 Task: Compose an email with the signature Carlos Perez with the subject Reminder for a training session and the message Can you please let me know the status of the project deliverables? from softage.10@softage.net to softage.8@softage.net, now select the entire message Quote Attach a link with text QUORA and web address as https://www.quora.com Send the email. Finally, move the email from Sent Items to the label Trademarks
Action: Mouse moved to (91, 110)
Screenshot: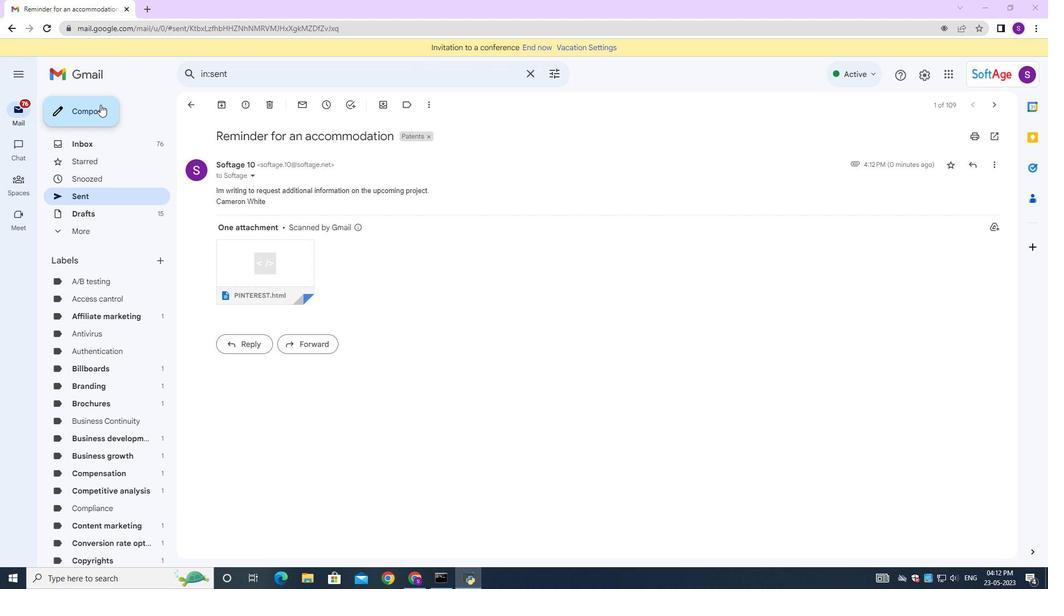 
Action: Mouse pressed left at (91, 110)
Screenshot: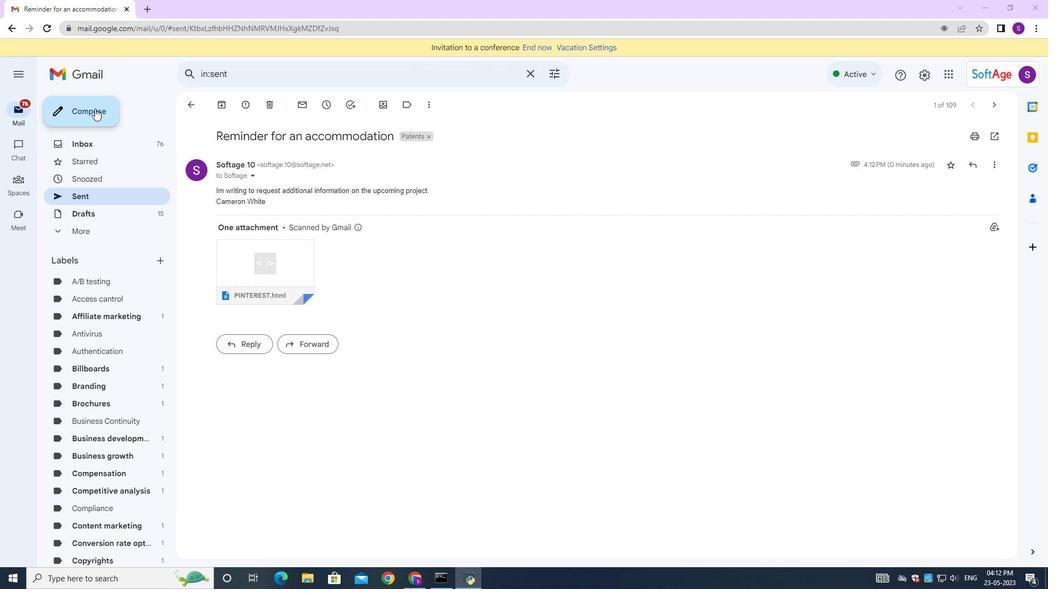 
Action: Mouse moved to (887, 554)
Screenshot: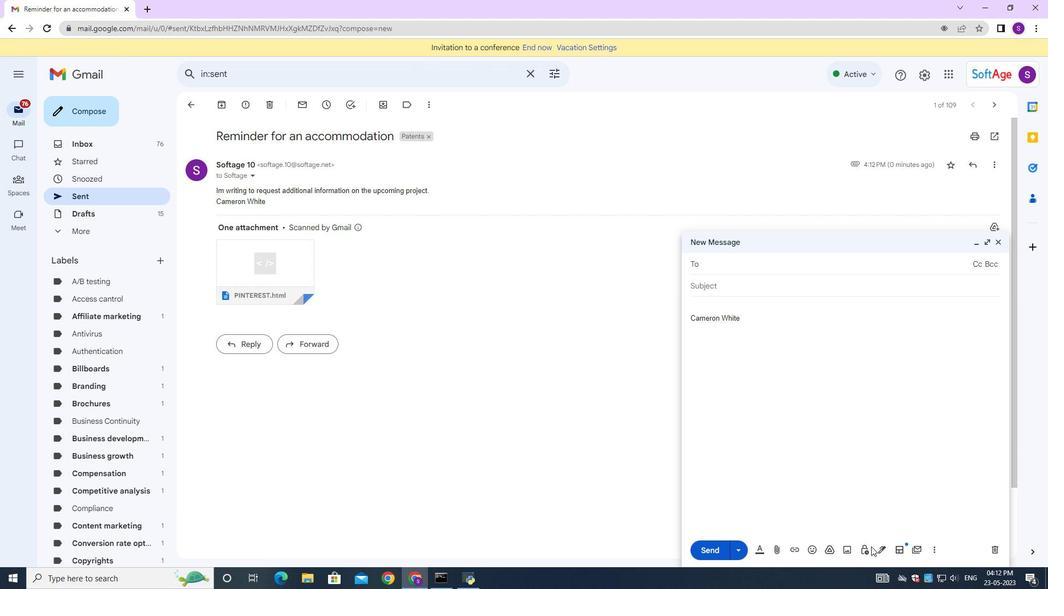
Action: Mouse pressed left at (887, 554)
Screenshot: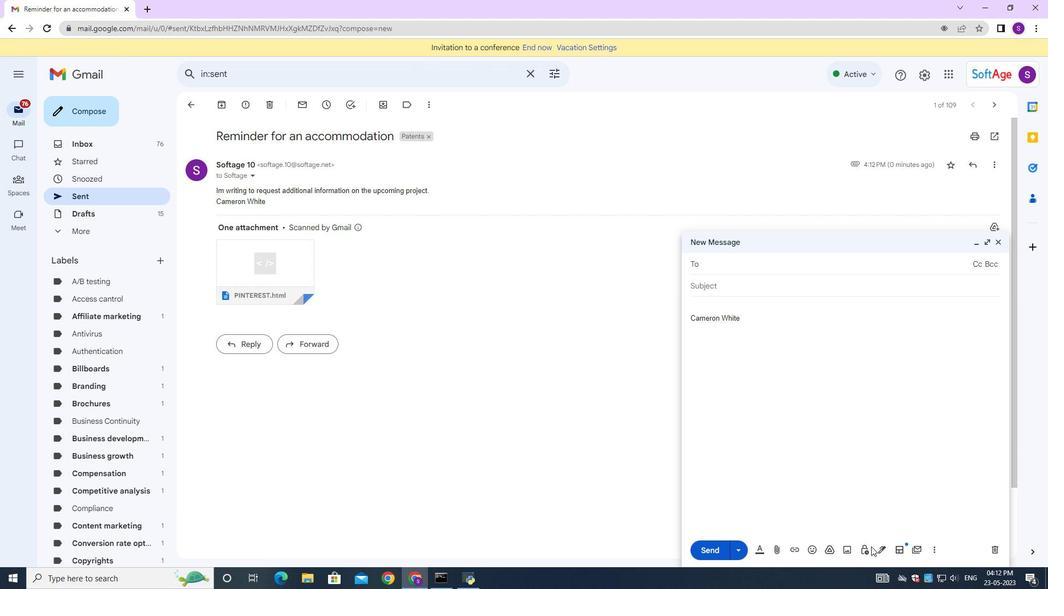 
Action: Mouse moved to (880, 551)
Screenshot: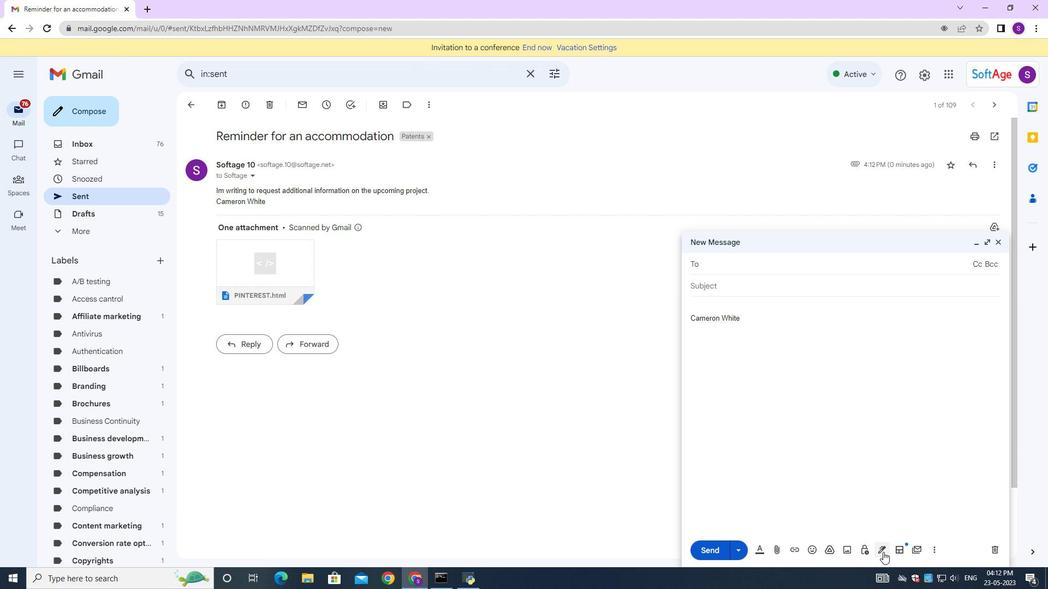 
Action: Mouse pressed left at (880, 551)
Screenshot: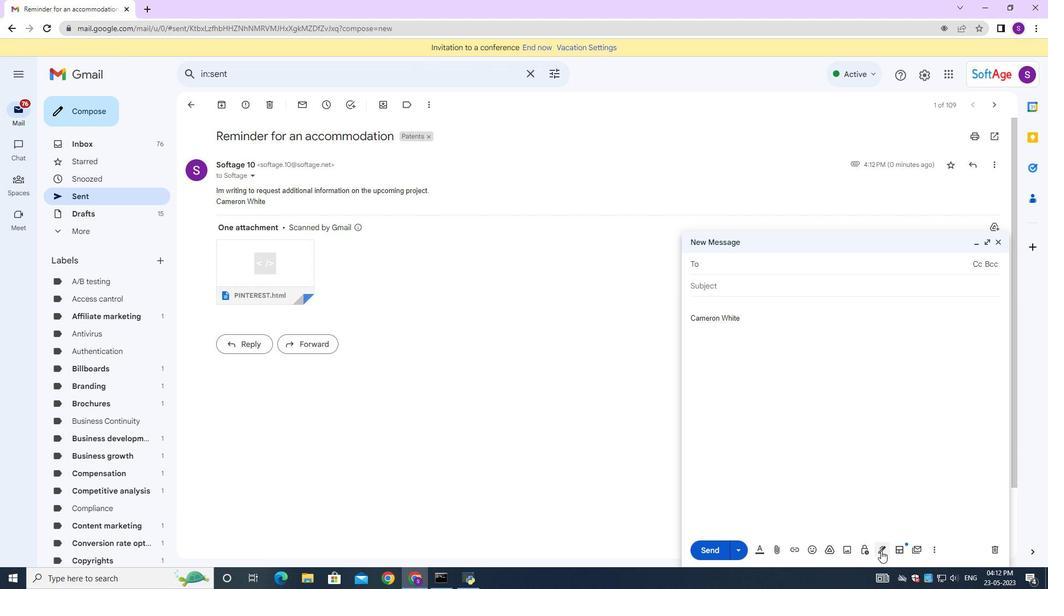 
Action: Mouse moved to (947, 493)
Screenshot: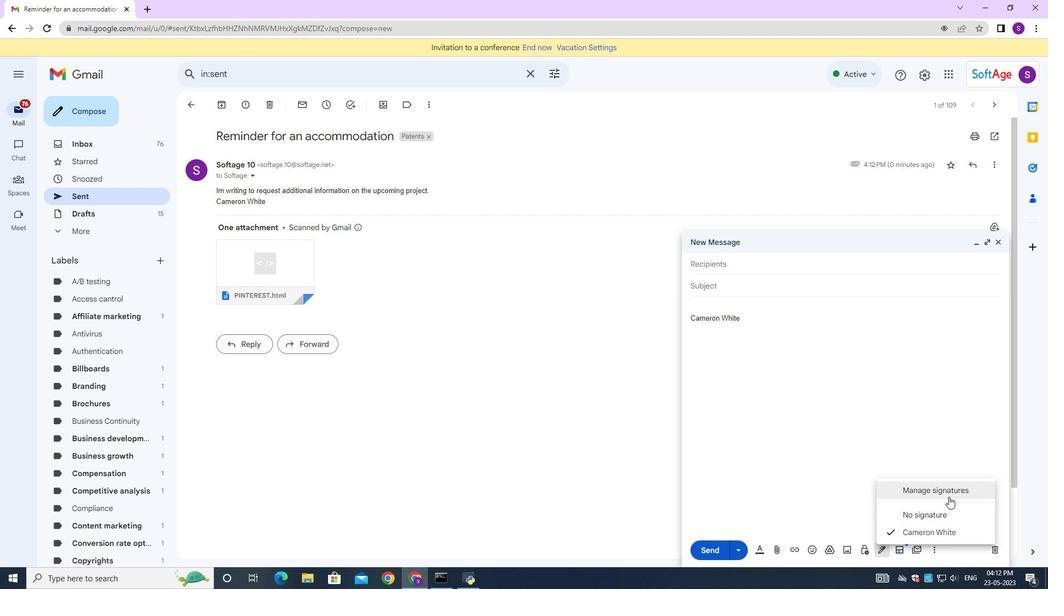 
Action: Mouse pressed left at (947, 493)
Screenshot: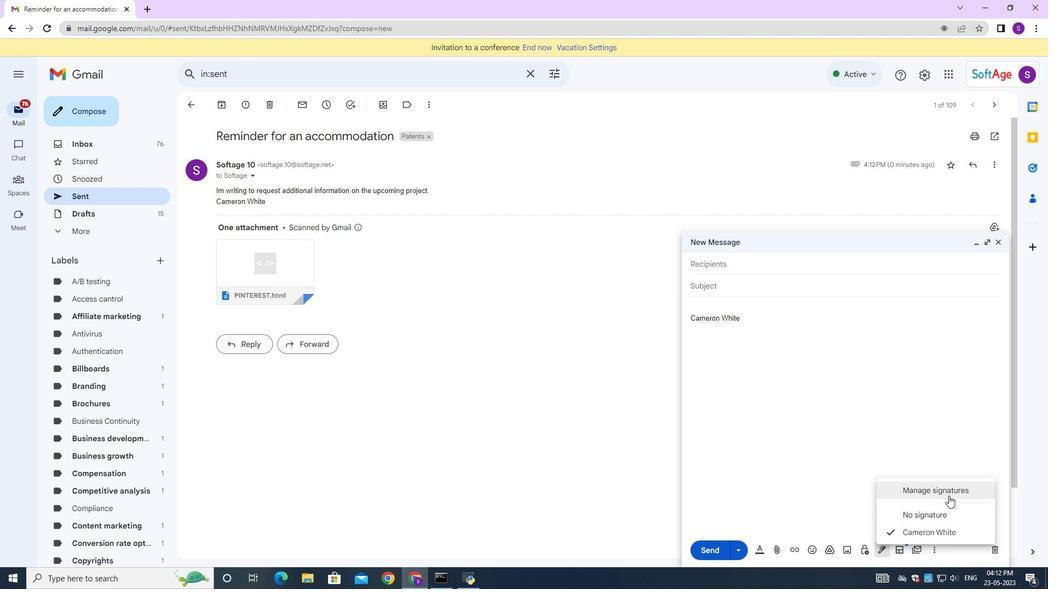 
Action: Mouse moved to (561, 294)
Screenshot: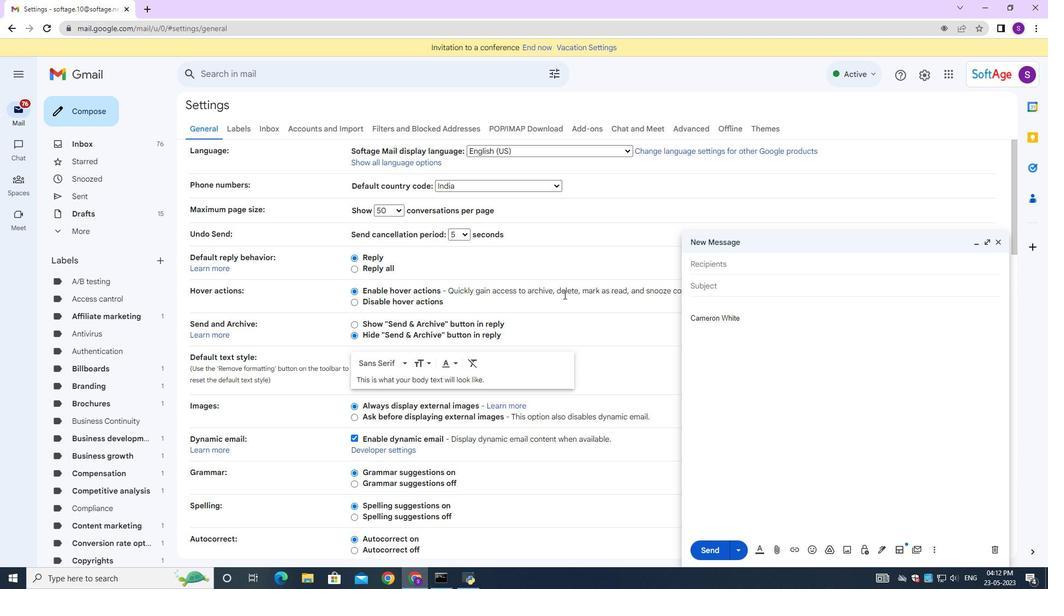 
Action: Mouse scrolled (561, 293) with delta (0, 0)
Screenshot: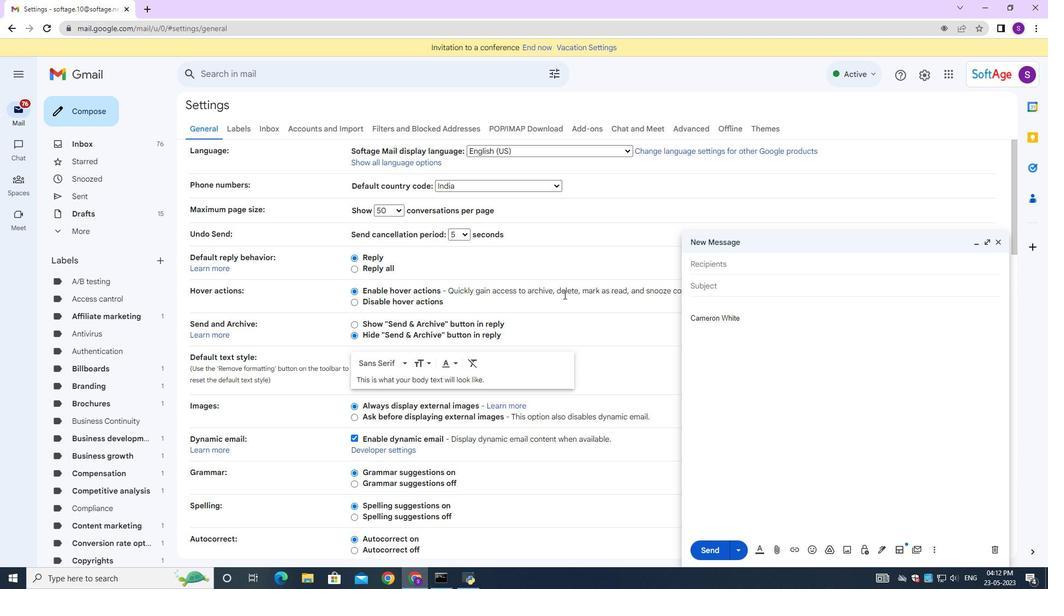 
Action: Mouse moved to (556, 301)
Screenshot: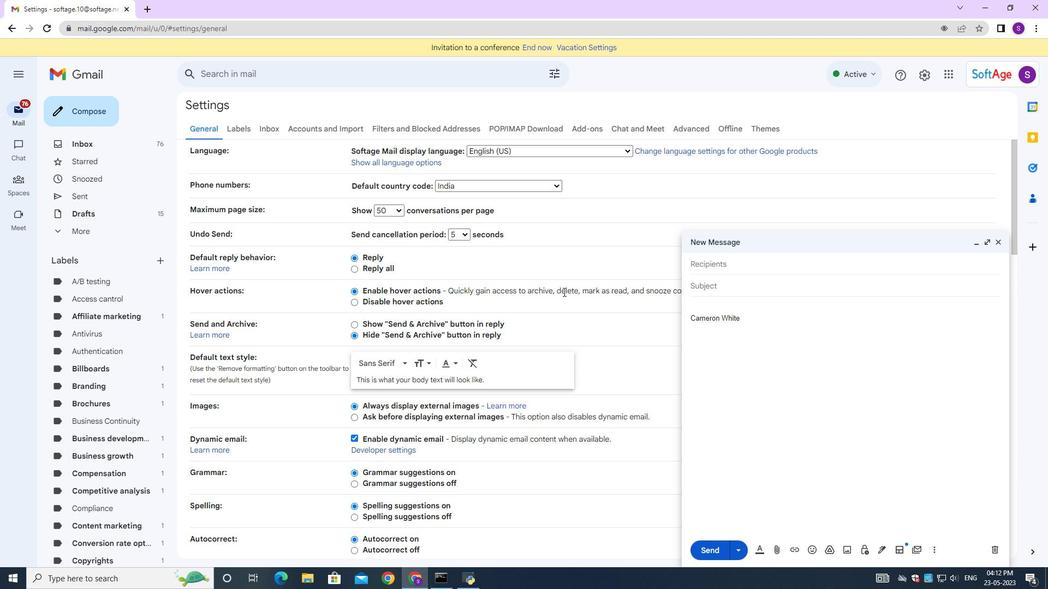 
Action: Mouse scrolled (556, 300) with delta (0, 0)
Screenshot: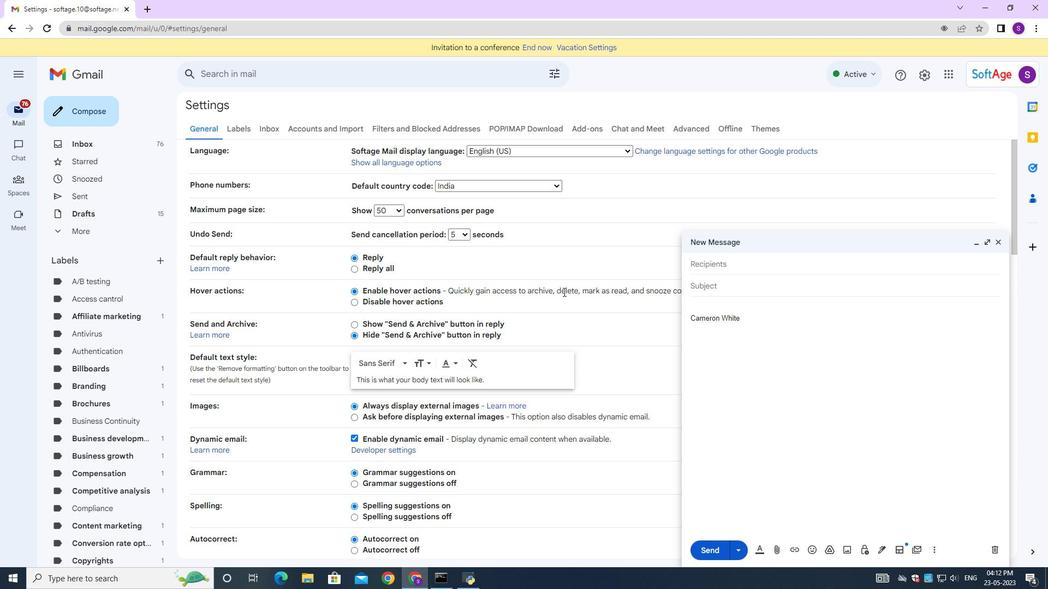 
Action: Mouse moved to (552, 305)
Screenshot: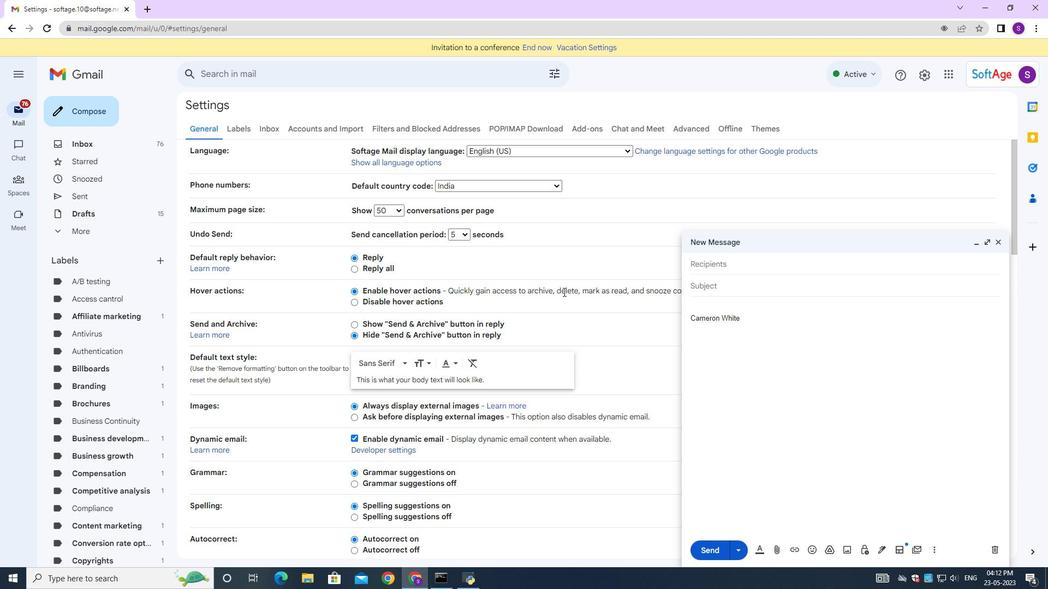 
Action: Mouse scrolled (554, 304) with delta (0, 0)
Screenshot: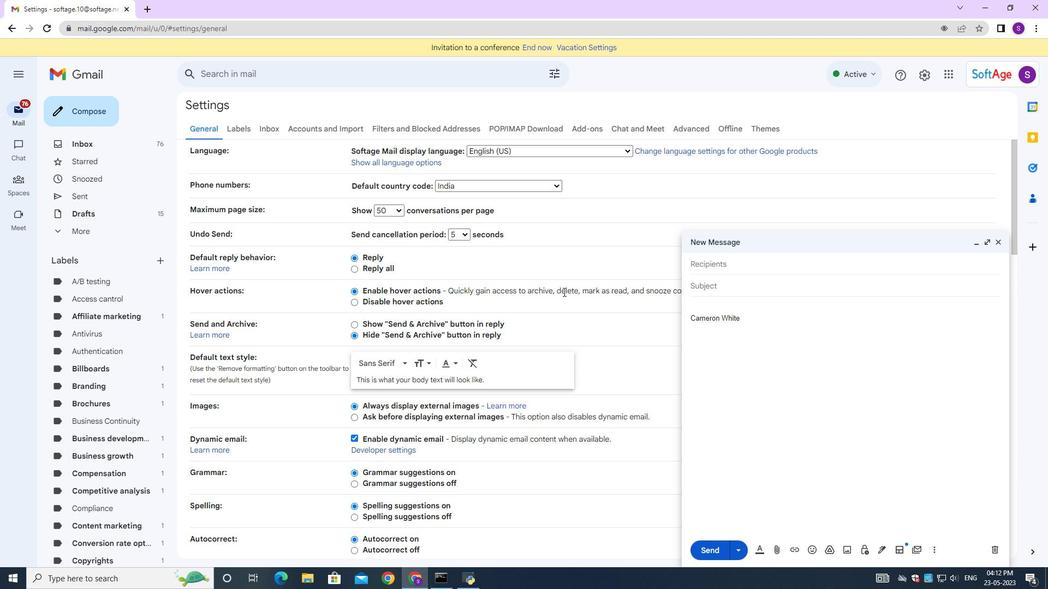 
Action: Mouse moved to (551, 306)
Screenshot: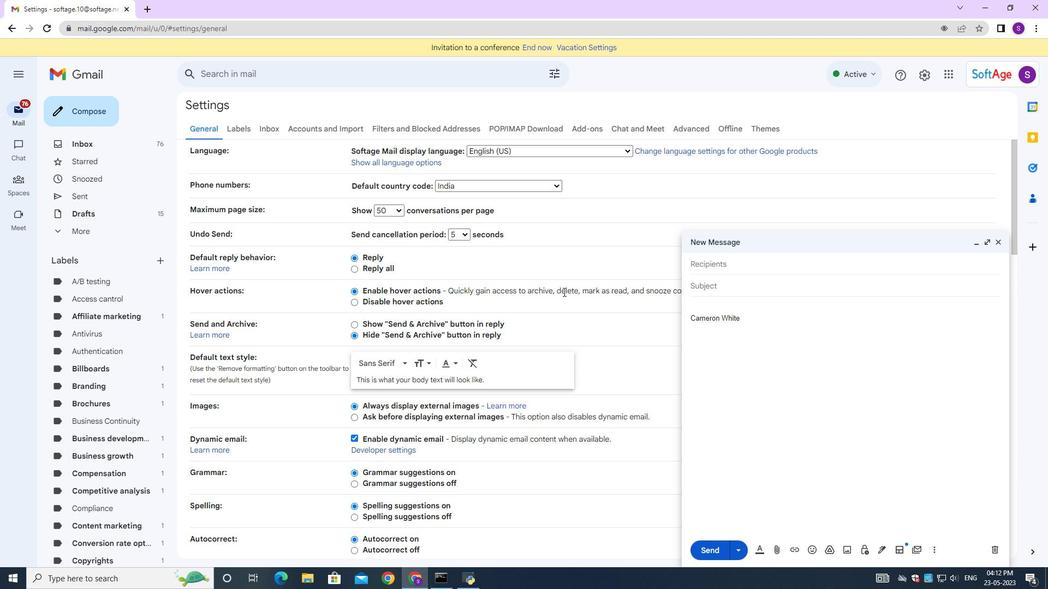 
Action: Mouse scrolled (552, 305) with delta (0, 0)
Screenshot: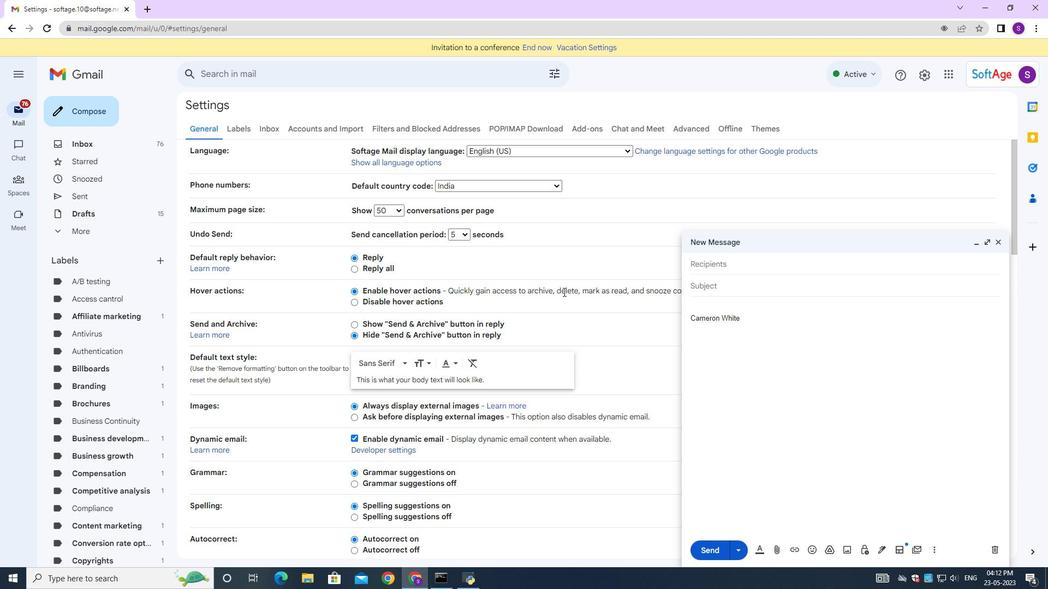 
Action: Mouse scrolled (552, 305) with delta (0, 0)
Screenshot: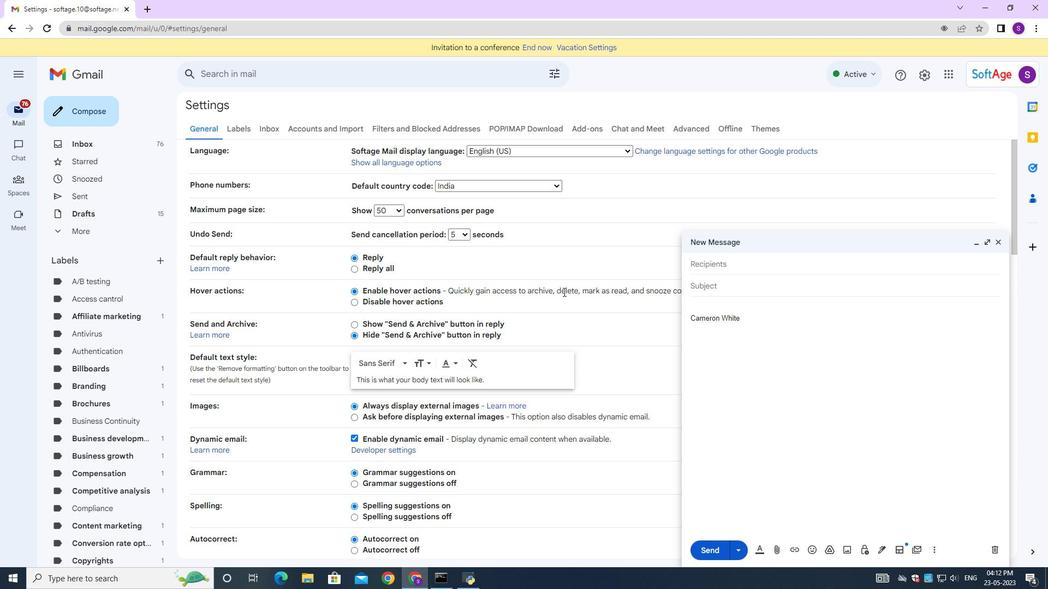 
Action: Mouse moved to (551, 306)
Screenshot: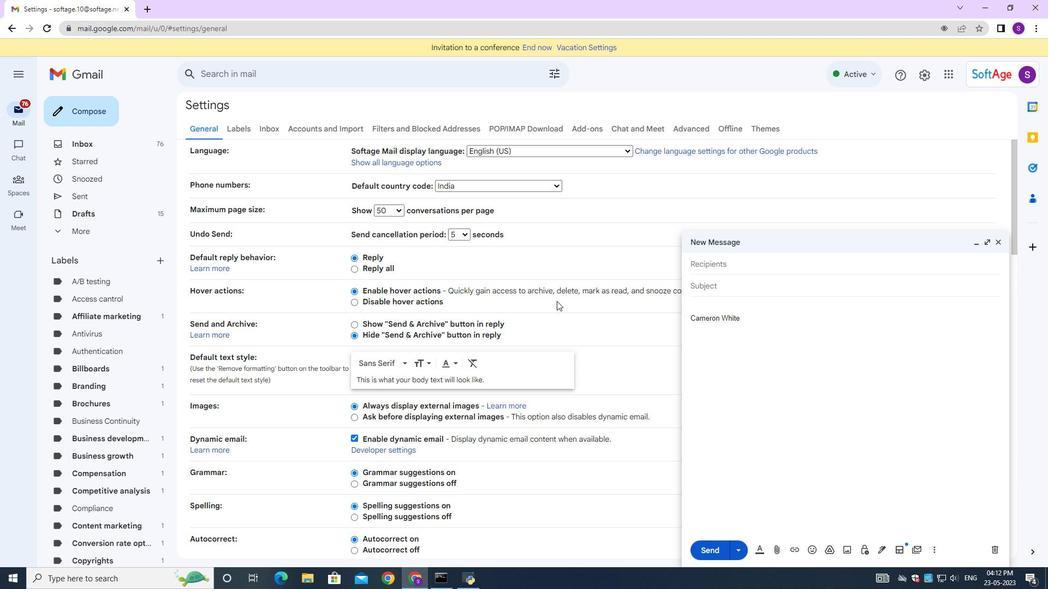 
Action: Mouse scrolled (552, 305) with delta (0, 0)
Screenshot: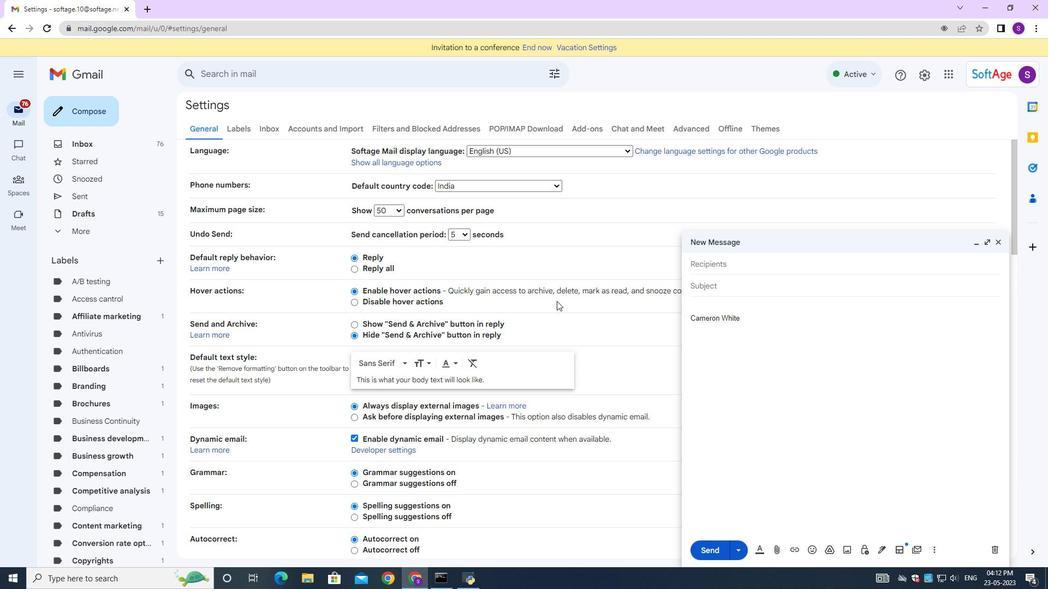 
Action: Mouse scrolled (551, 305) with delta (0, 0)
Screenshot: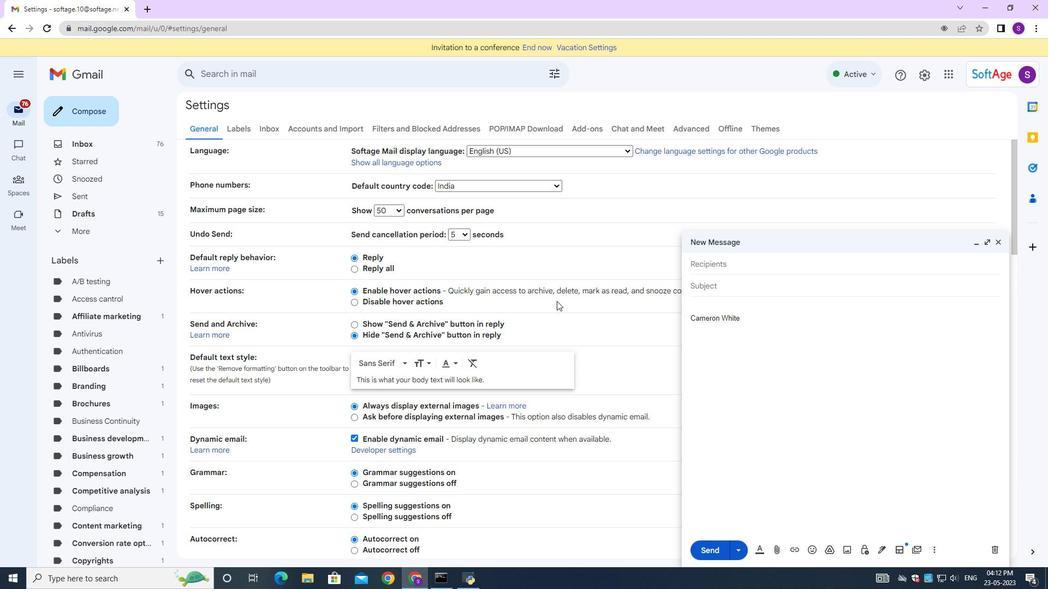 
Action: Mouse moved to (535, 310)
Screenshot: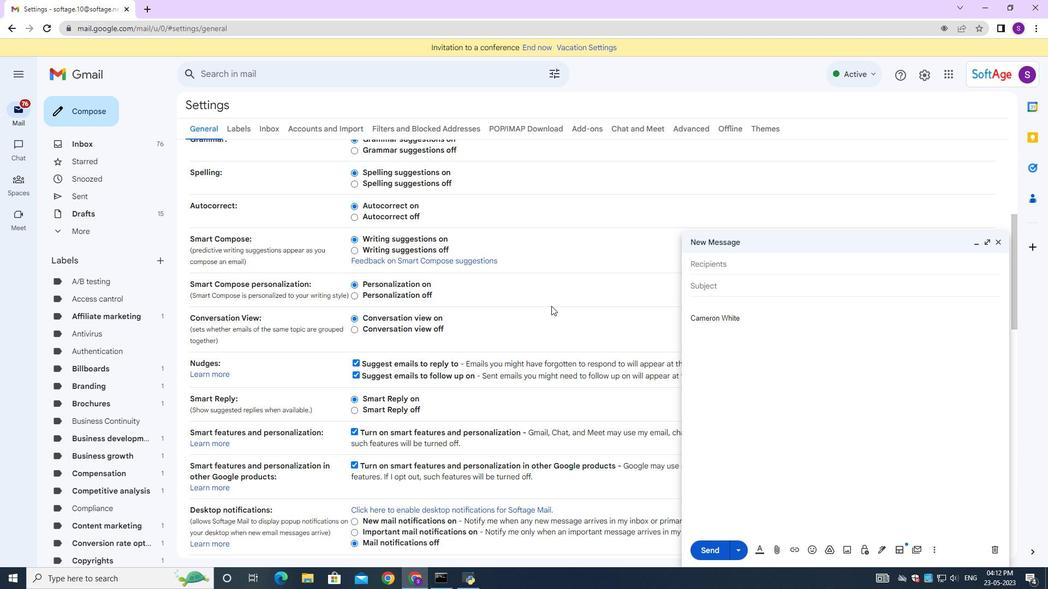 
Action: Mouse scrolled (546, 314) with delta (0, 0)
Screenshot: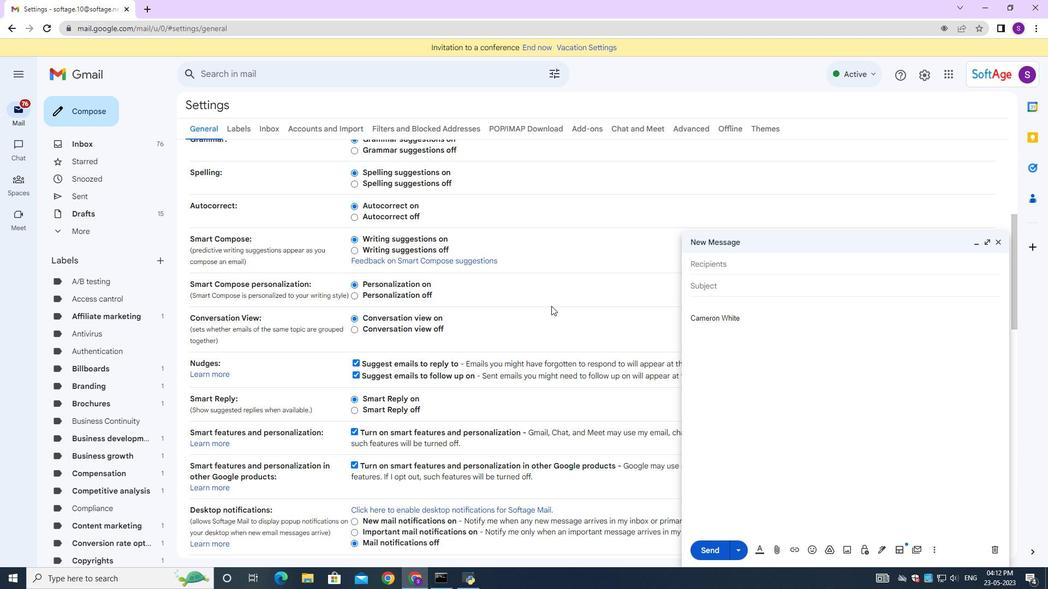
Action: Mouse moved to (534, 311)
Screenshot: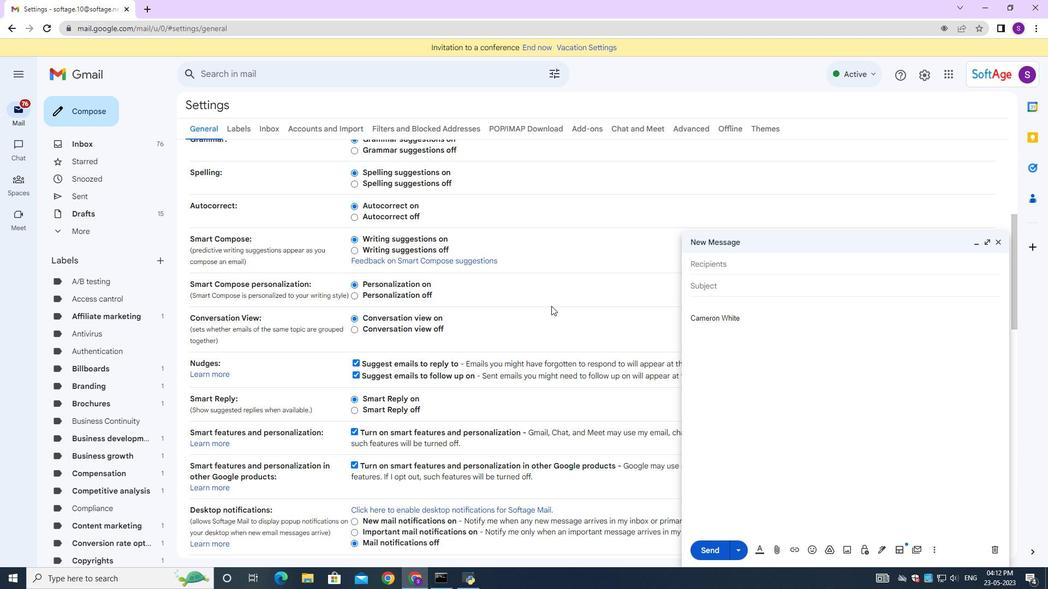 
Action: Mouse scrolled (546, 314) with delta (0, 0)
Screenshot: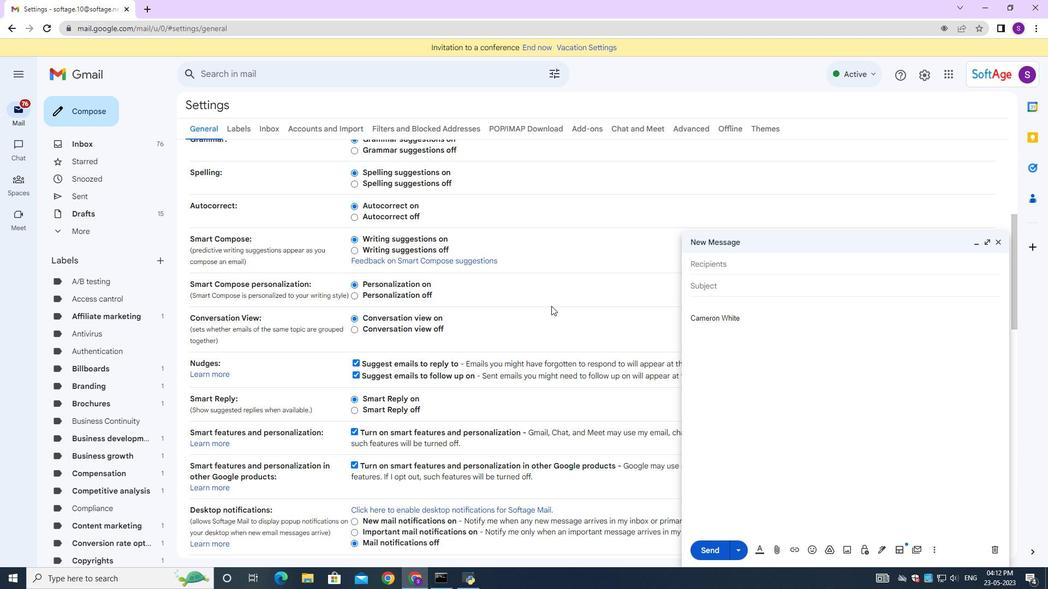 
Action: Mouse moved to (534, 311)
Screenshot: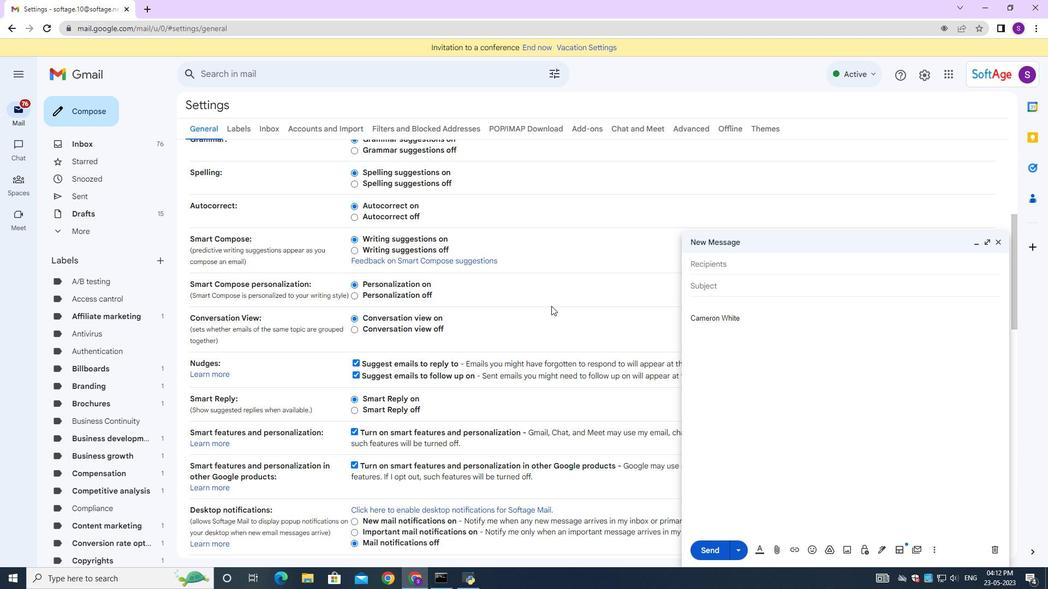 
Action: Mouse scrolled (546, 314) with delta (0, 0)
Screenshot: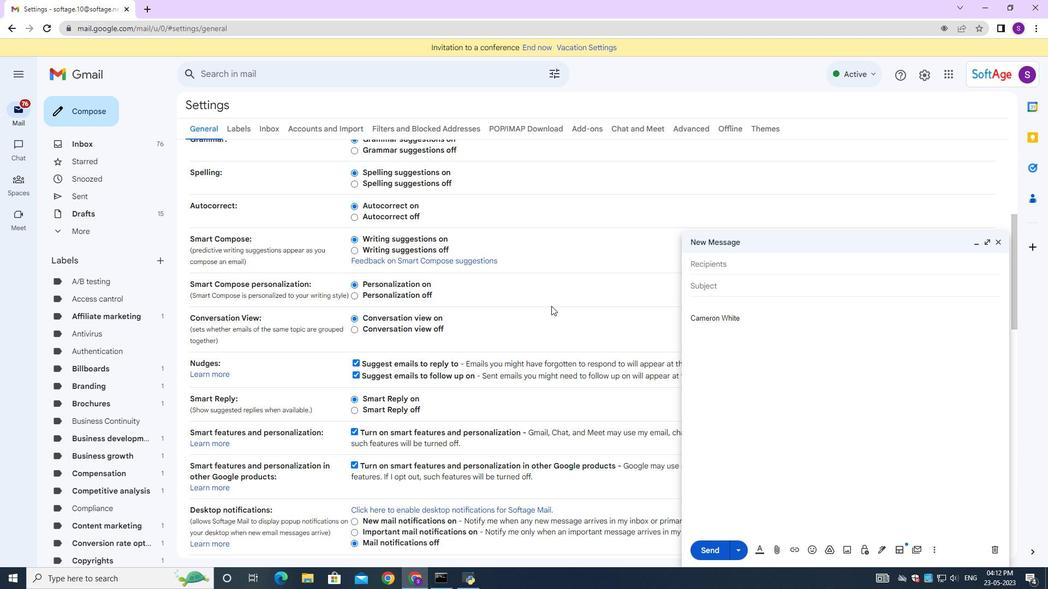 
Action: Mouse moved to (534, 311)
Screenshot: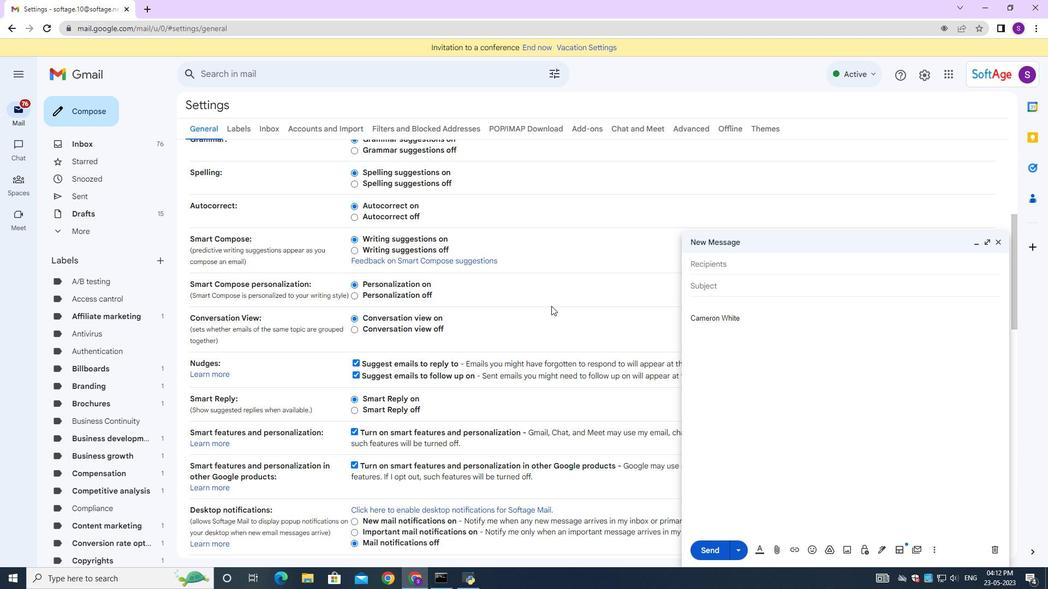 
Action: Mouse scrolled (546, 314) with delta (0, 0)
Screenshot: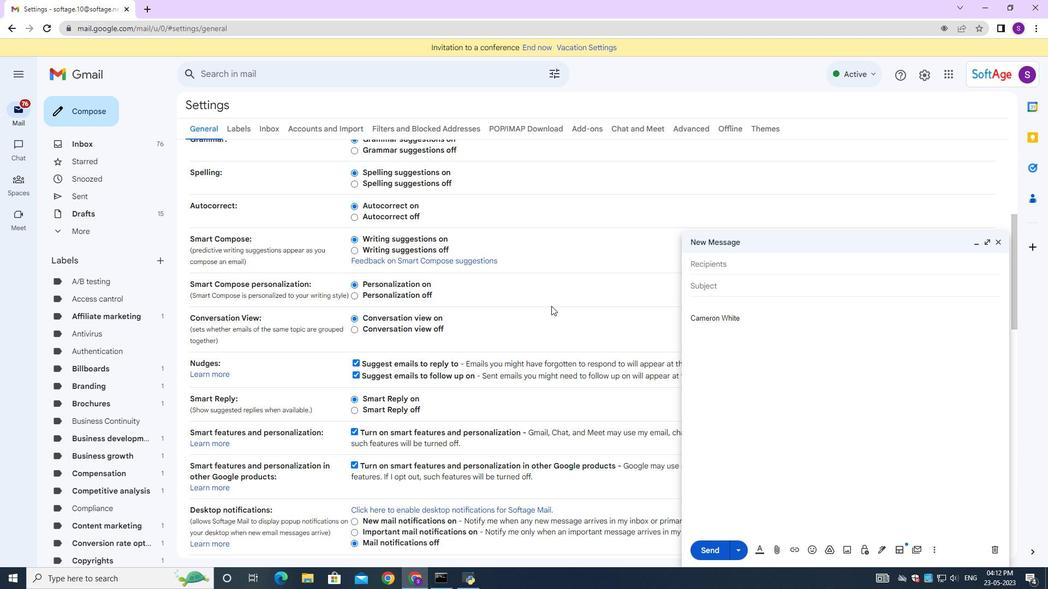 
Action: Mouse moved to (533, 312)
Screenshot: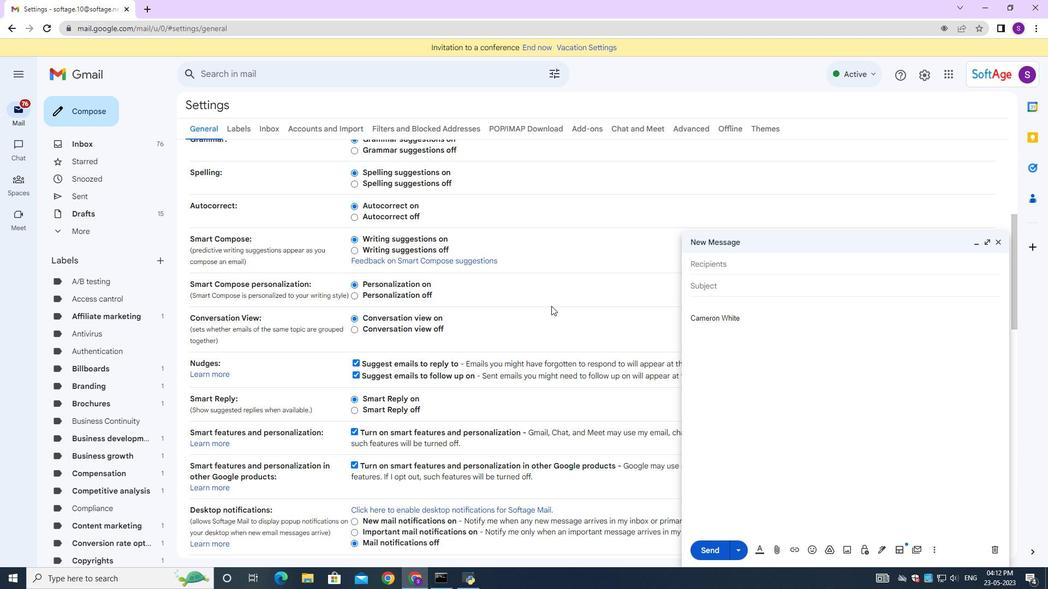 
Action: Mouse scrolled (541, 313) with delta (0, 0)
Screenshot: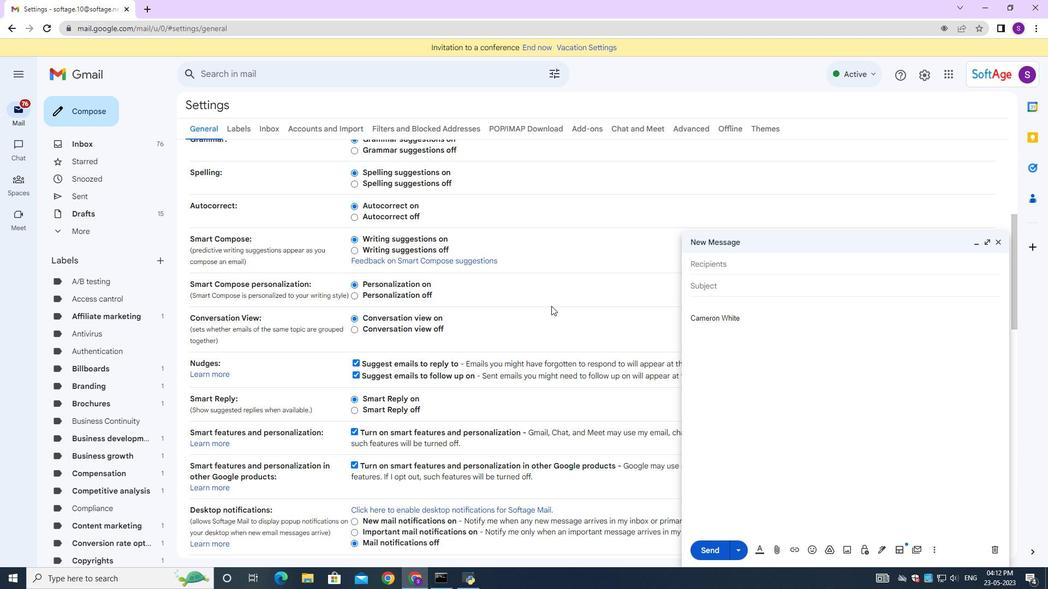 
Action: Mouse moved to (533, 314)
Screenshot: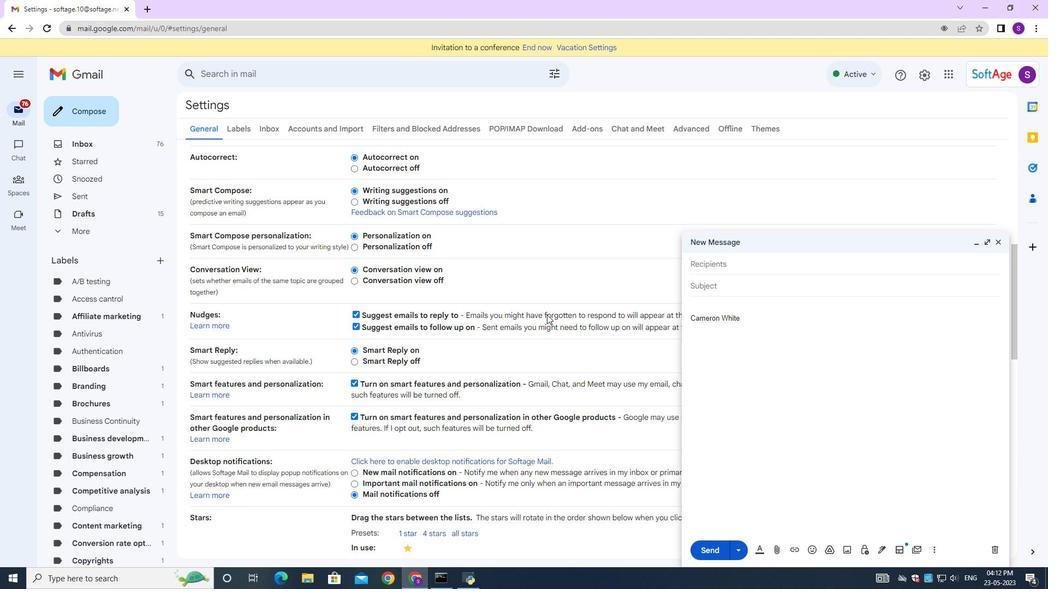 
Action: Mouse scrolled (533, 313) with delta (0, 0)
Screenshot: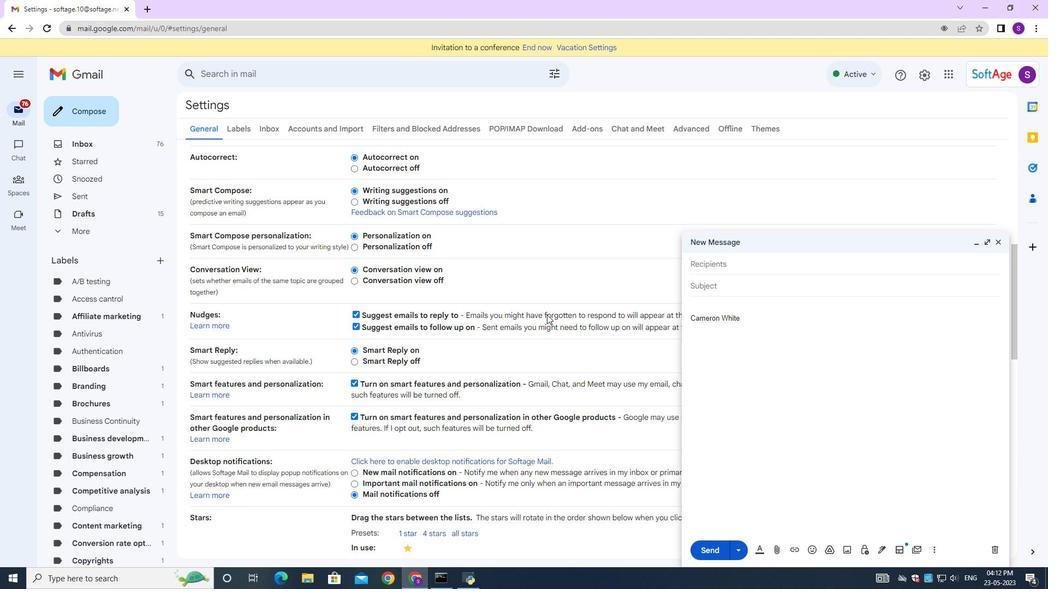 
Action: Mouse moved to (531, 317)
Screenshot: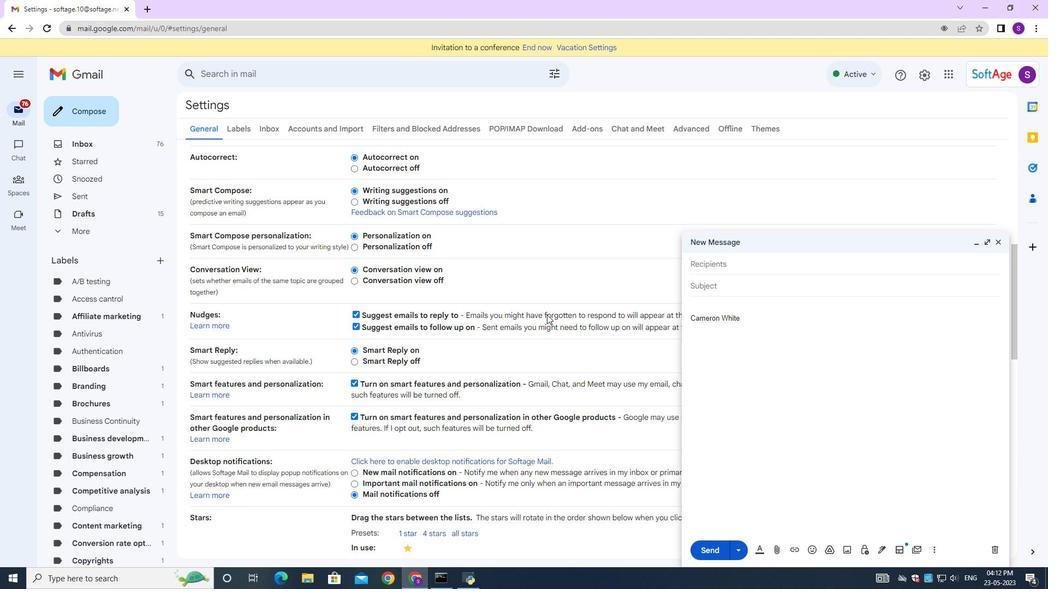 
Action: Mouse scrolled (532, 315) with delta (0, 0)
Screenshot: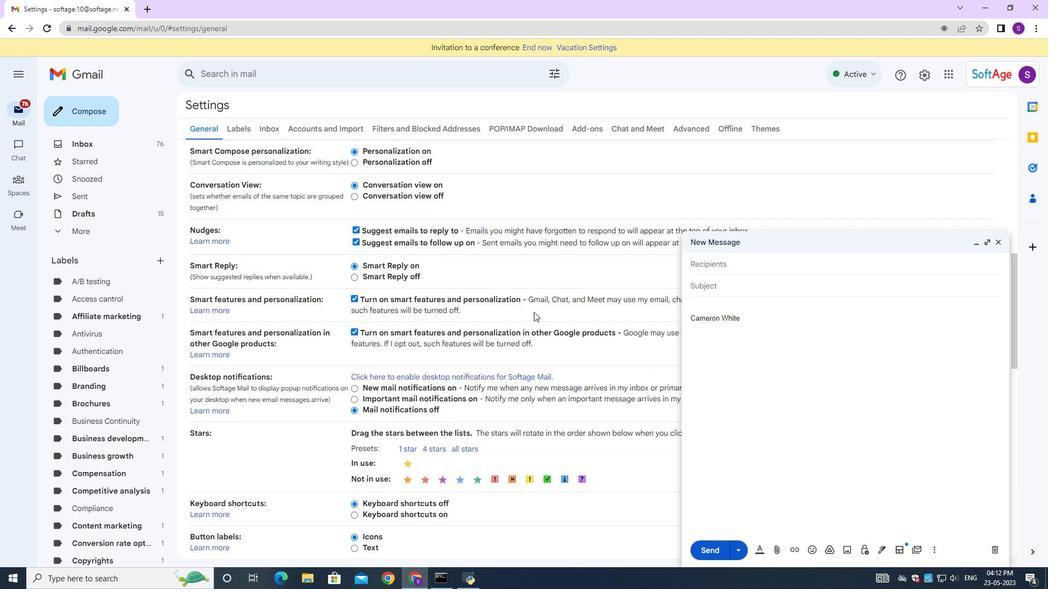 
Action: Mouse moved to (530, 317)
Screenshot: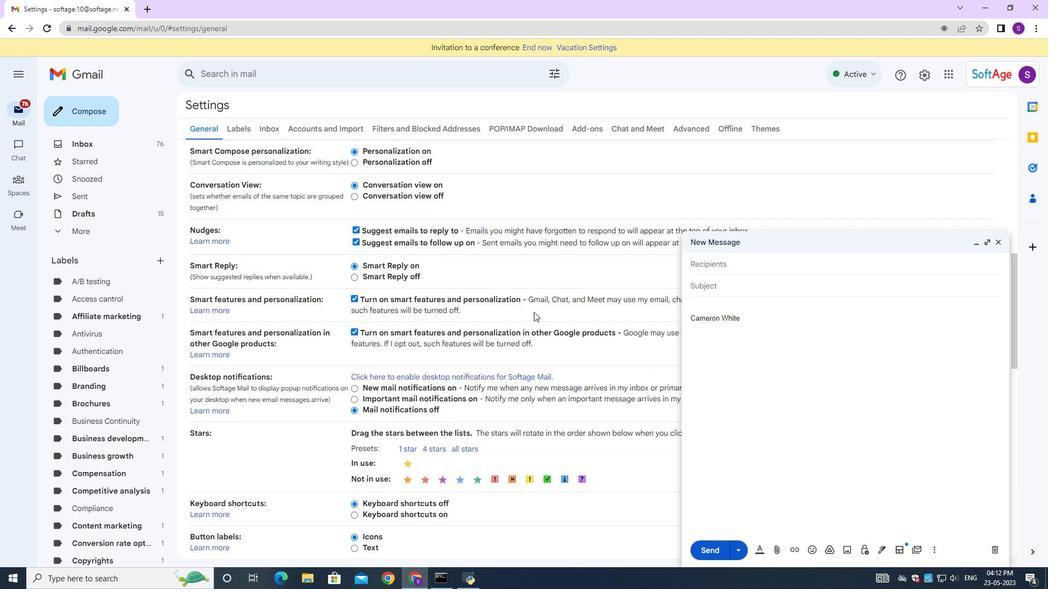 
Action: Mouse scrolled (531, 316) with delta (0, 0)
Screenshot: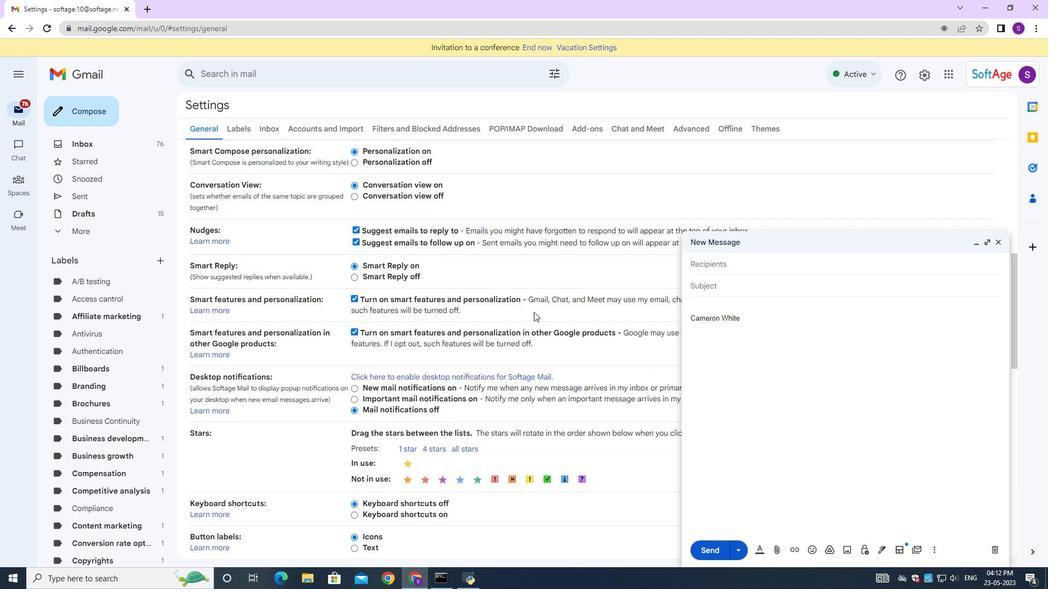
Action: Mouse moved to (530, 317)
Screenshot: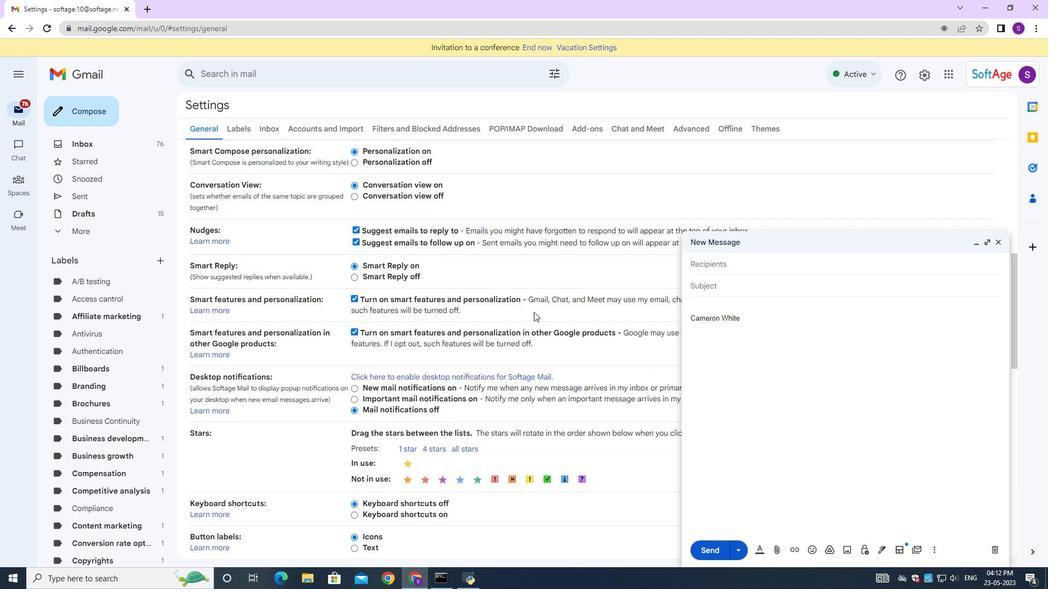 
Action: Mouse scrolled (530, 316) with delta (0, 0)
Screenshot: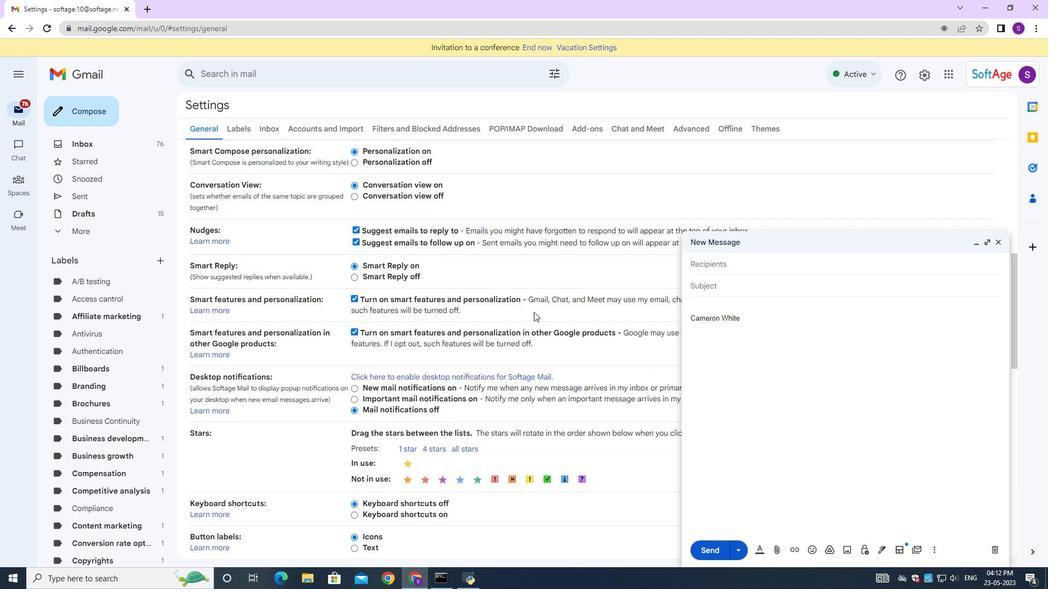 
Action: Mouse moved to (530, 317)
Screenshot: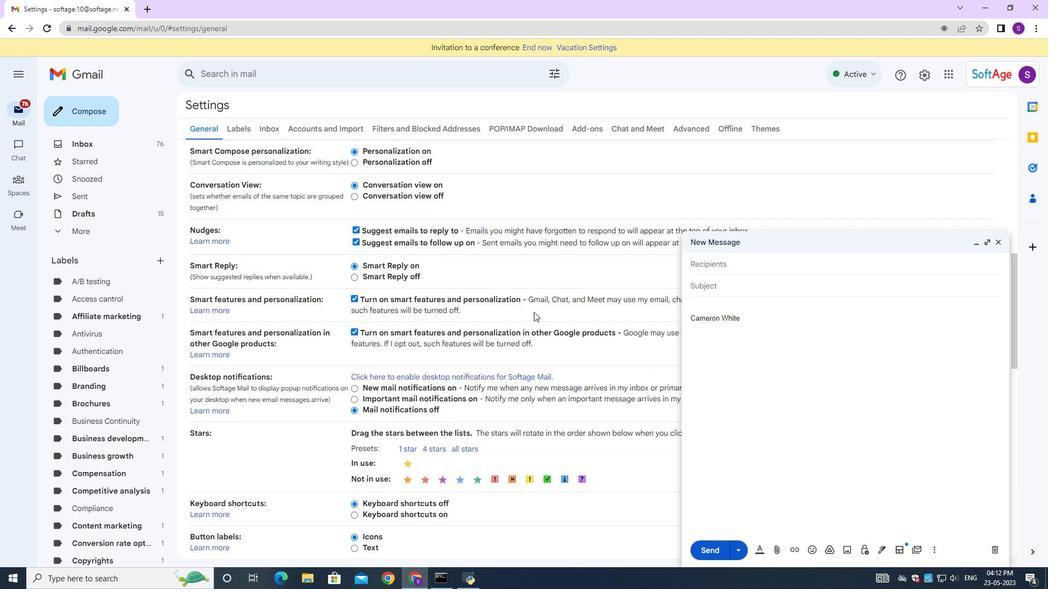 
Action: Mouse scrolled (530, 316) with delta (0, 0)
Screenshot: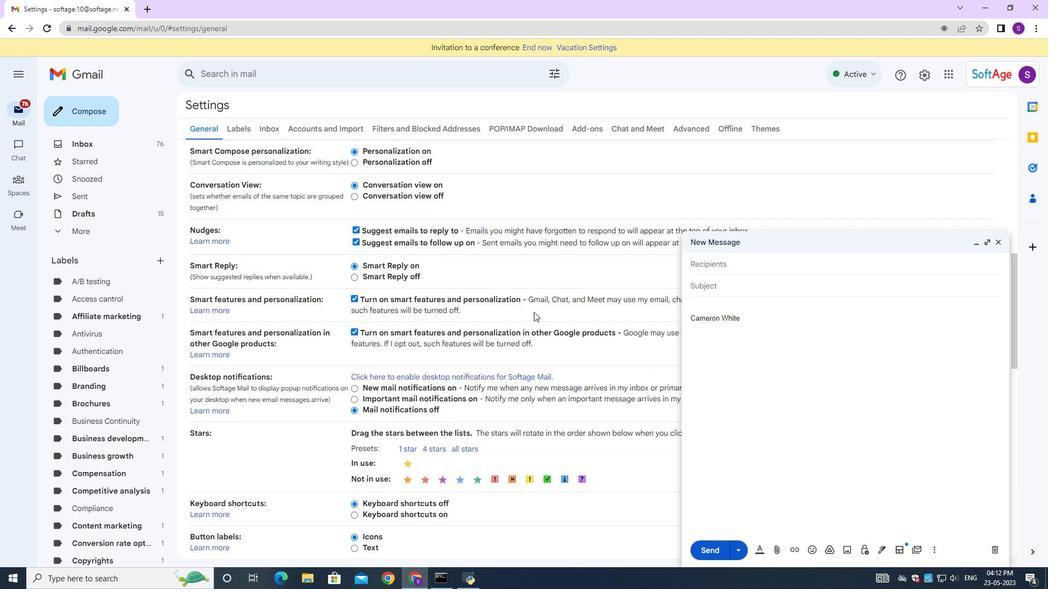 
Action: Mouse moved to (529, 317)
Screenshot: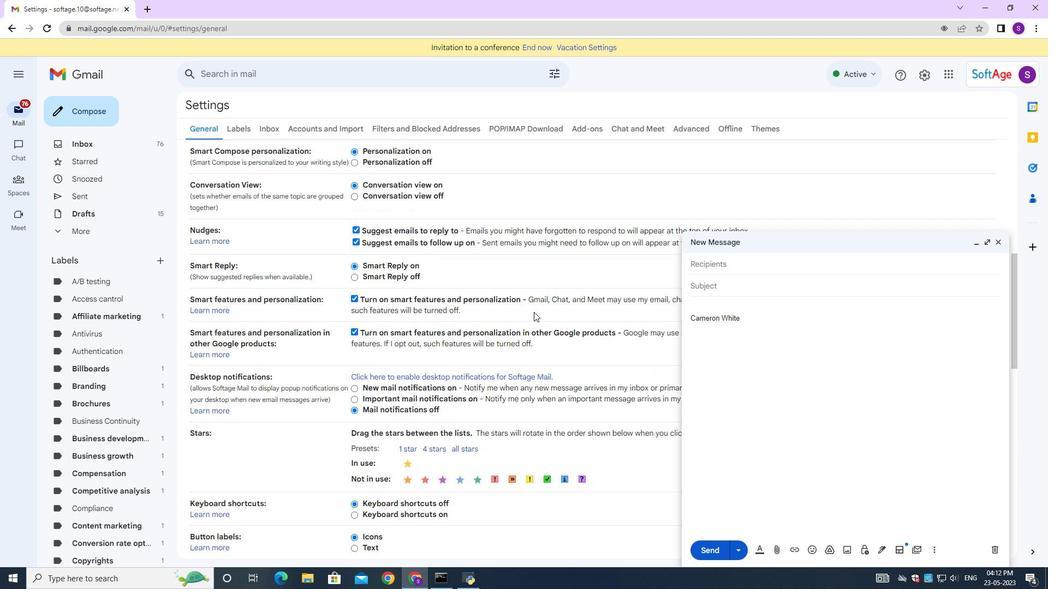 
Action: Mouse scrolled (529, 316) with delta (0, 0)
Screenshot: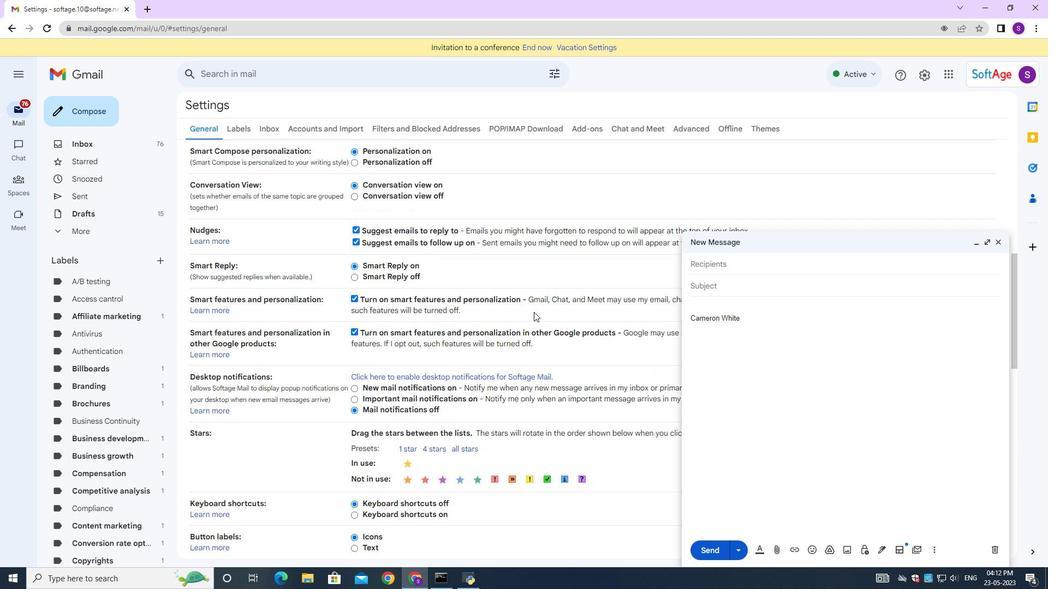
Action: Mouse moved to (442, 146)
Screenshot: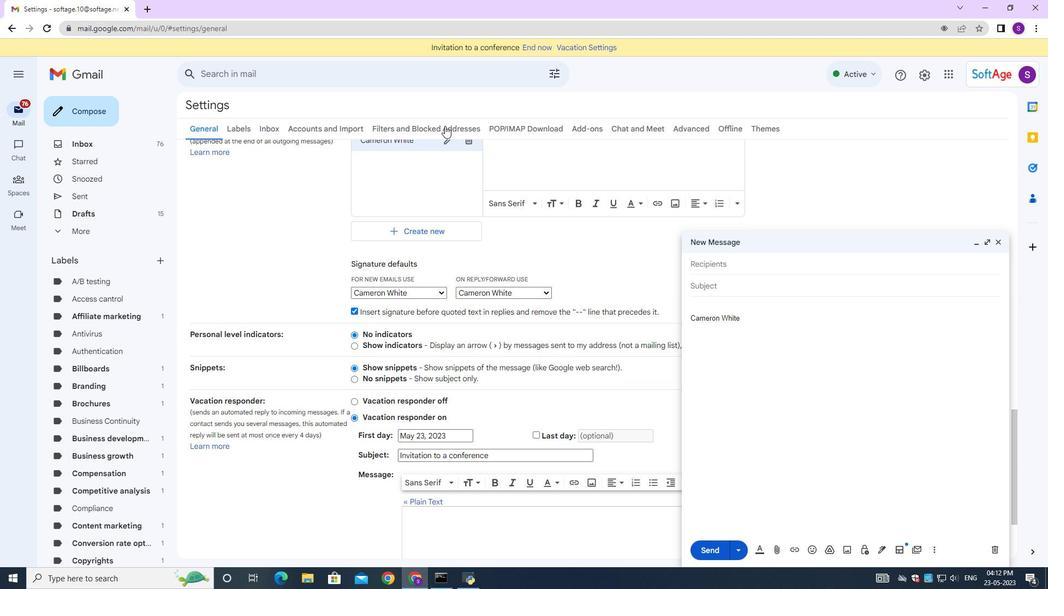 
Action: Mouse pressed left at (442, 146)
Screenshot: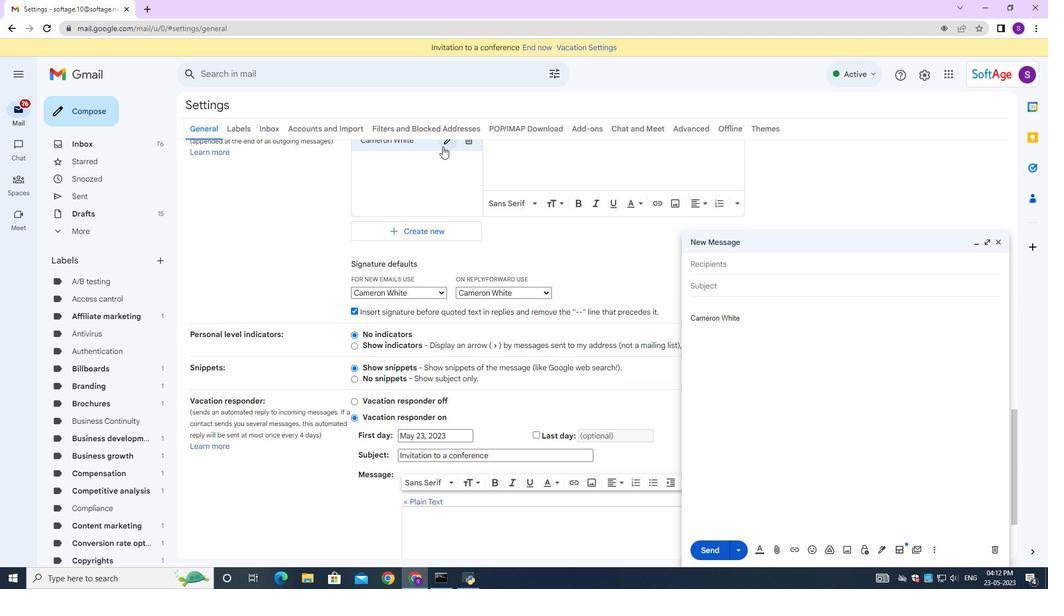 
Action: Mouse moved to (444, 148)
Screenshot: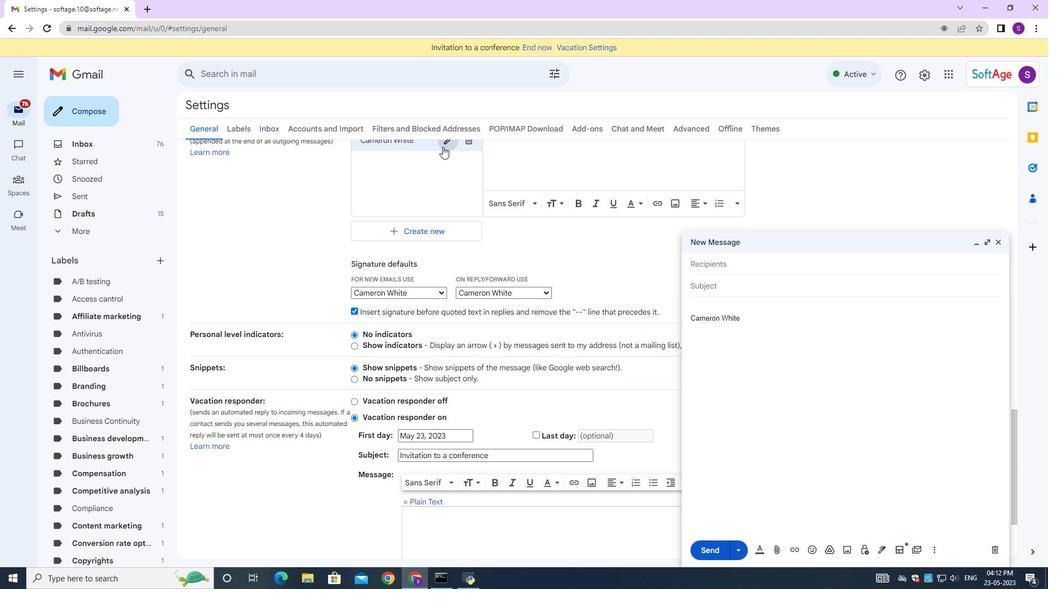 
Action: Key pressed ctrl+A<Key.backspace><Key.shift><Key.shift><Key.shift><Key.shift><Key.shift><Key.shift><Key.shift><Key.shift><Key.shift><Key.shift><Key.shift><Key.shift><Key.shift><Key.shift><Key.shift><Key.shift><Key.shift><Key.shift><Key.shift><Key.shift><Key.shift><Key.shift><Key.shift><Key.shift><Key.shift><Key.shift><Key.shift><Key.shift><Key.shift><Key.shift><Key.shift><Key.shift><Key.shift><Key.shift><Key.shift><Key.shift><Key.shift><Key.shift><Key.shift><Key.shift><Key.shift><Key.shift><Key.shift><Key.shift><Key.shift><Key.shift><Key.shift><Key.shift><Key.shift><Key.shift><Key.shift><Key.shift><Key.shift><Key.shift><Key.shift><Key.shift><Key.shift><Key.shift><Key.shift><Key.shift><Key.shift><Key.shift><Key.shift><Key.shift><Key.shift><Key.shift><Key.shift><Key.shift><Key.shift><Key.shift><Key.shift><Key.shift><Key.shift><Key.shift><Key.shift><Key.shift><Key.shift><Key.shift><Key.shift><Key.shift><Key.shift><Key.shift><Key.shift><Key.shift><Key.shift><Key.shift><Key.shift><Key.shift><Key.shift><Key.shift><Key.shift><Key.shift><Key.shift><Key.shift><Key.shift><Key.shift><Key.shift><Key.shift><Key.shift><Key.shift><Key.shift><Key.shift><Key.shift><Key.shift><Key.shift><Key.shift><Key.shift><Key.shift>Carlos<Key.space><Key.shift>Perez
Screenshot: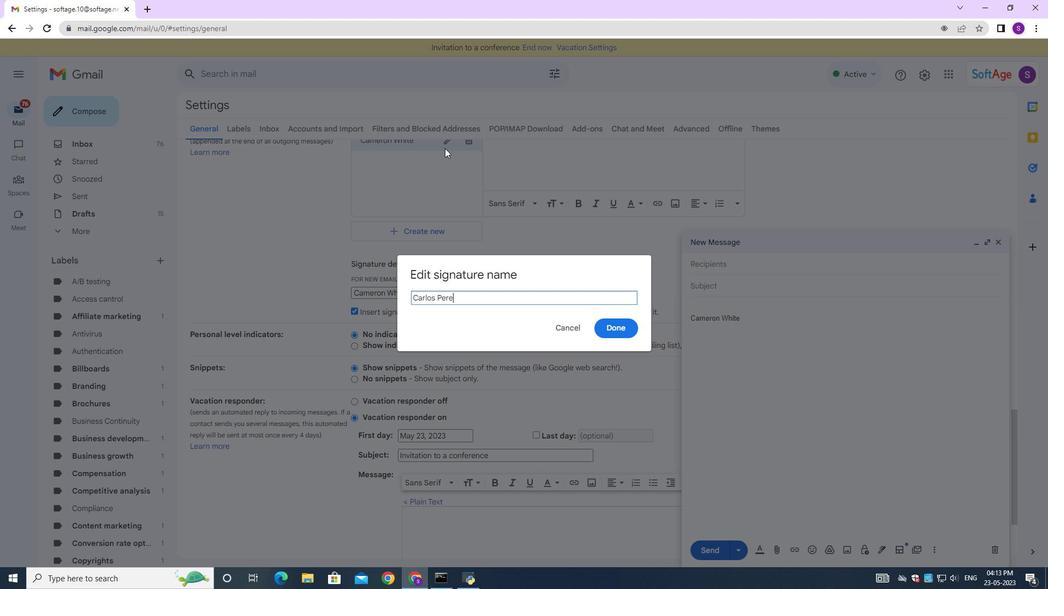 
Action: Mouse moved to (618, 328)
Screenshot: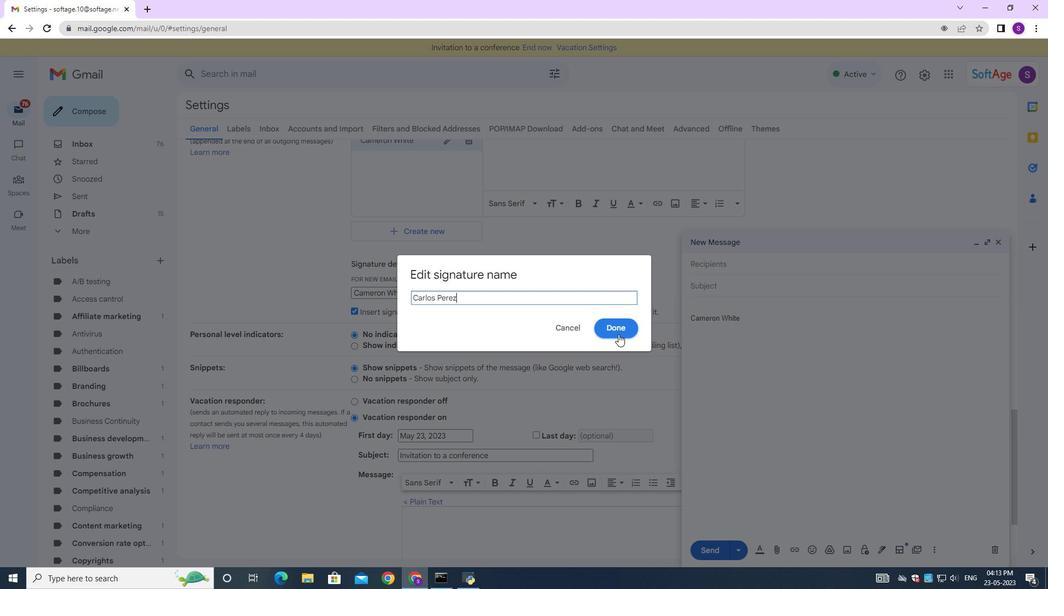 
Action: Mouse pressed left at (618, 328)
Screenshot: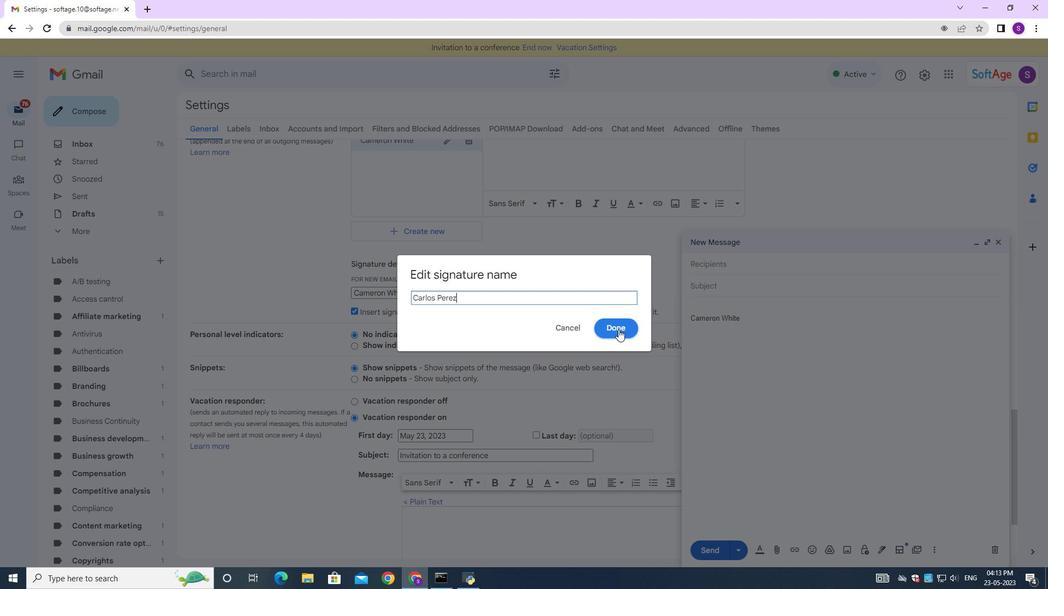 
Action: Mouse moved to (537, 364)
Screenshot: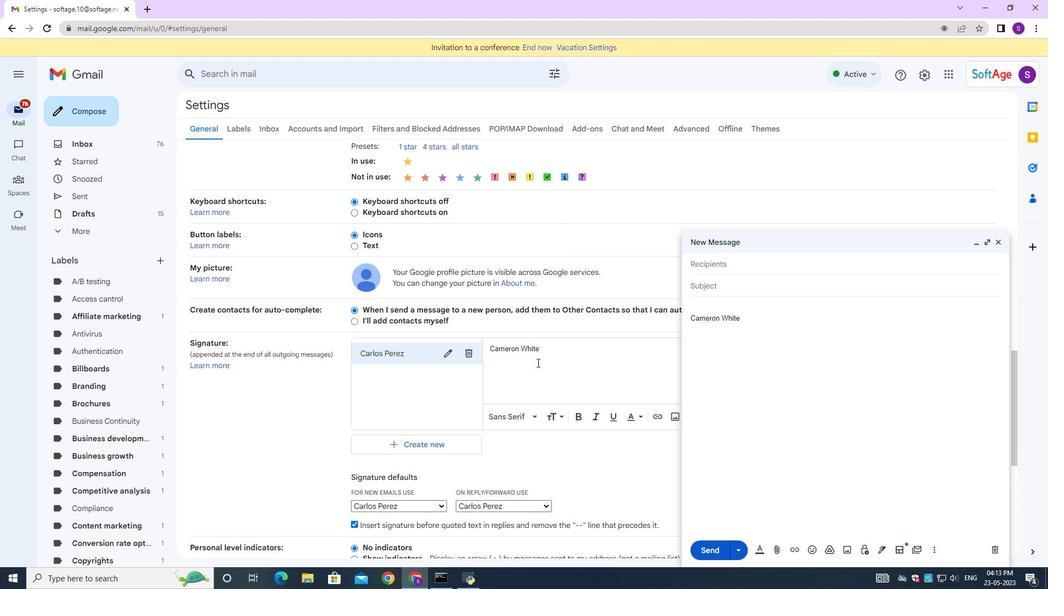 
Action: Mouse pressed left at (537, 364)
Screenshot: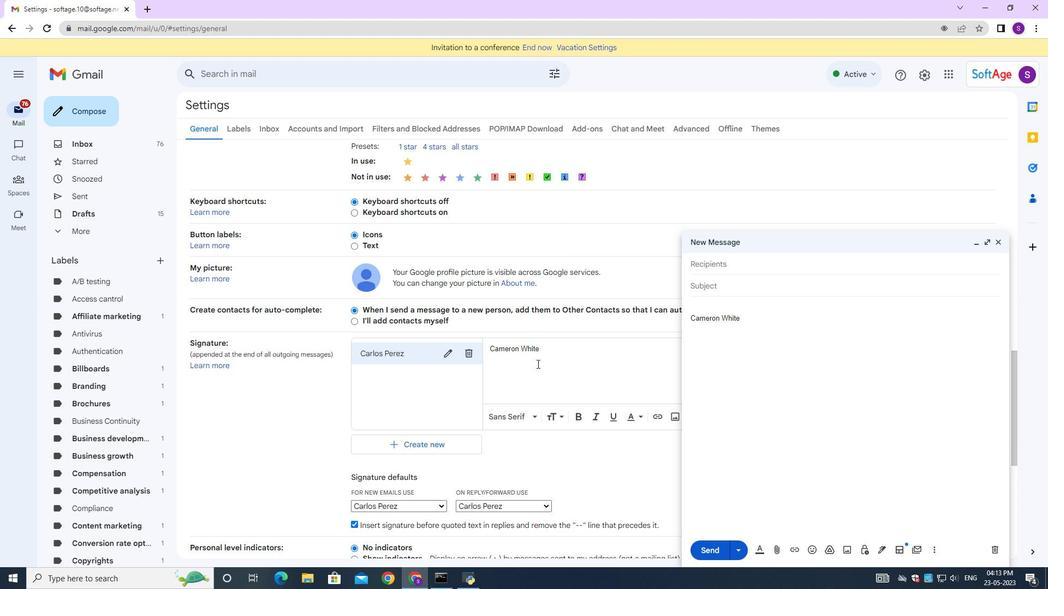 
Action: Key pressed ctrl+A<Key.backspace><Key.shift><Key.shift><Key.shift><Key.shift><Key.shift><Key.shift><Key.shift><Key.shift><Key.shift><Key.shift><Key.shift>Carlos<Key.space><Key.shift>Perez
Screenshot: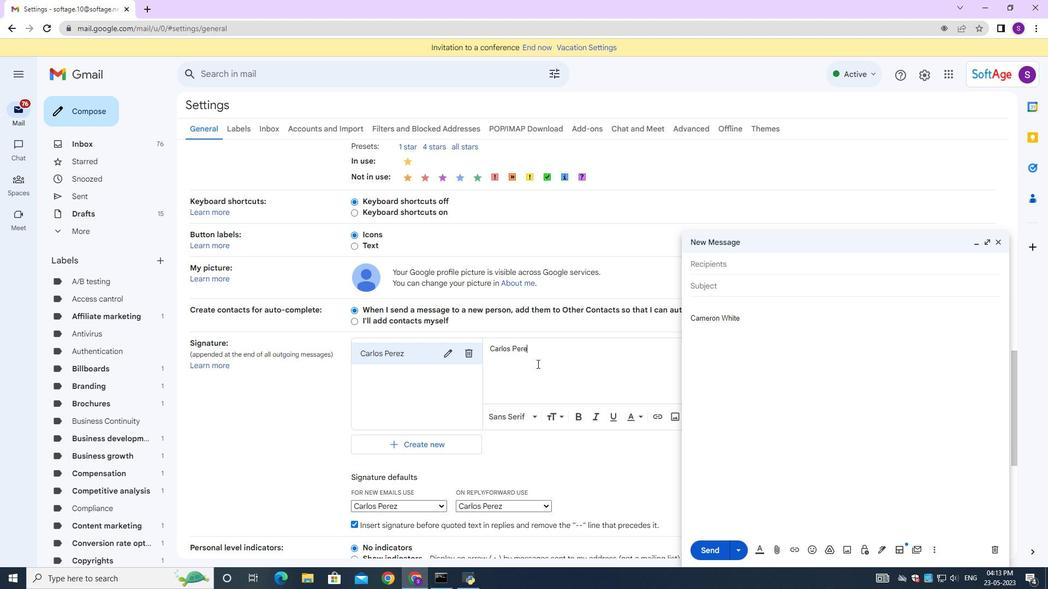 
Action: Mouse moved to (538, 364)
Screenshot: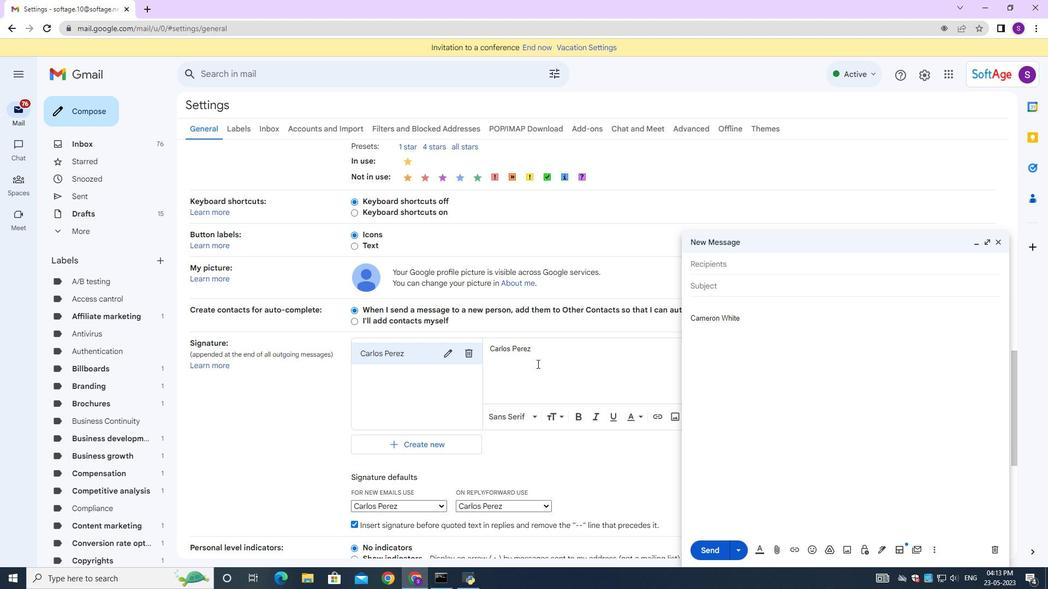 
Action: Mouse scrolled (538, 363) with delta (0, 0)
Screenshot: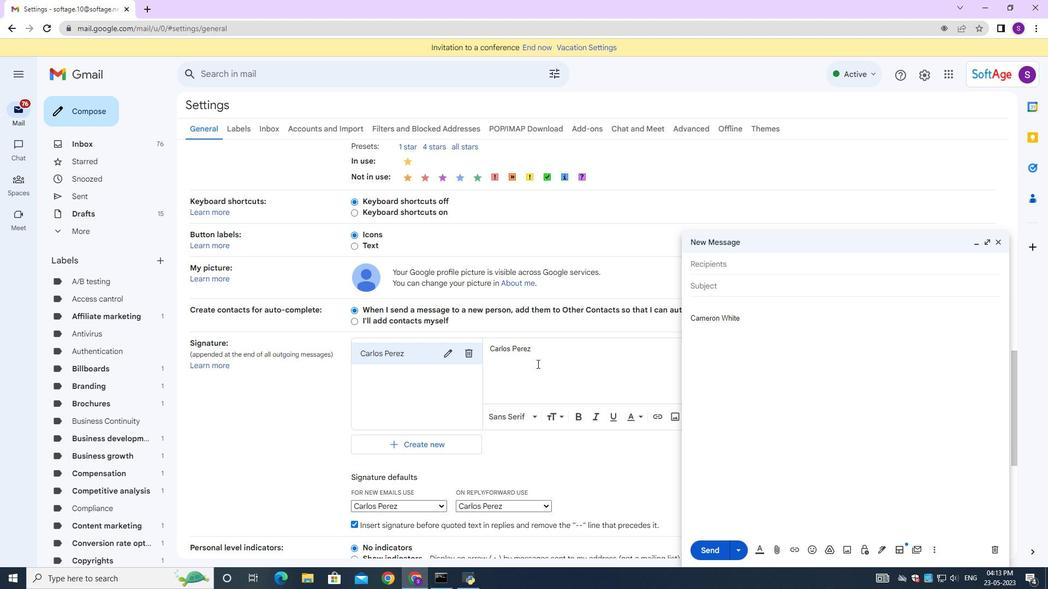 
Action: Mouse moved to (538, 364)
Screenshot: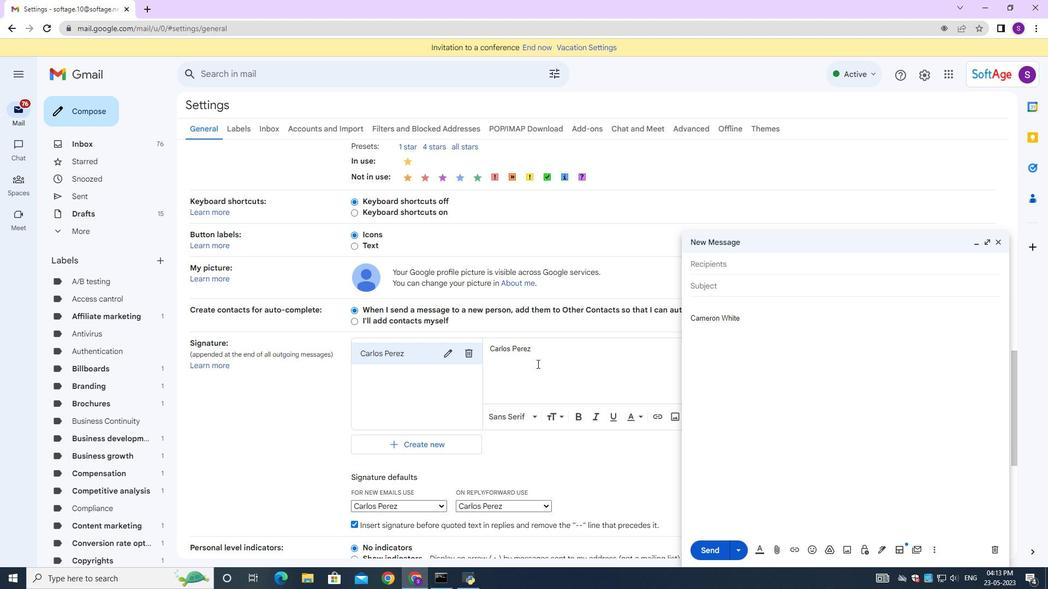 
Action: Mouse scrolled (538, 363) with delta (0, 0)
Screenshot: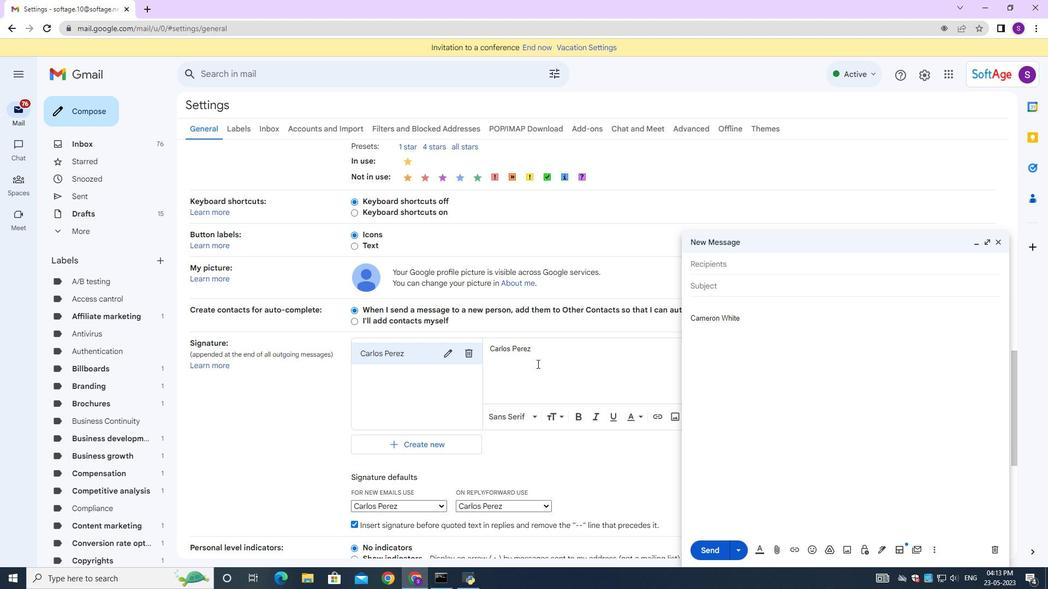 
Action: Mouse moved to (538, 365)
Screenshot: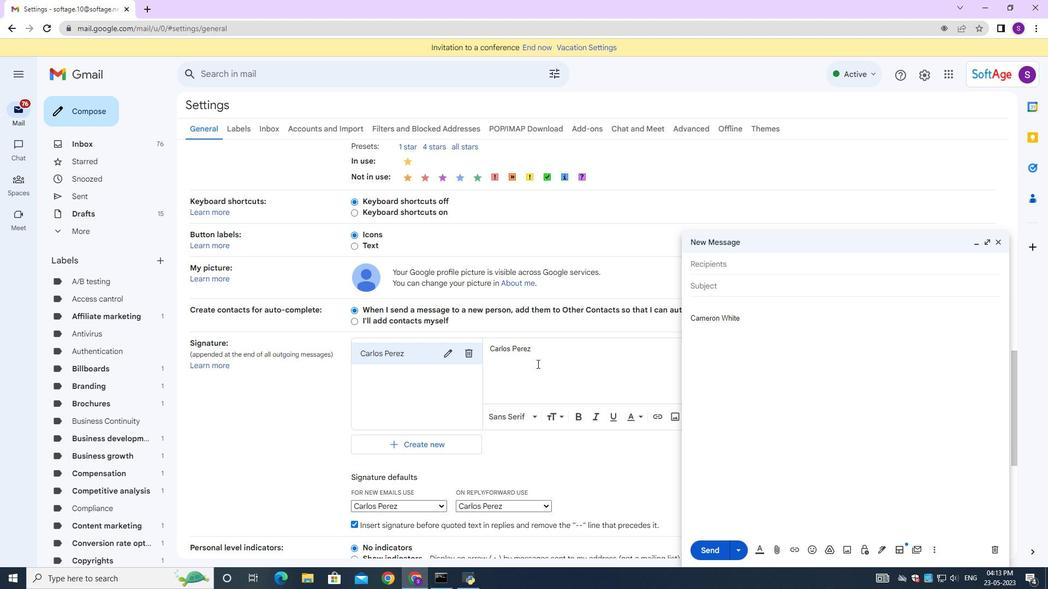 
Action: Mouse scrolled (538, 364) with delta (0, 0)
Screenshot: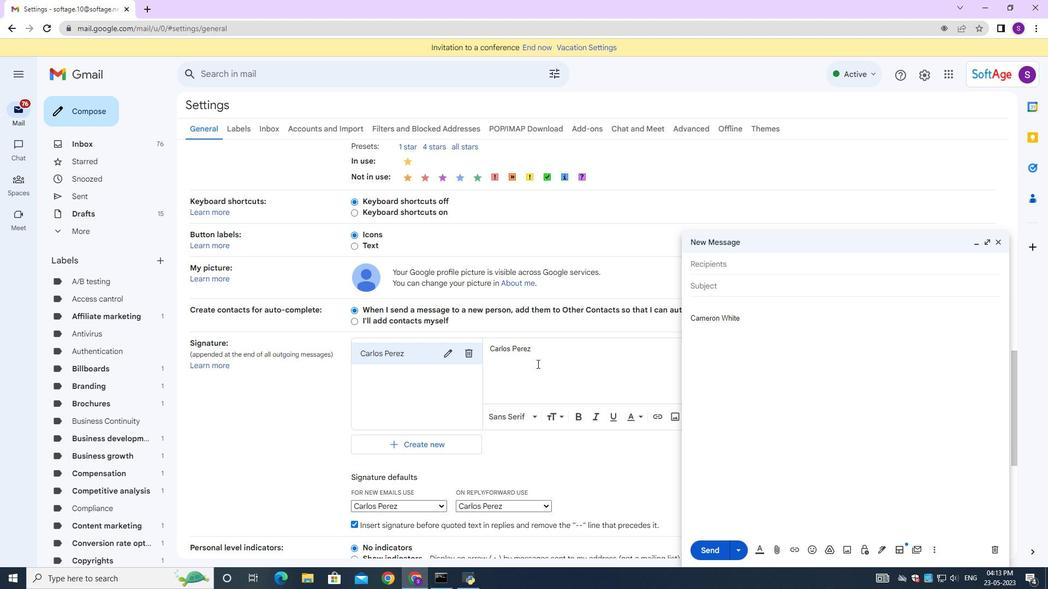 
Action: Mouse moved to (542, 366)
Screenshot: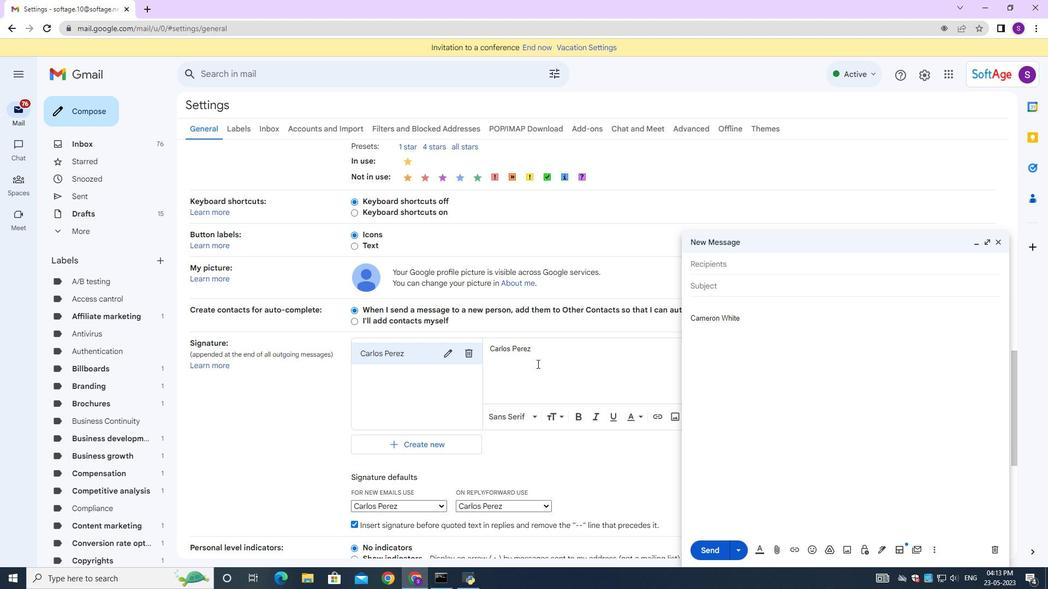 
Action: Mouse scrolled (540, 365) with delta (0, 0)
Screenshot: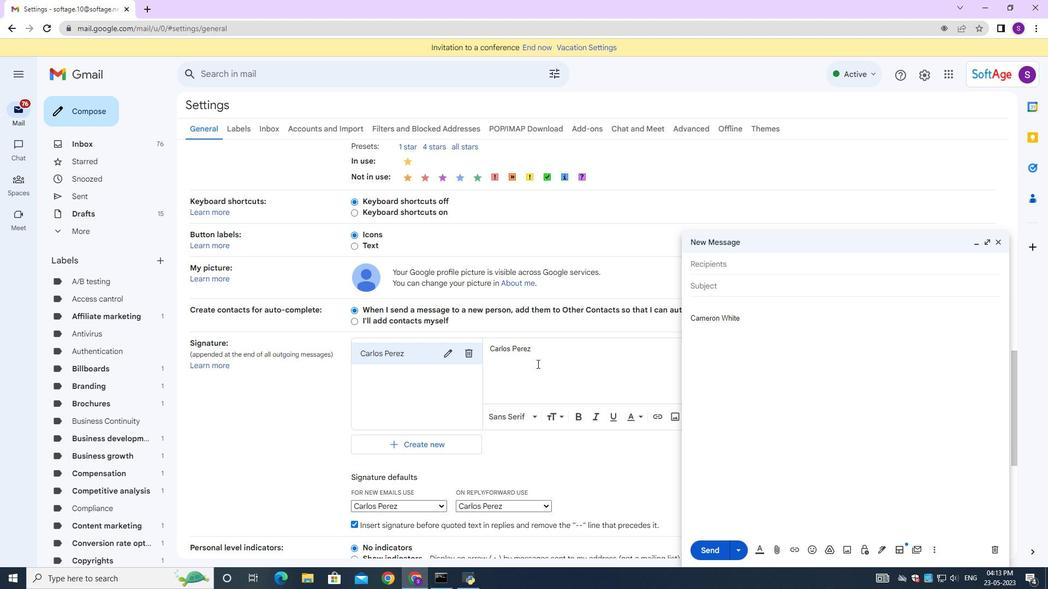 
Action: Mouse moved to (542, 367)
Screenshot: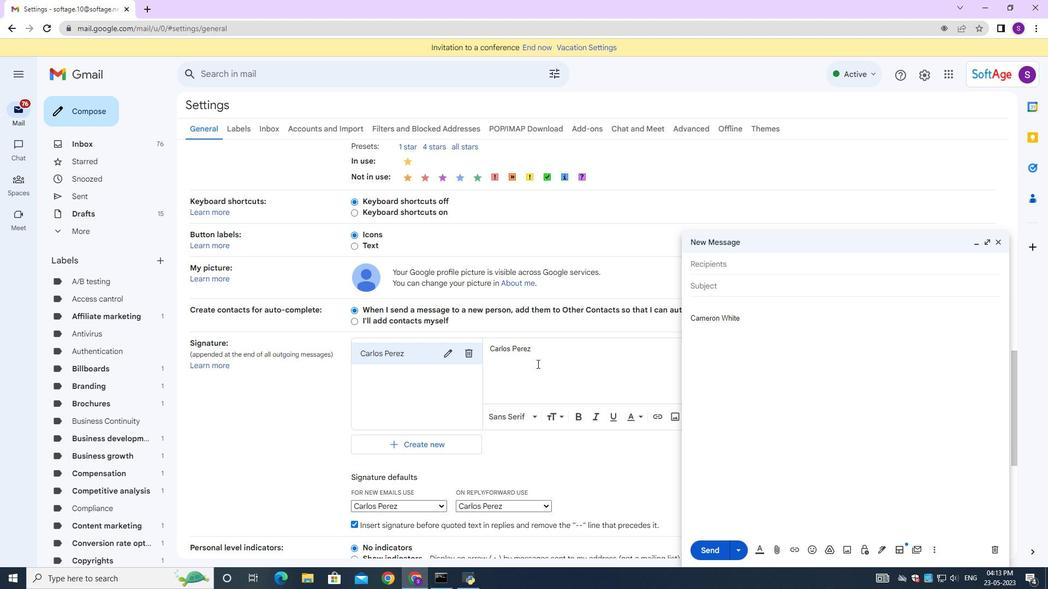 
Action: Mouse scrolled (542, 366) with delta (0, 0)
Screenshot: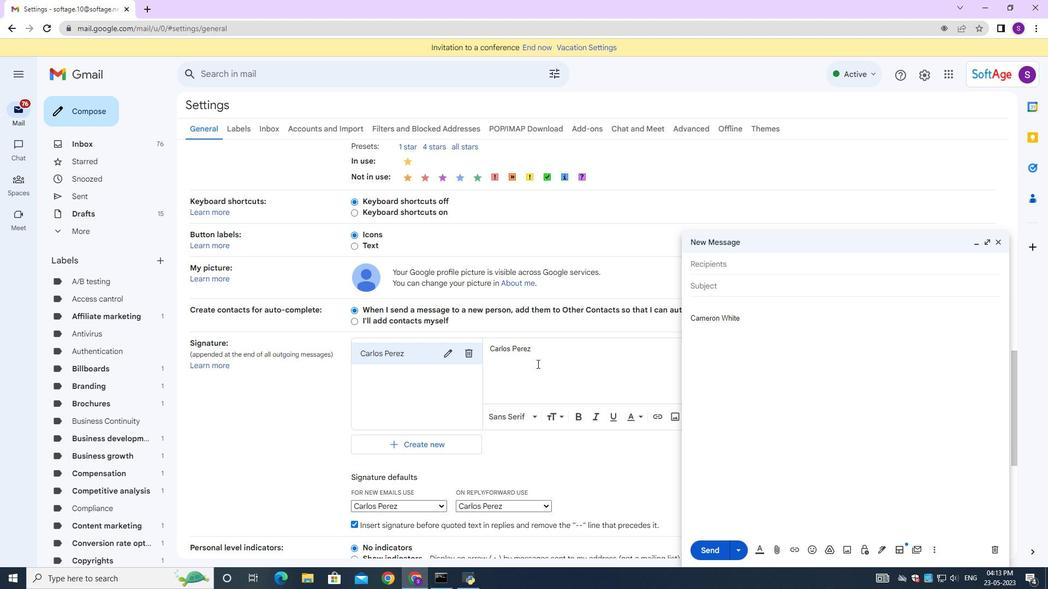 
Action: Mouse scrolled (542, 366) with delta (0, 0)
Screenshot: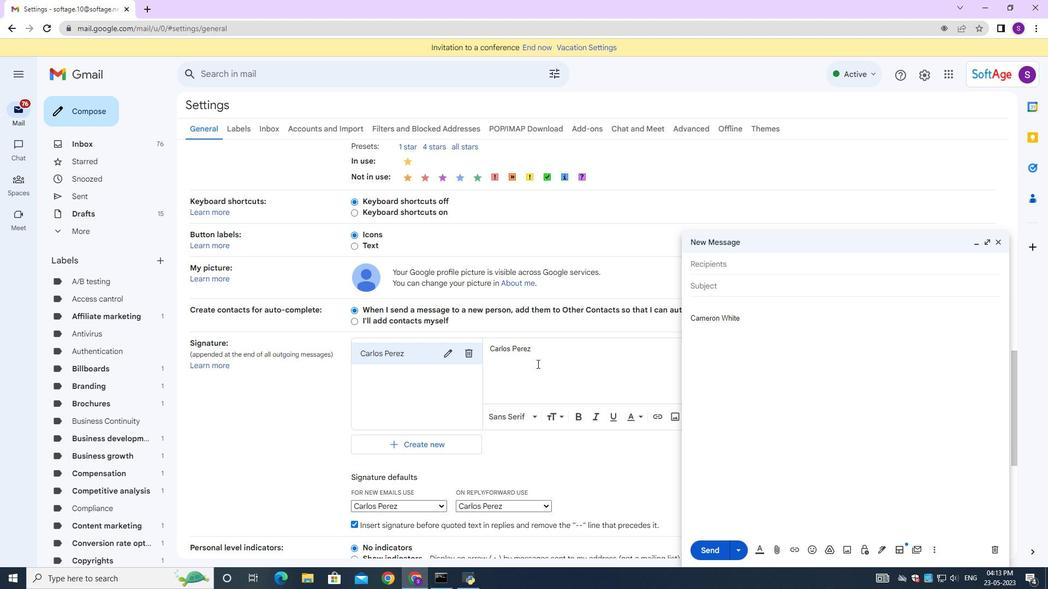 
Action: Mouse moved to (542, 367)
Screenshot: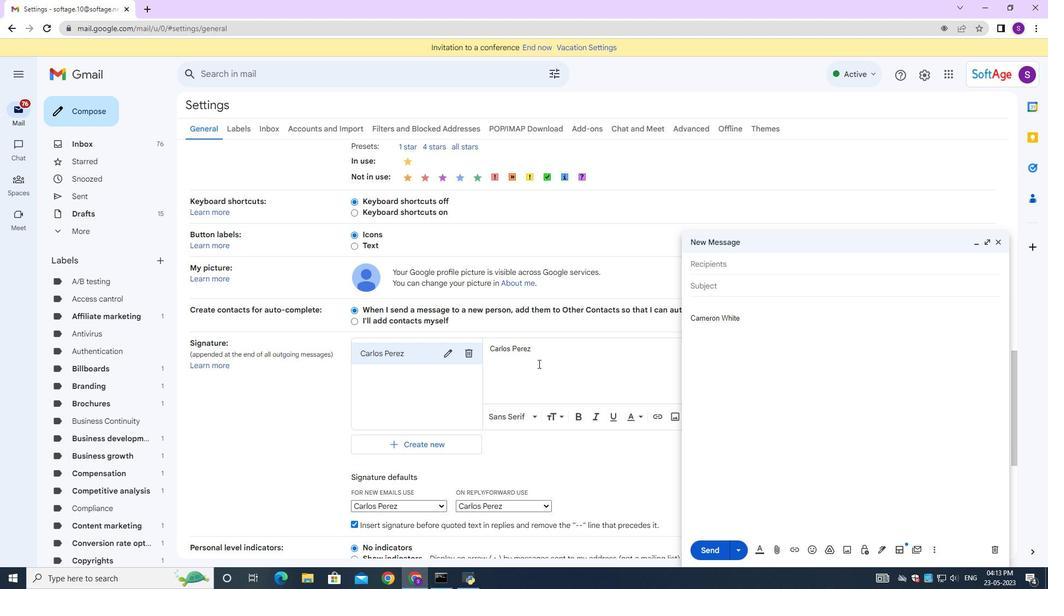 
Action: Mouse scrolled (542, 366) with delta (0, 0)
Screenshot: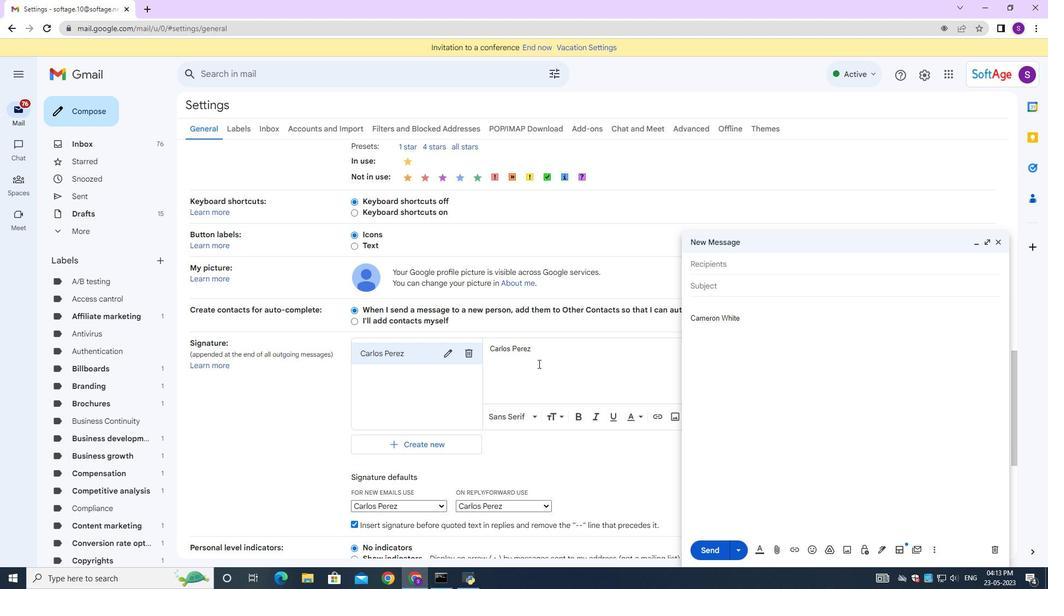 
Action: Mouse moved to (587, 508)
Screenshot: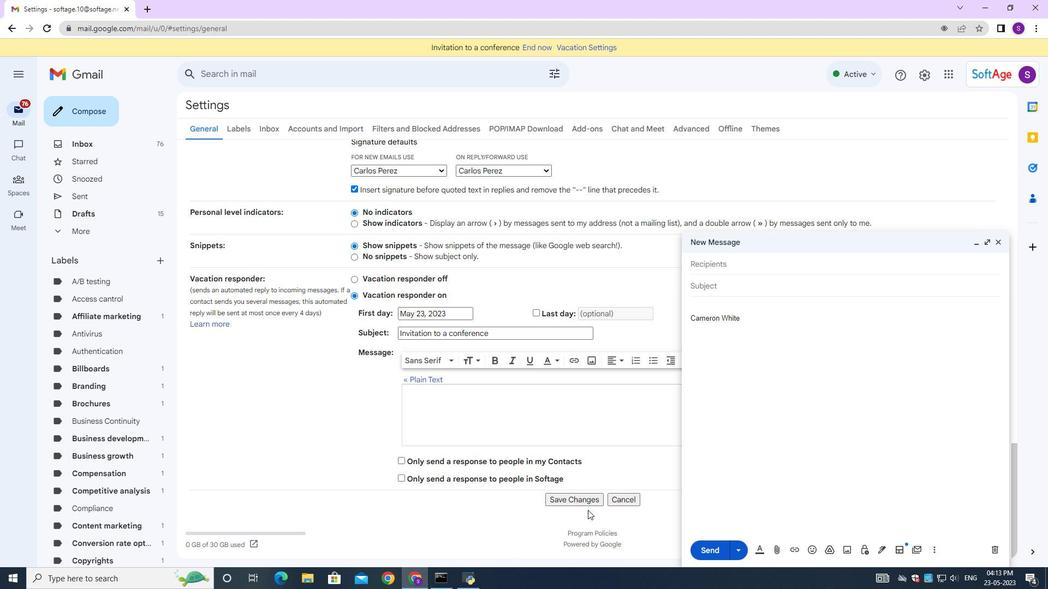 
Action: Mouse pressed left at (587, 508)
Screenshot: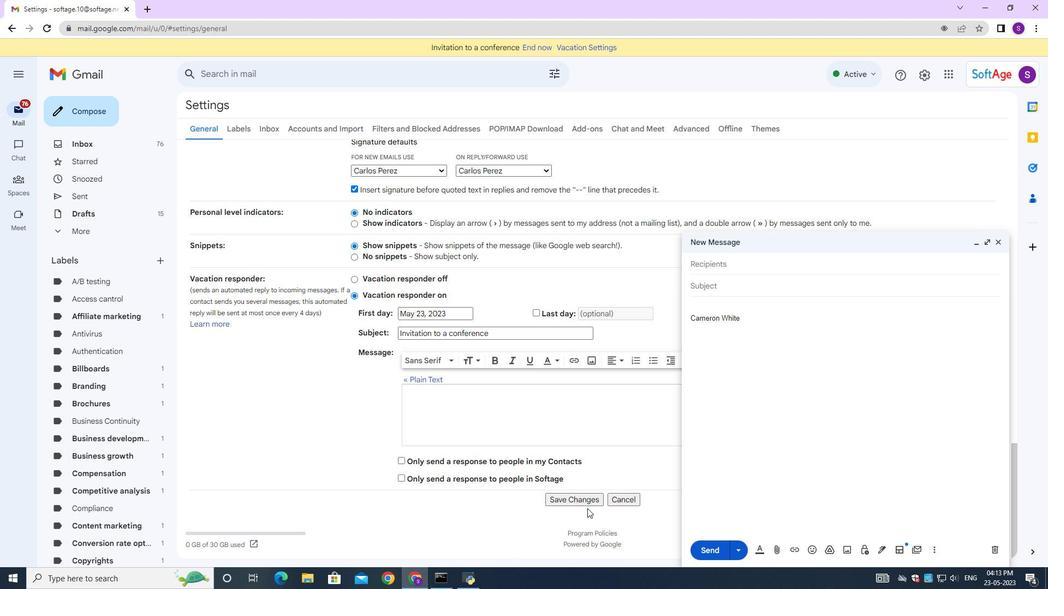 
Action: Mouse moved to (596, 508)
Screenshot: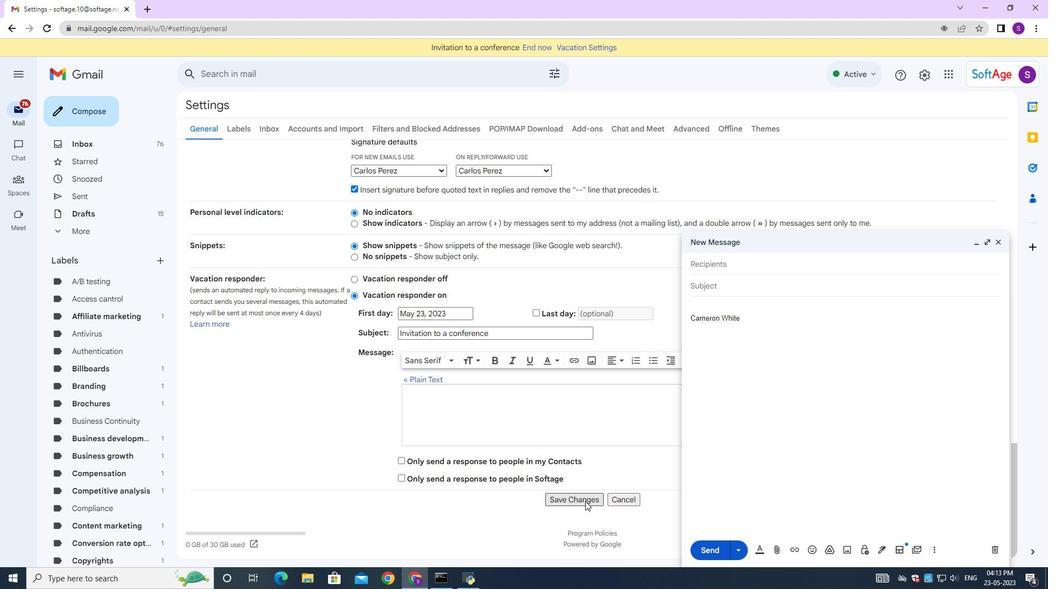 
Action: Mouse pressed left at (585, 501)
Screenshot: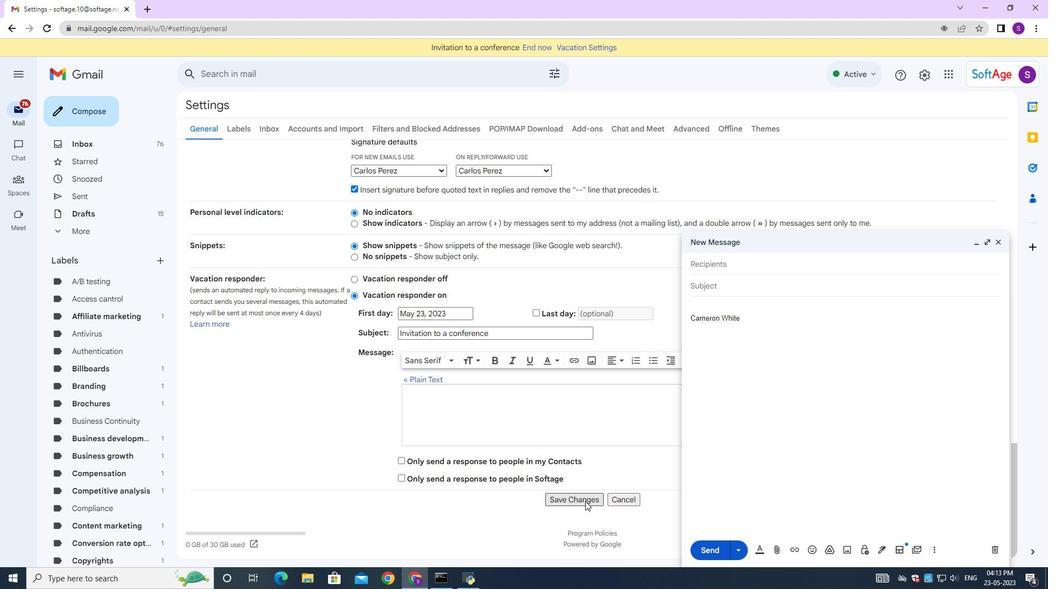 
Action: Mouse moved to (1000, 241)
Screenshot: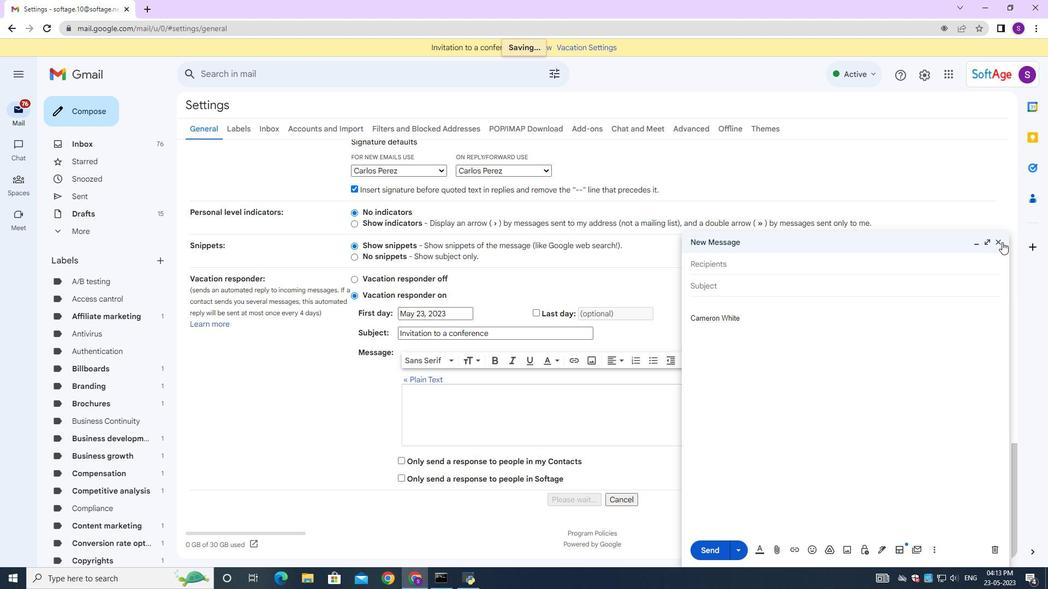 
Action: Mouse pressed left at (1000, 241)
Screenshot: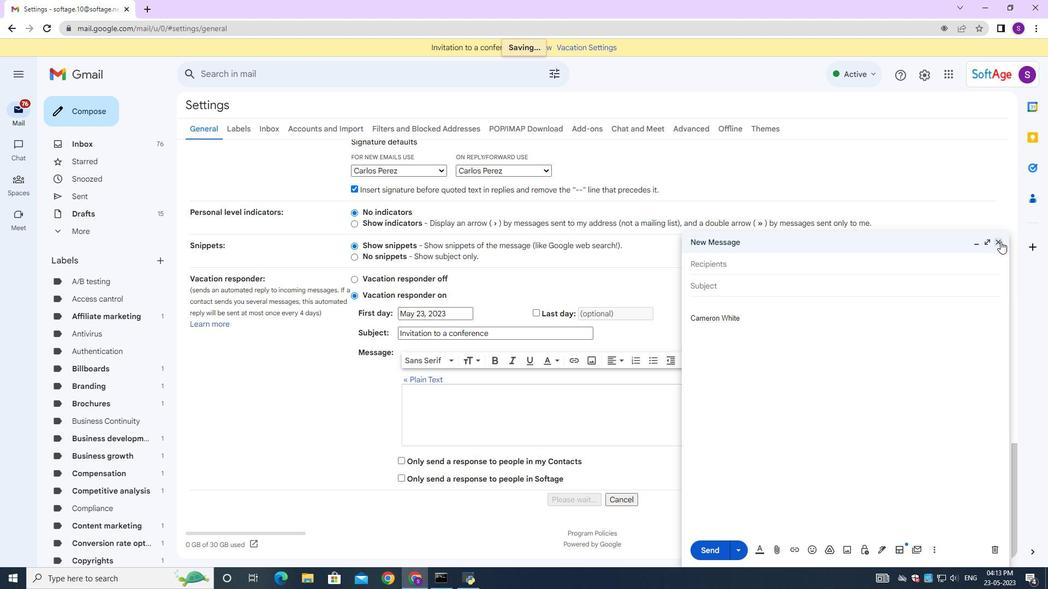 
Action: Mouse moved to (87, 112)
Screenshot: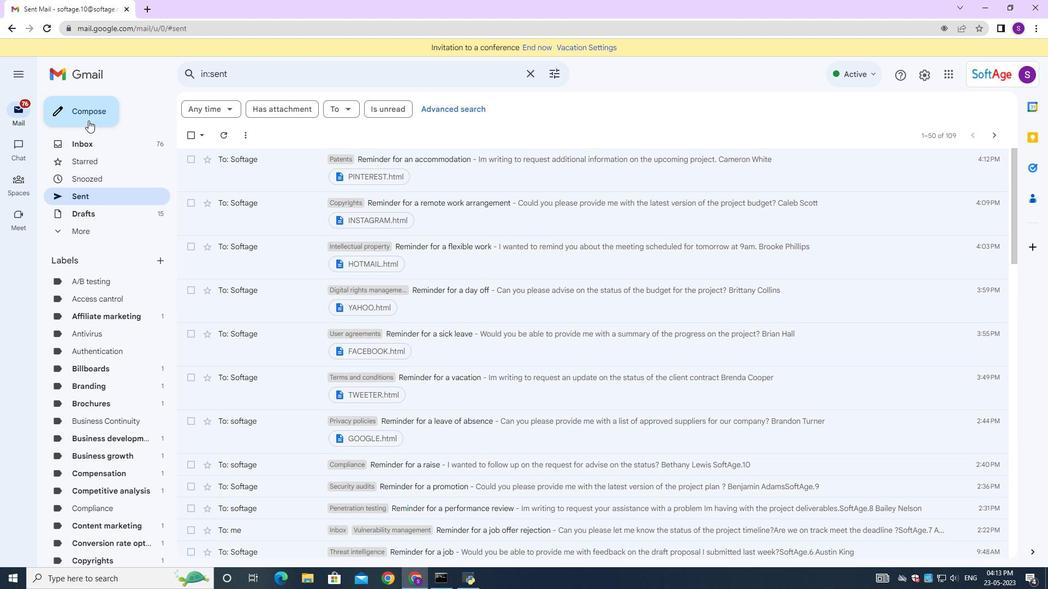 
Action: Mouse pressed left at (87, 112)
Screenshot: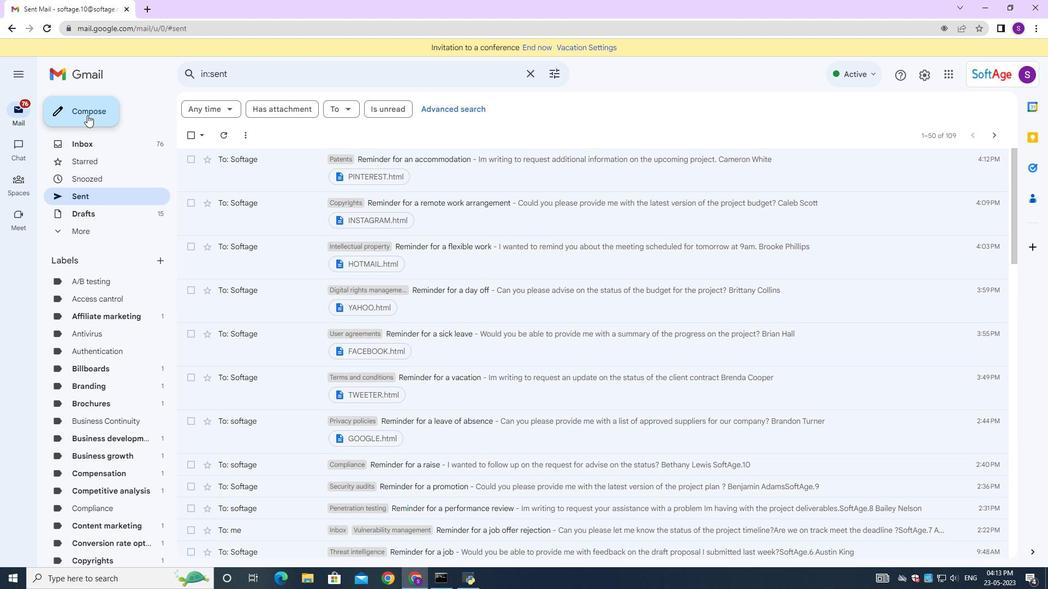 
Action: Mouse moved to (726, 272)
Screenshot: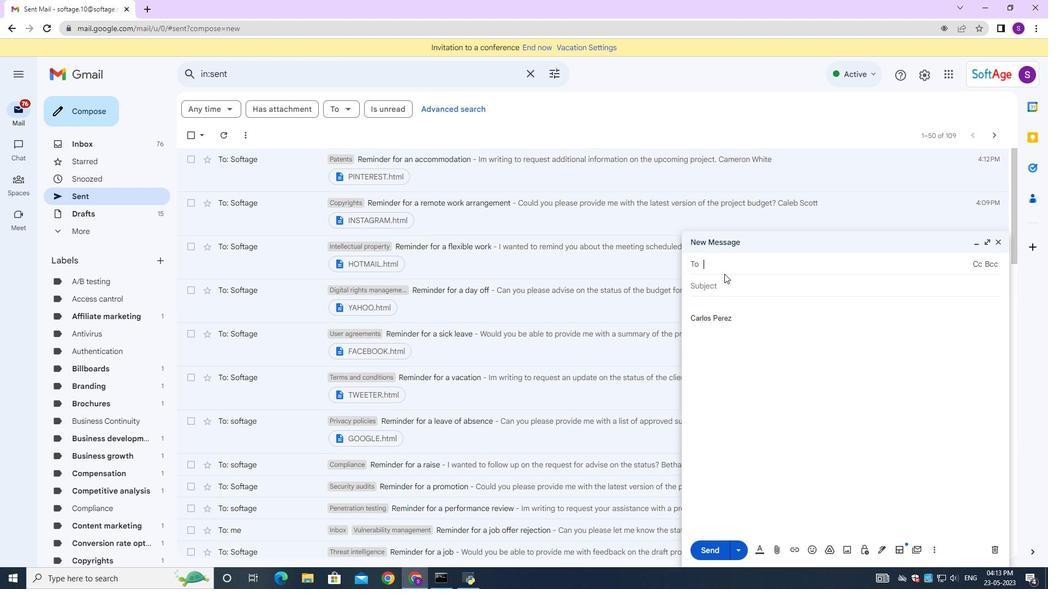 
Action: Key pressed <Key.shift>Softage.8<Key.shift>@softage.ne
Screenshot: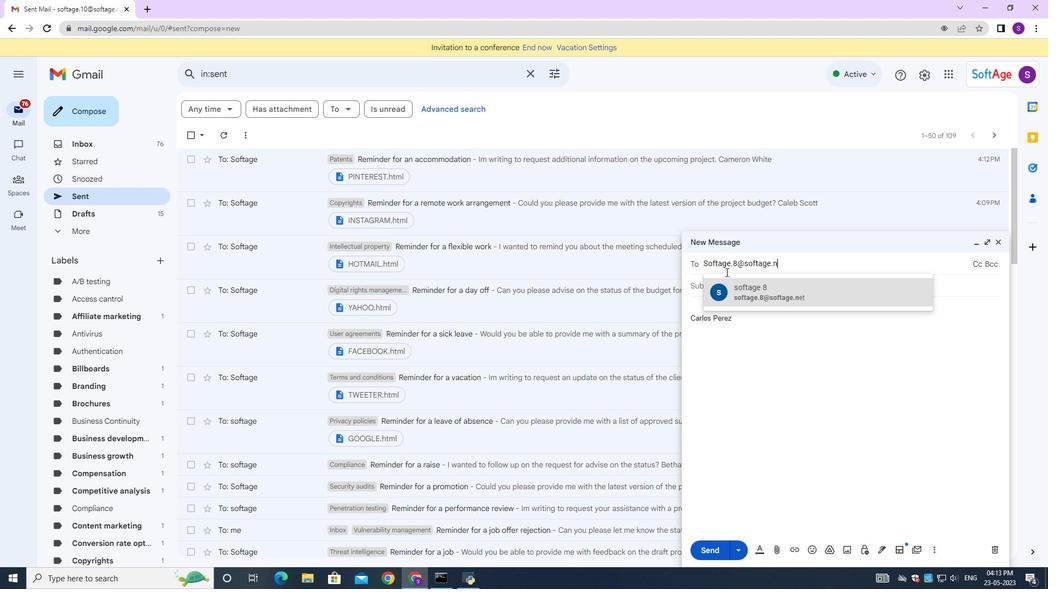 
Action: Mouse moved to (751, 286)
Screenshot: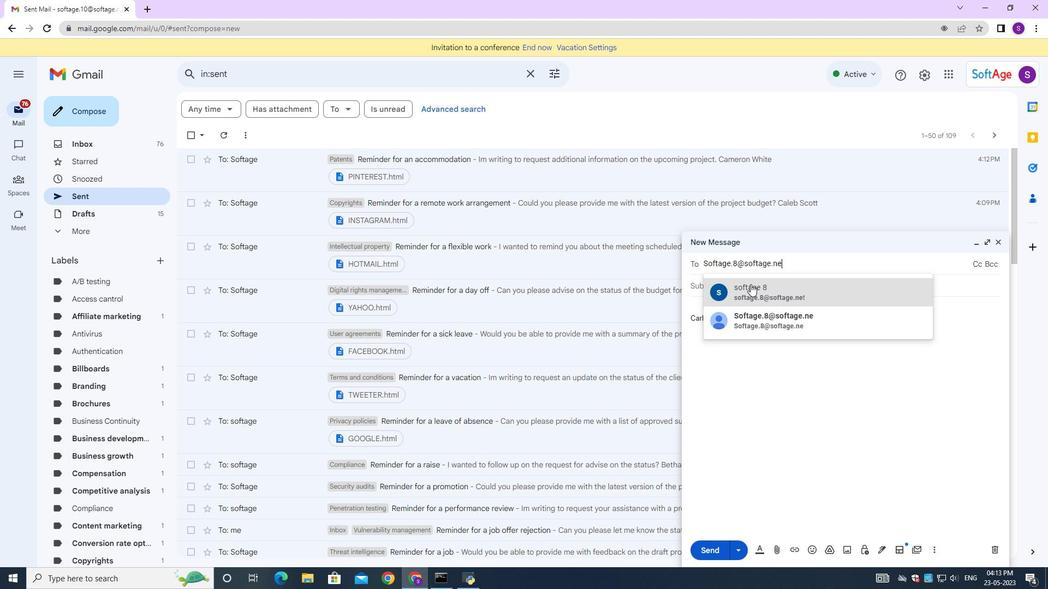 
Action: Key pressed t
Screenshot: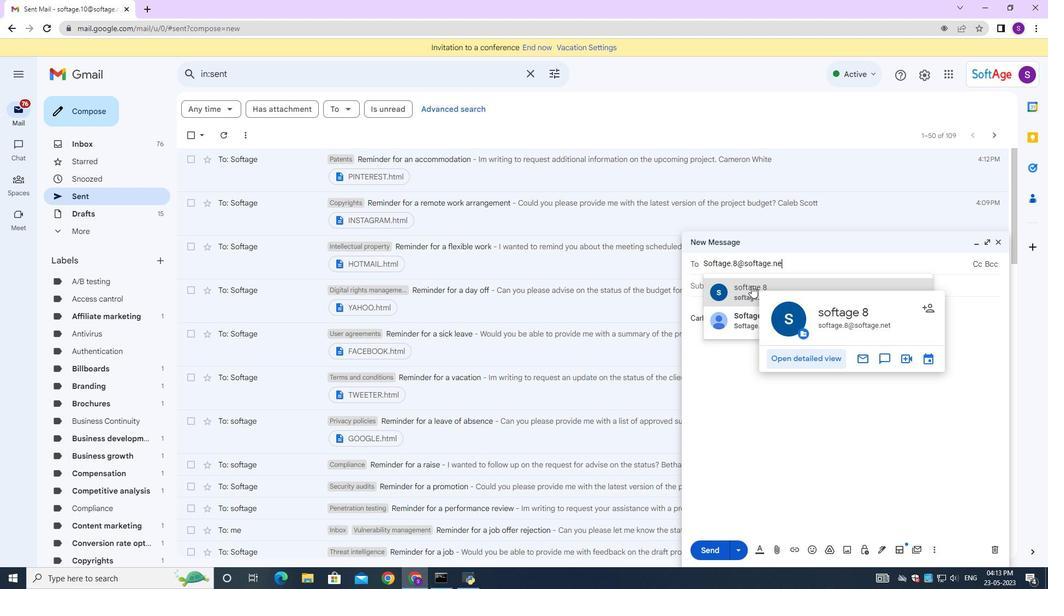 
Action: Mouse pressed left at (751, 286)
Screenshot: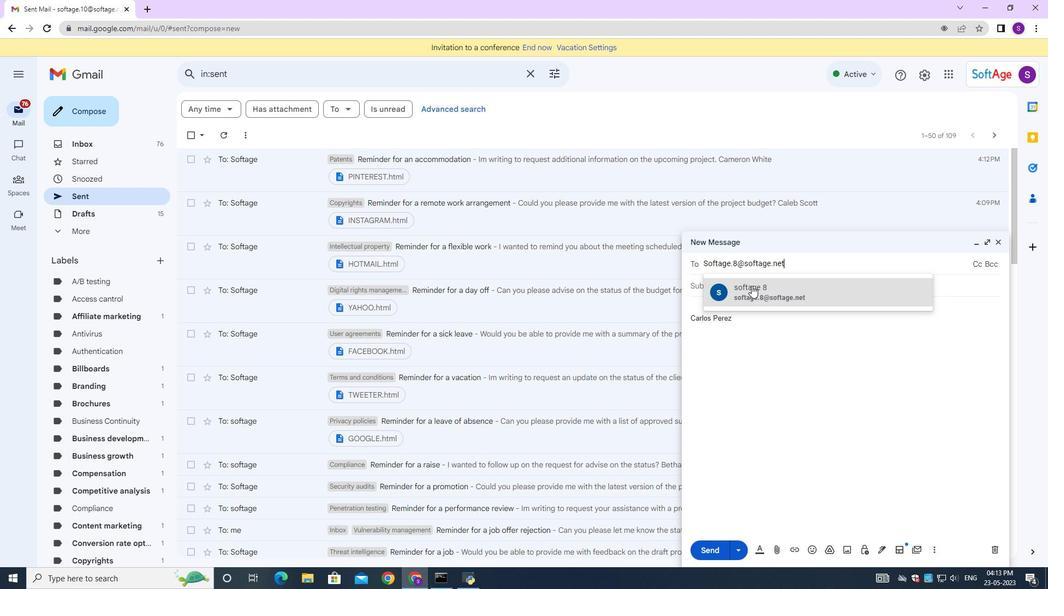
Action: Mouse moved to (745, 296)
Screenshot: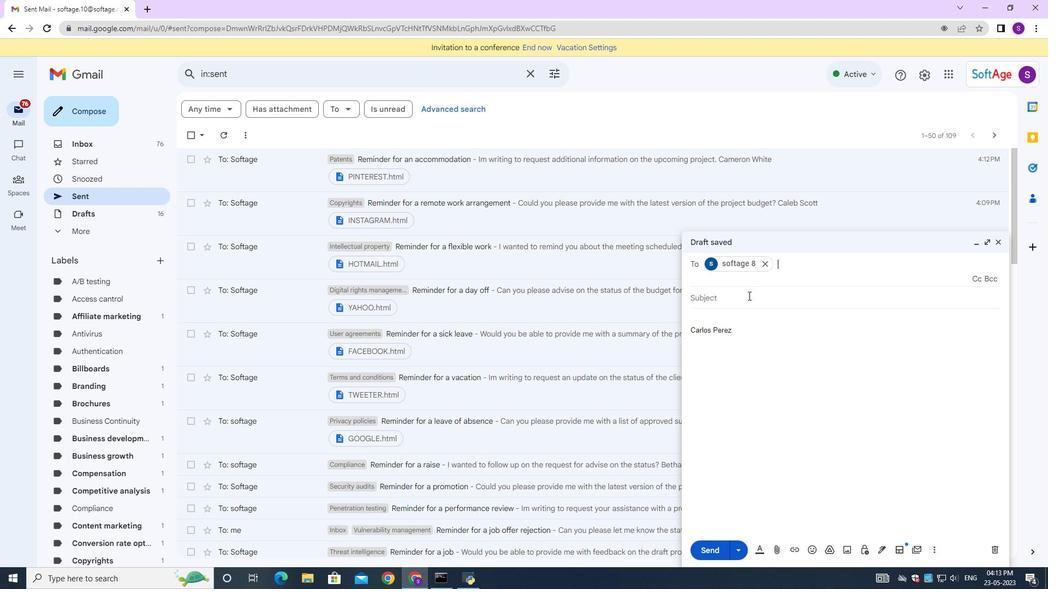 
Action: Mouse pressed left at (745, 296)
Screenshot: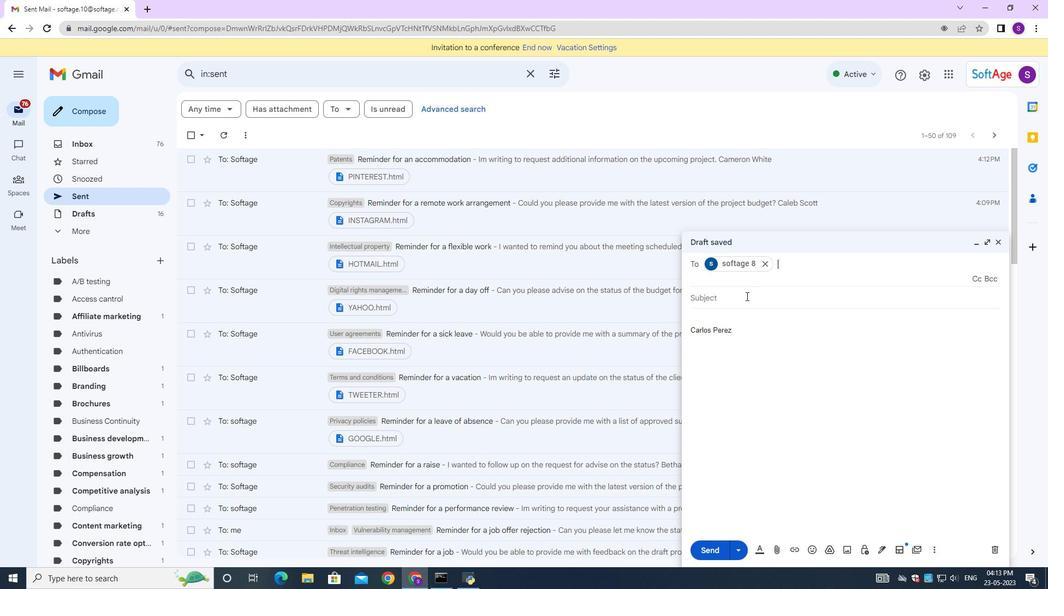 
Action: Mouse moved to (745, 301)
Screenshot: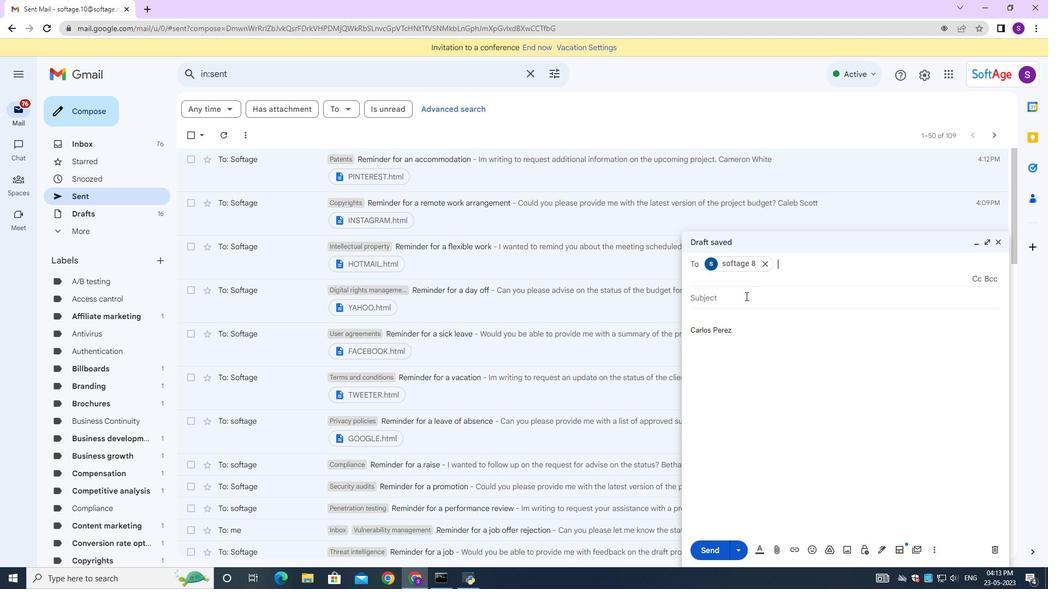 
Action: Key pressed <Key.shift>reminder<Key.space>for<Key.space>a<Key.space>r<Key.backspace>training<Key.space>session<Key.space>
Screenshot: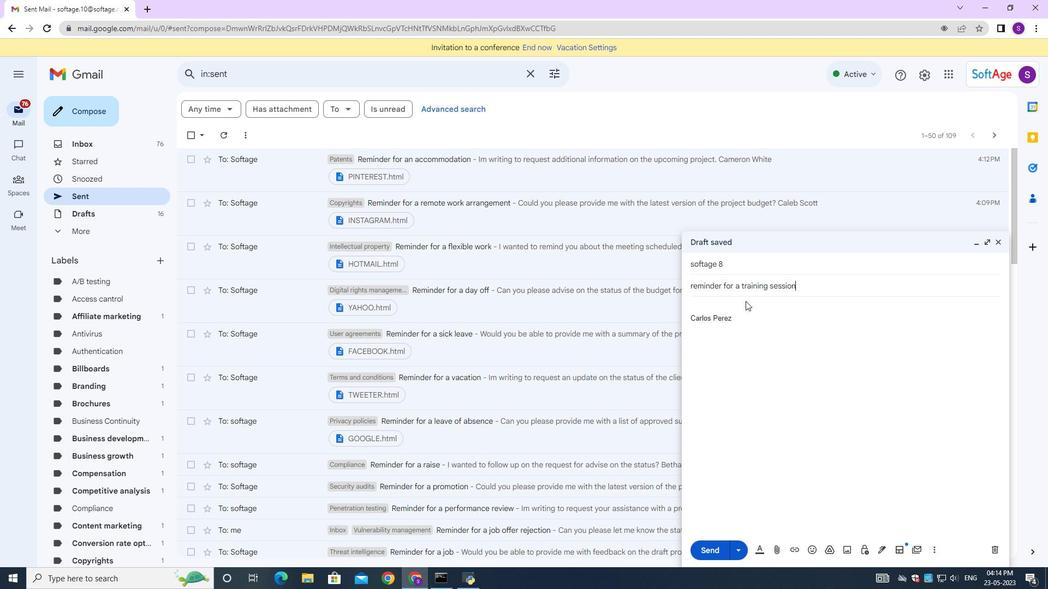 
Action: Mouse pressed left at (745, 301)
Screenshot: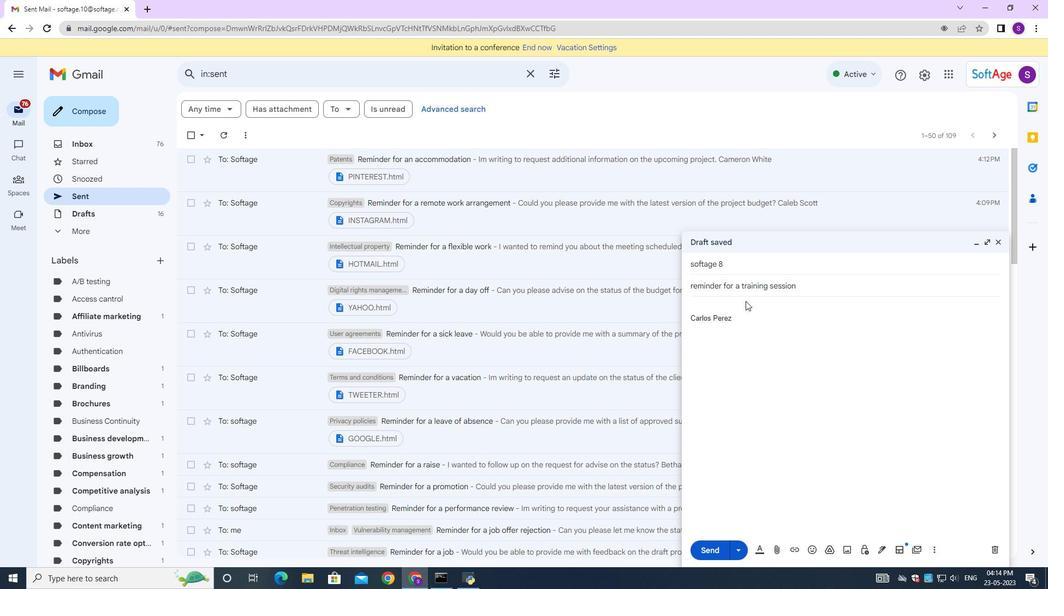 
Action: Key pressed <Key.shift><Key.shift><Key.shift><Key.shift><Key.shift>Can<Key.space>you<Key.space>please<Key.space>let<Key.space>me<Key.space>know<Key.space>the<Key.space>status<Key.space>of<Key.space>the<Key.space>projecta<Key.backspace>s<Key.backspace>delivwe<Key.backspace>e<Key.backspace><Key.backspace><Key.backspace><Key.backspace><Key.backspace><Key.backspace><Key.backspace><Key.space>deliverables<Key.shift_r>?
Screenshot: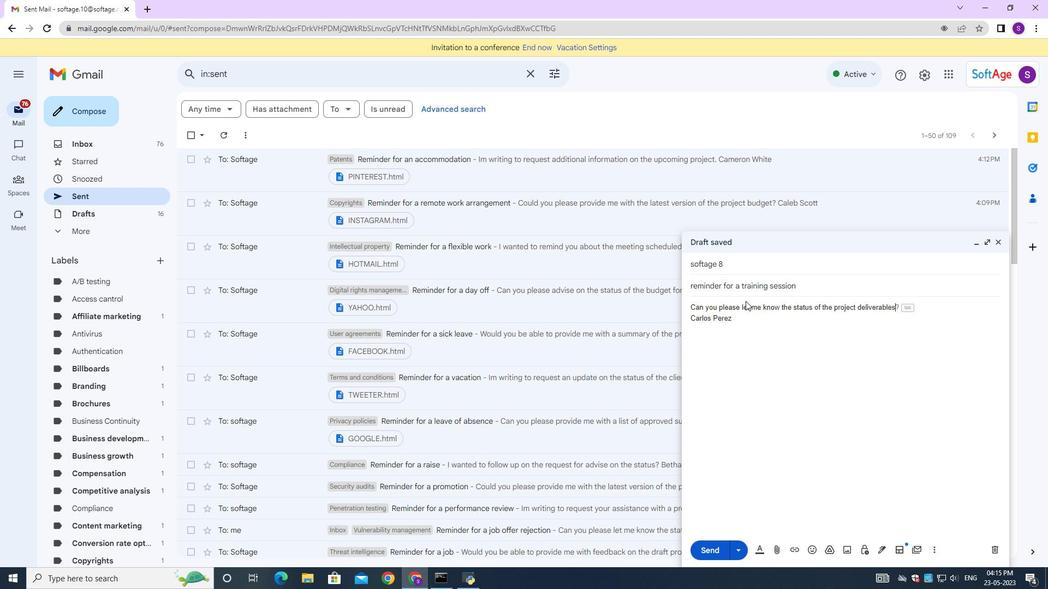 
Action: Mouse moved to (774, 345)
Screenshot: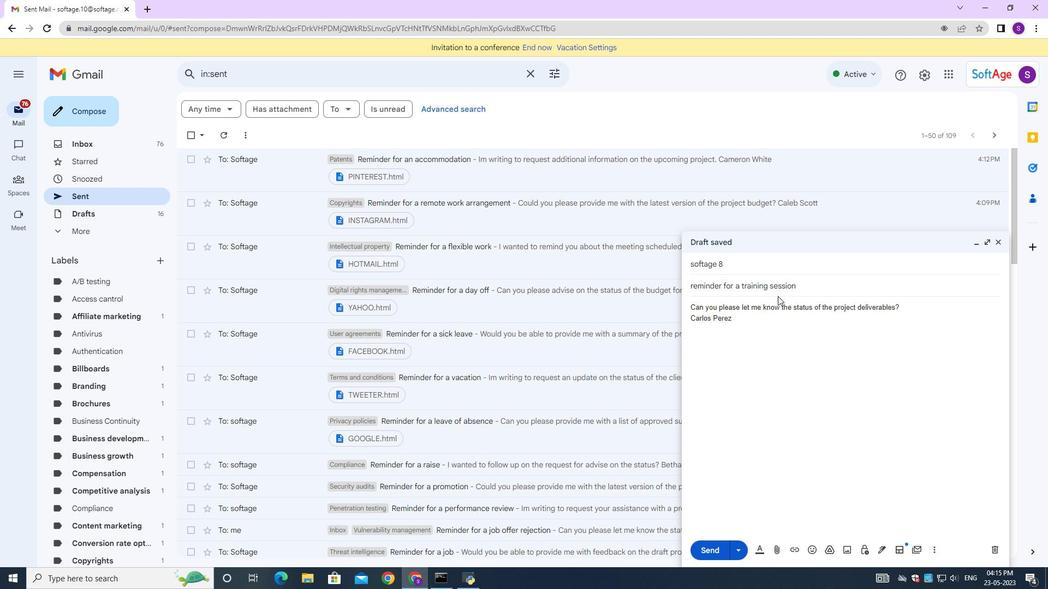 
Action: Mouse scrolled (774, 345) with delta (0, 0)
Screenshot: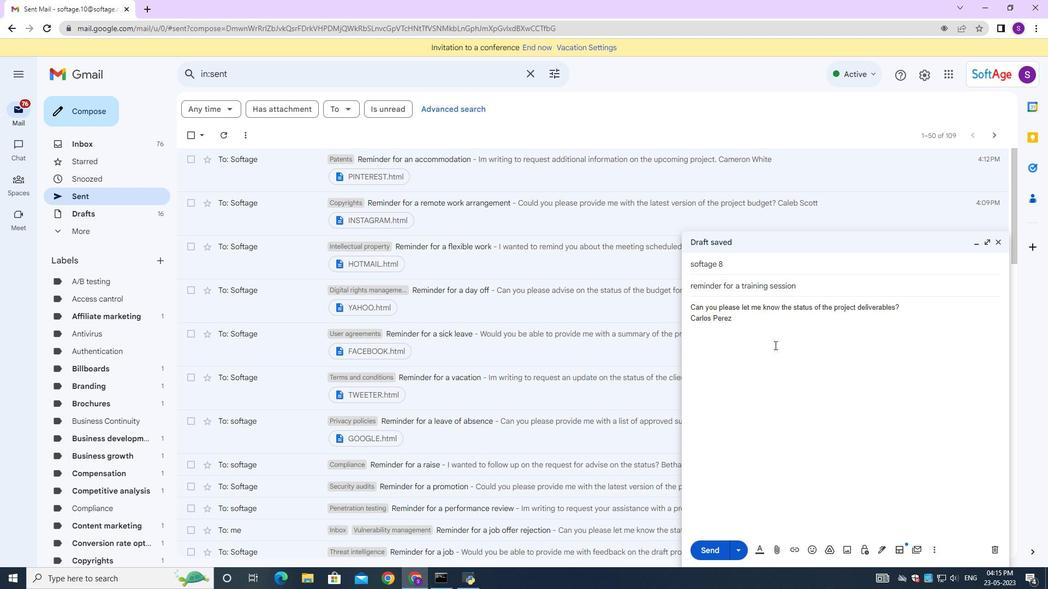 
Action: Mouse moved to (774, 550)
Screenshot: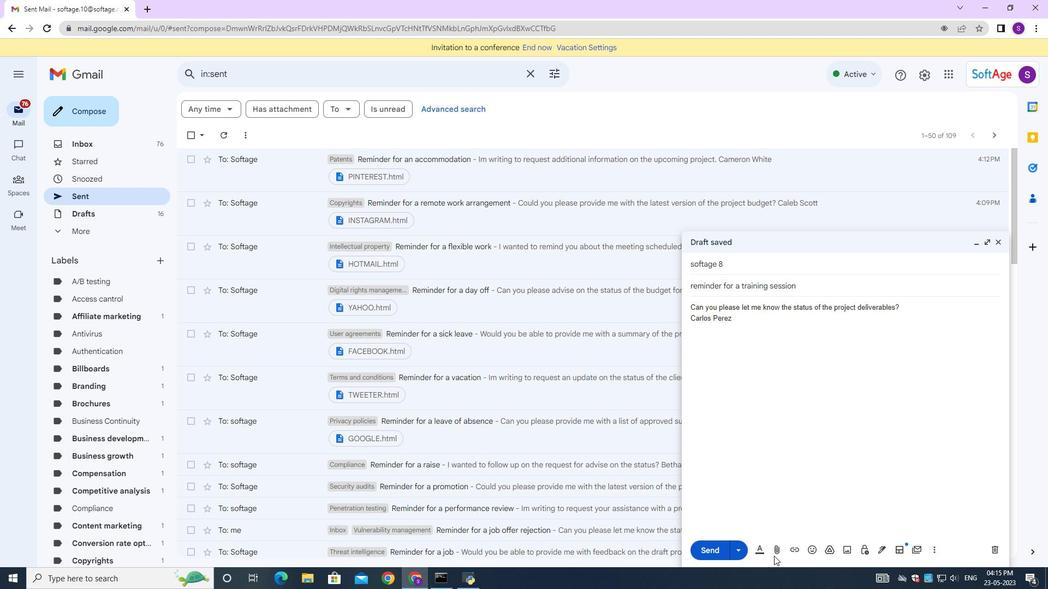 
Action: Mouse pressed left at (774, 550)
Screenshot: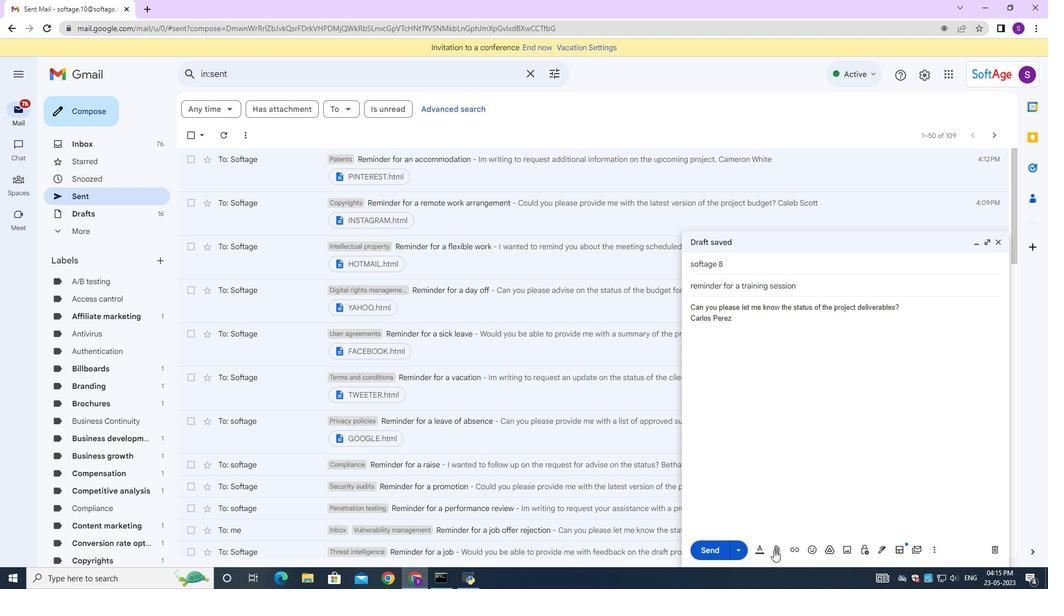 
Action: Mouse moved to (138, 161)
Screenshot: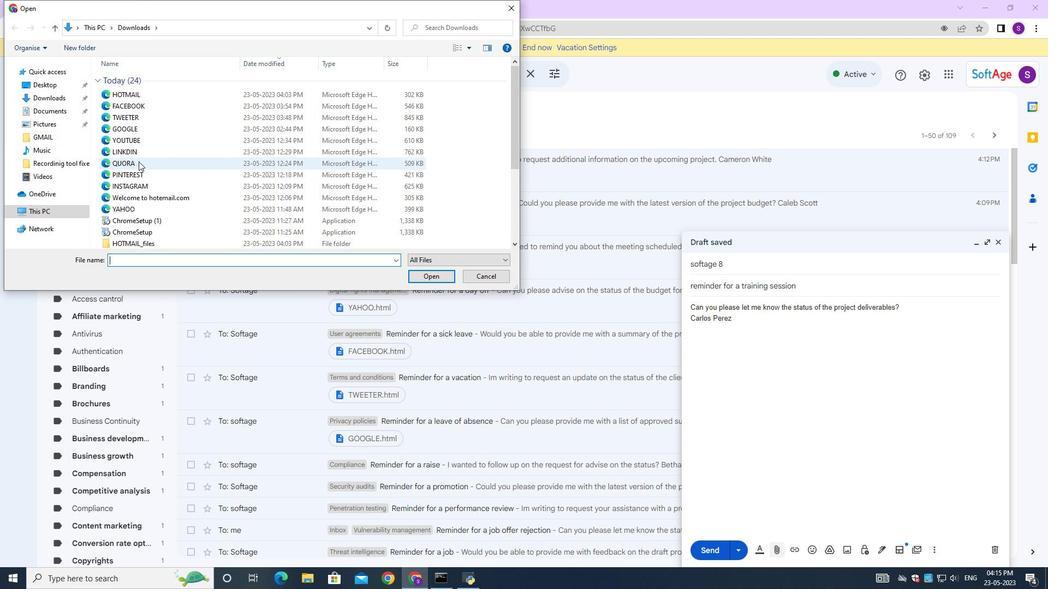 
Action: Mouse pressed left at (138, 161)
Screenshot: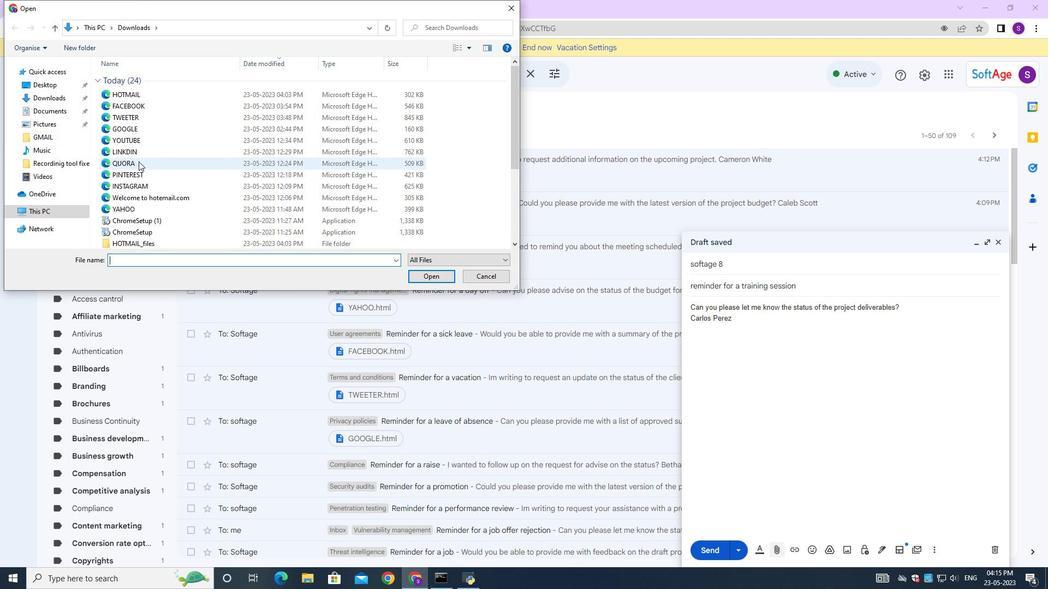 
Action: Mouse moved to (414, 271)
Screenshot: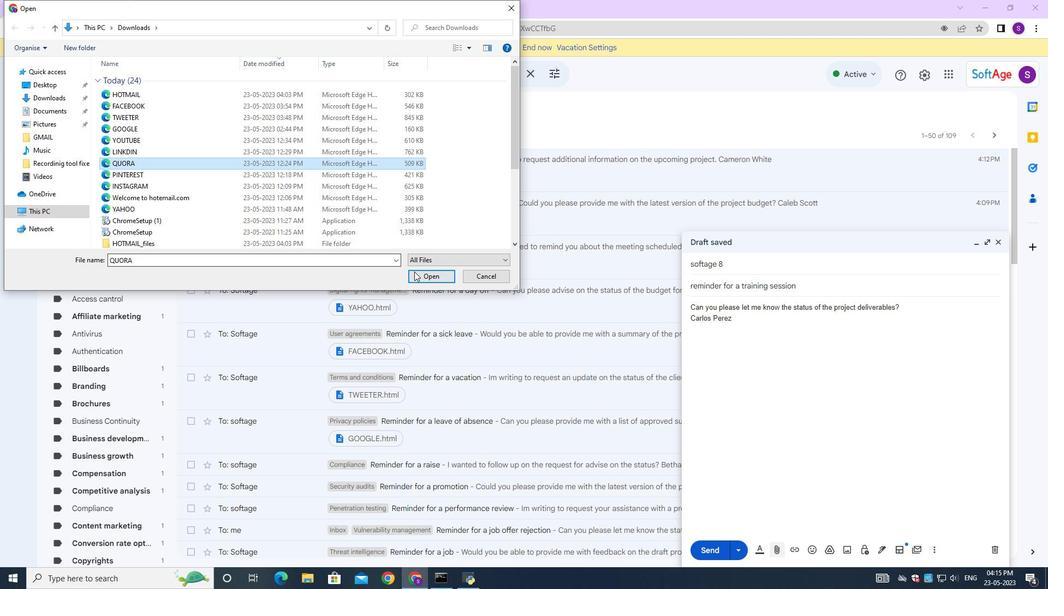 
Action: Mouse pressed left at (414, 271)
Screenshot: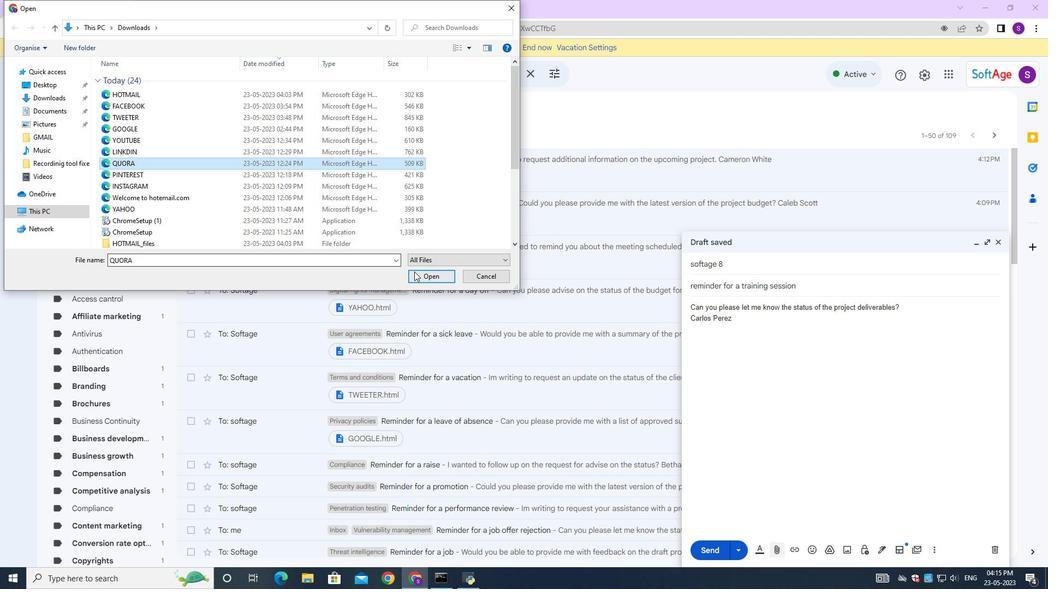 
Action: Mouse moved to (762, 272)
Screenshot: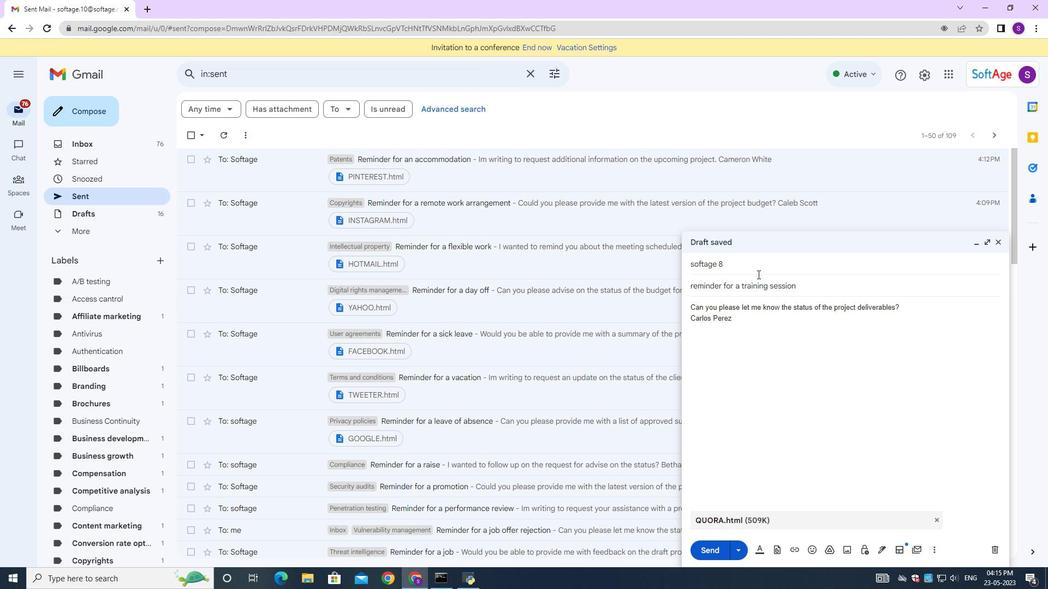 
Action: Mouse pressed left at (762, 272)
Screenshot: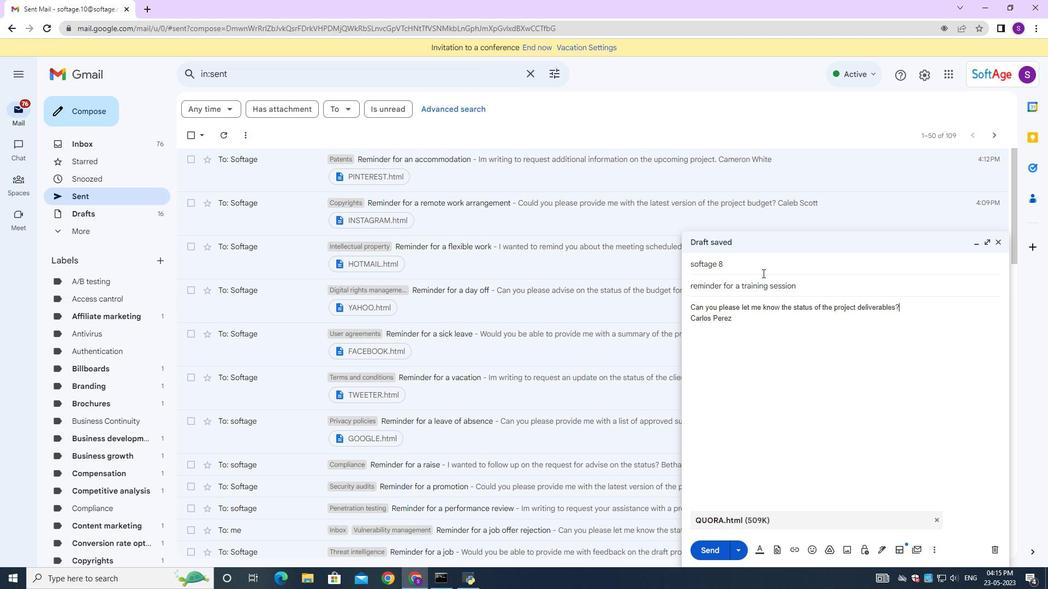 
Action: Mouse moved to (710, 544)
Screenshot: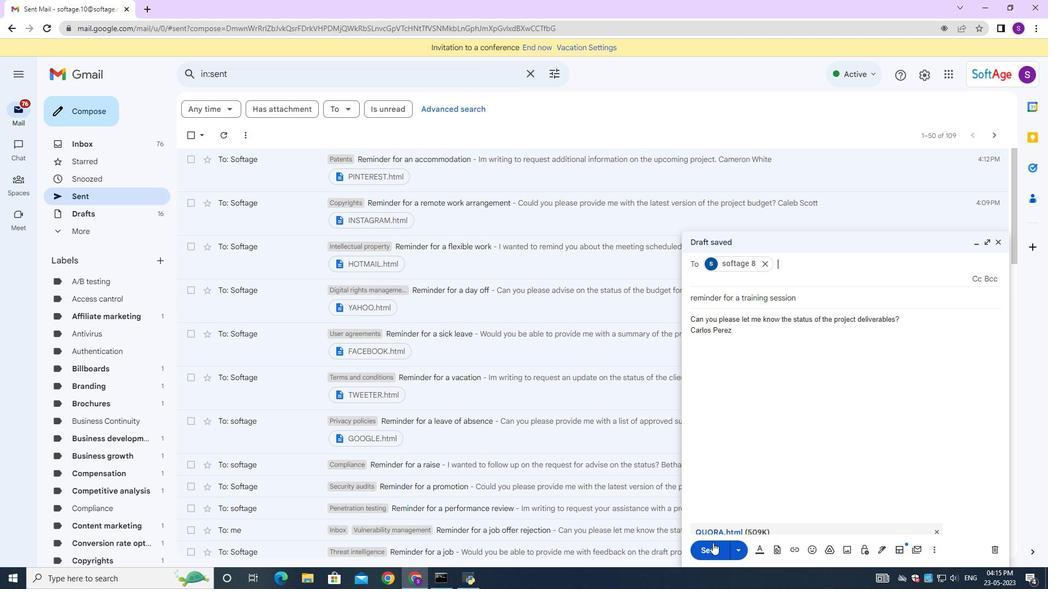 
Action: Mouse pressed left at (710, 544)
Screenshot: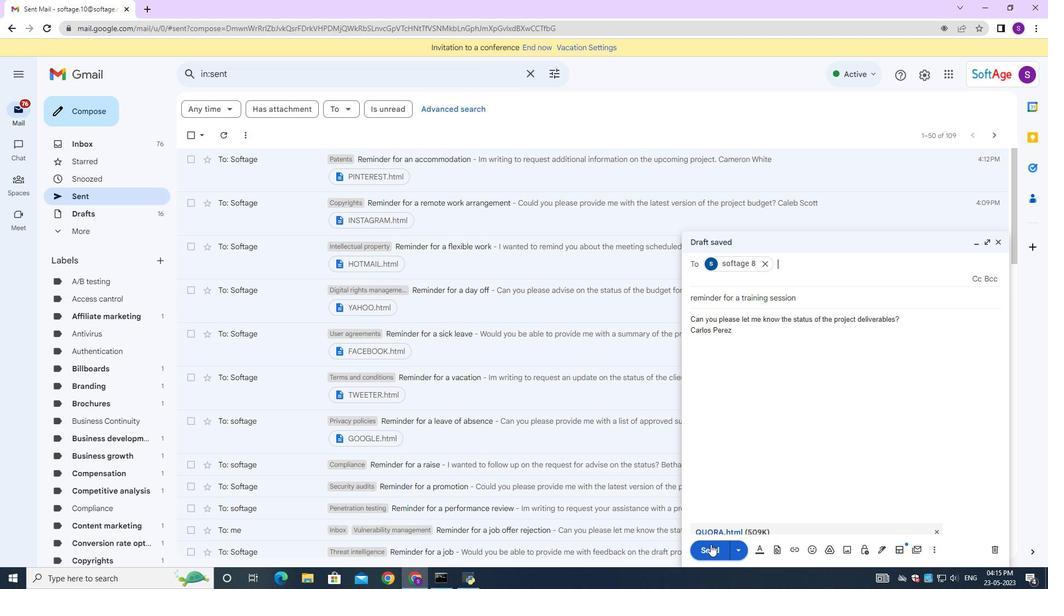 
Action: Mouse moved to (496, 174)
Screenshot: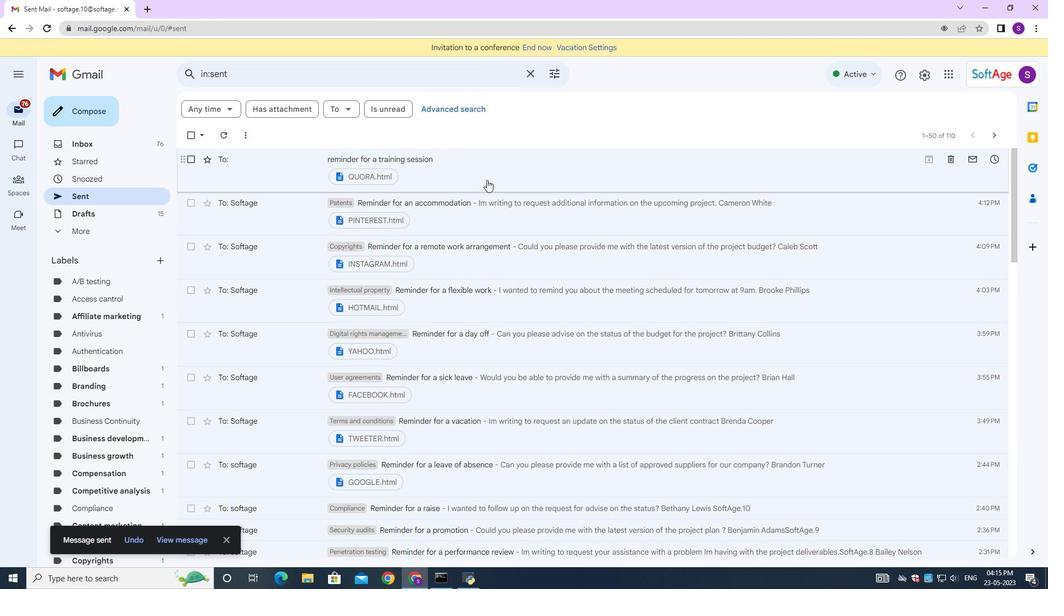 
Action: Mouse pressed left at (496, 174)
Screenshot: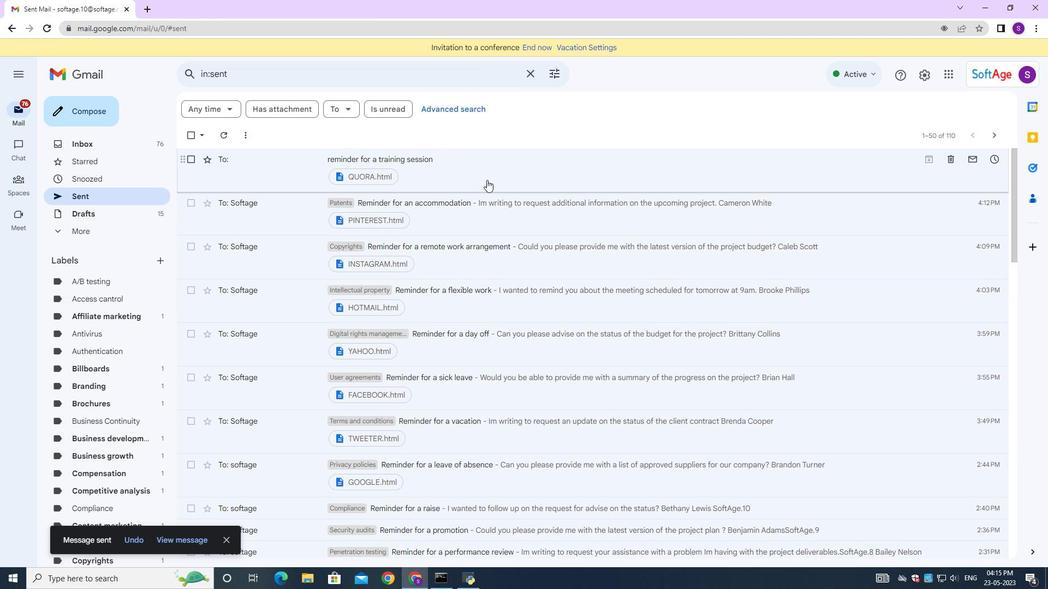 
Action: Mouse moved to (539, 173)
Screenshot: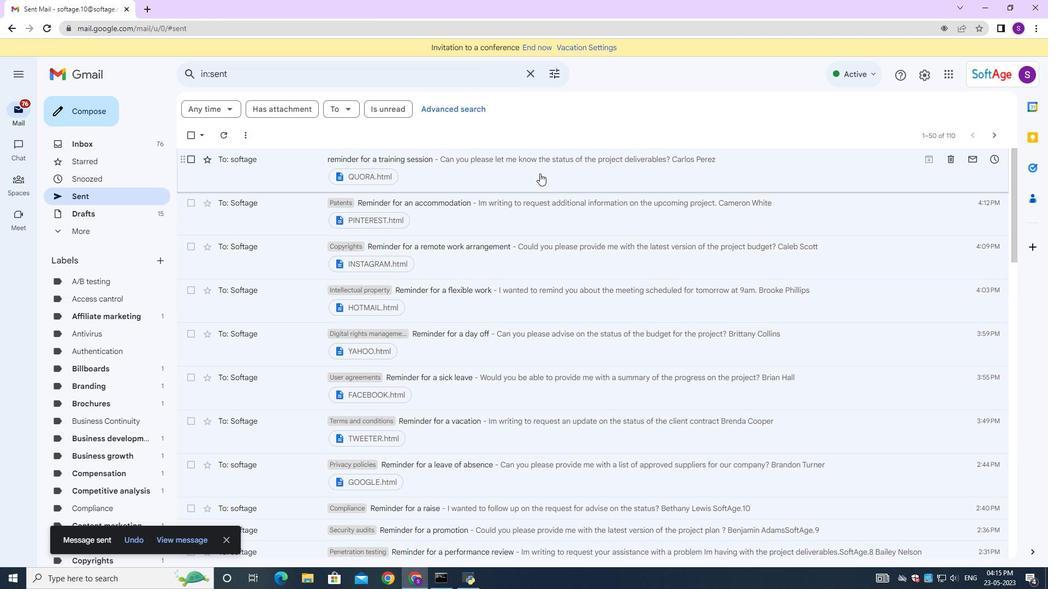 
Action: Mouse pressed left at (539, 173)
Screenshot: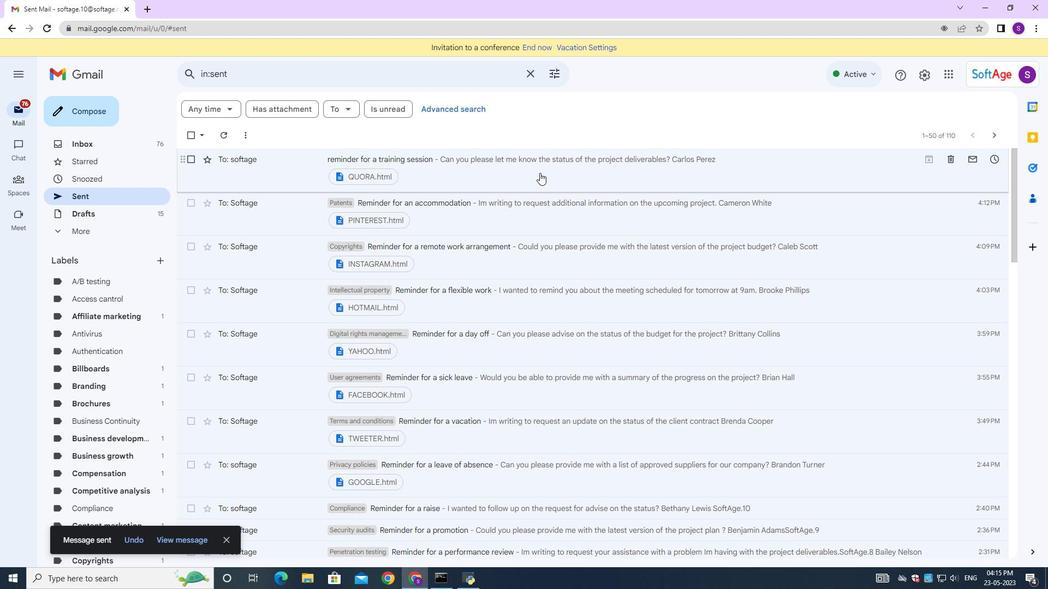 
Action: Mouse moved to (405, 109)
Screenshot: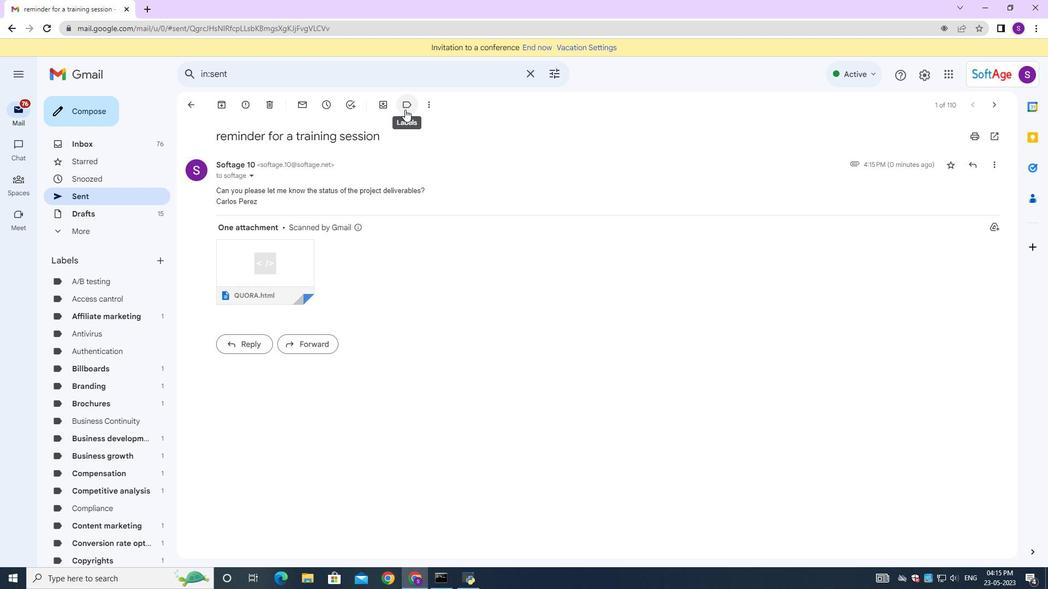 
Action: Mouse pressed left at (405, 109)
Screenshot: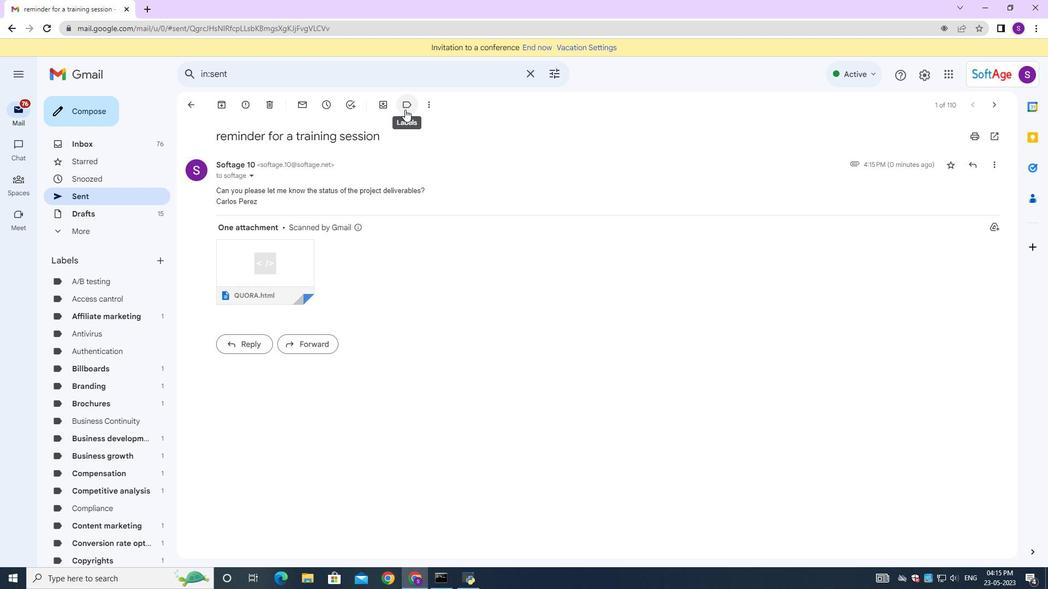 
Action: Mouse moved to (420, 151)
Screenshot: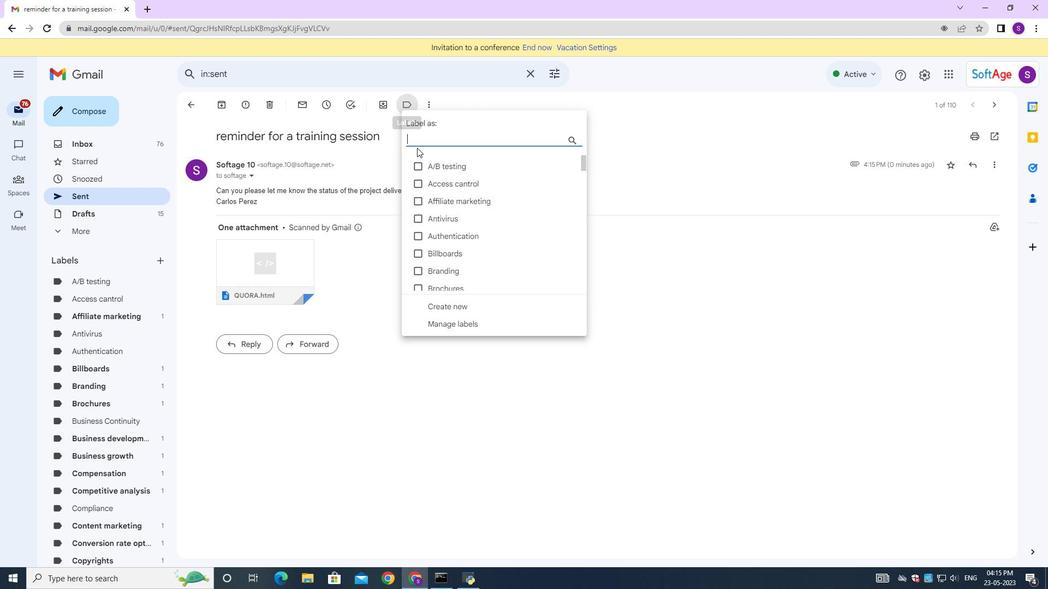 
Action: Key pressed trad
Screenshot: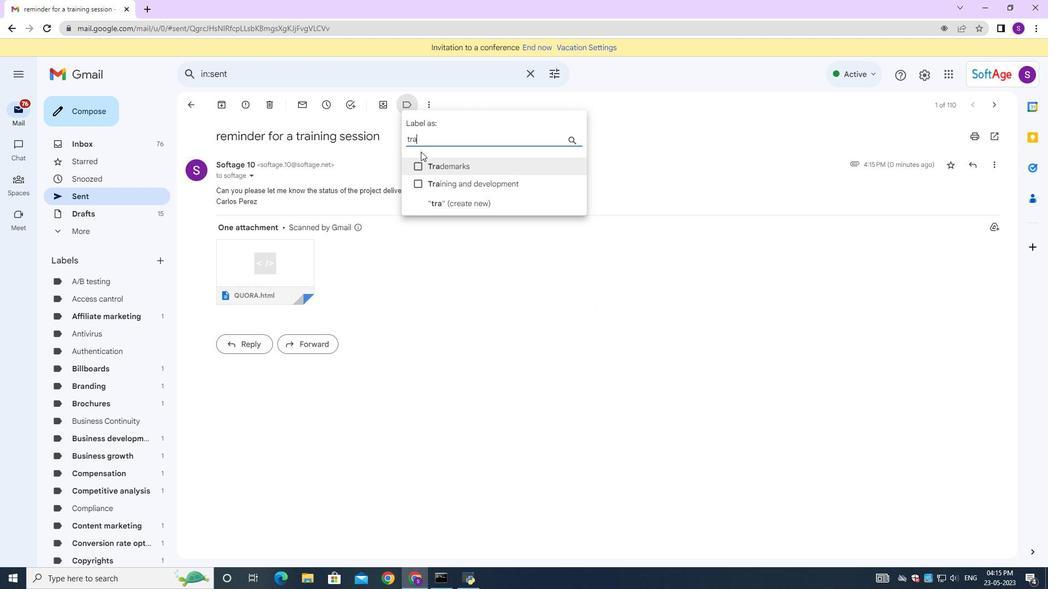 
Action: Mouse moved to (422, 164)
Screenshot: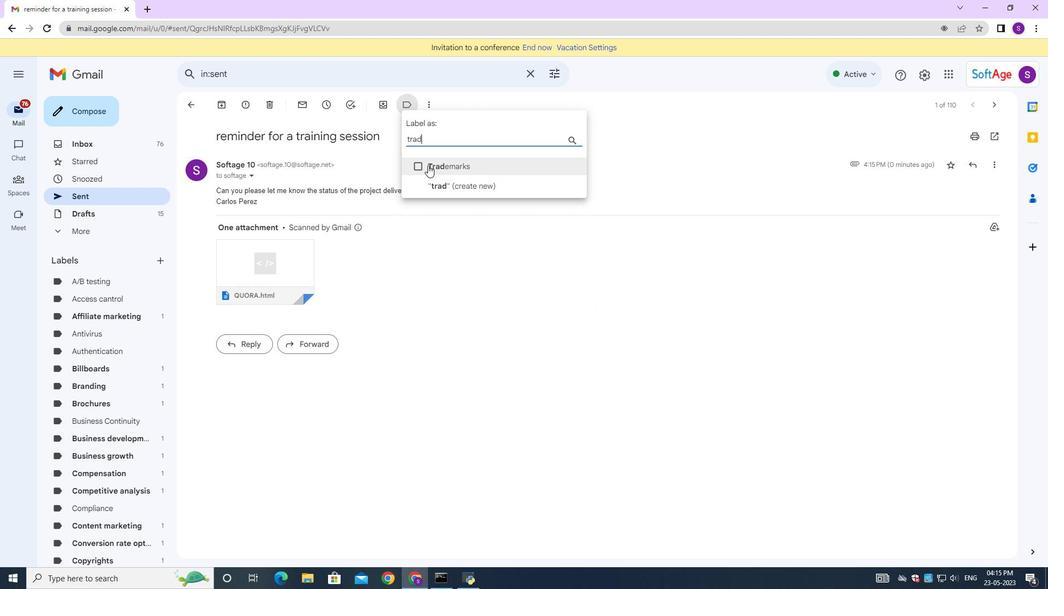 
Action: Mouse pressed left at (422, 164)
Screenshot: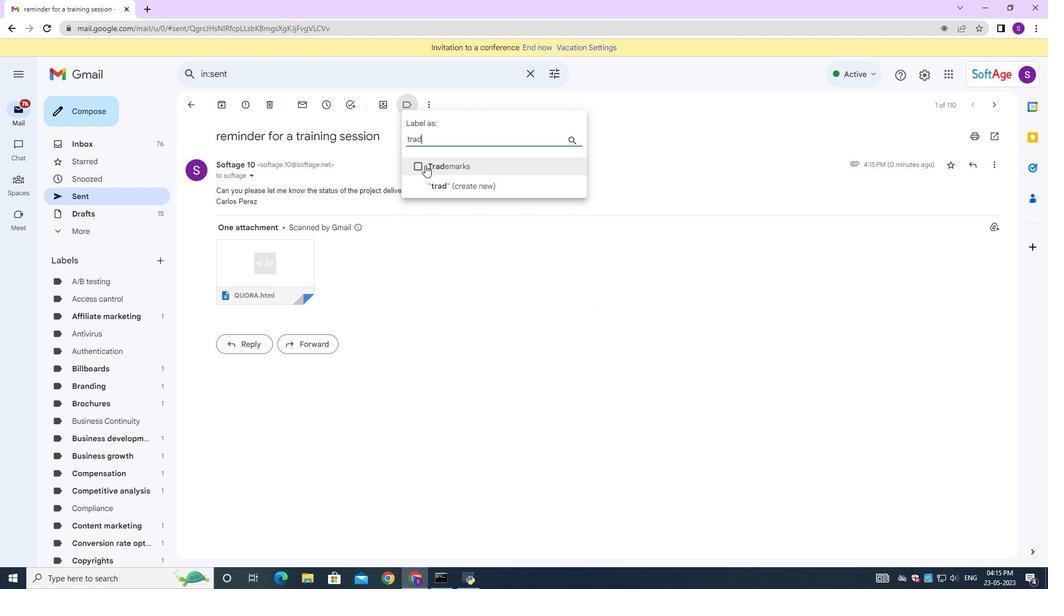 
Action: Mouse moved to (437, 187)
Screenshot: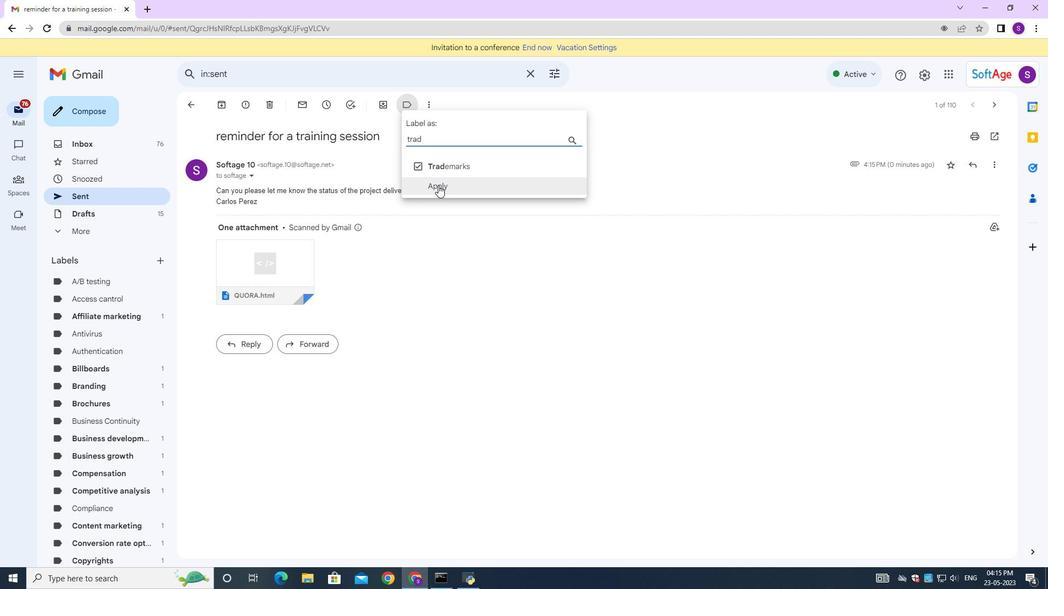 
Action: Mouse pressed left at (437, 187)
Screenshot: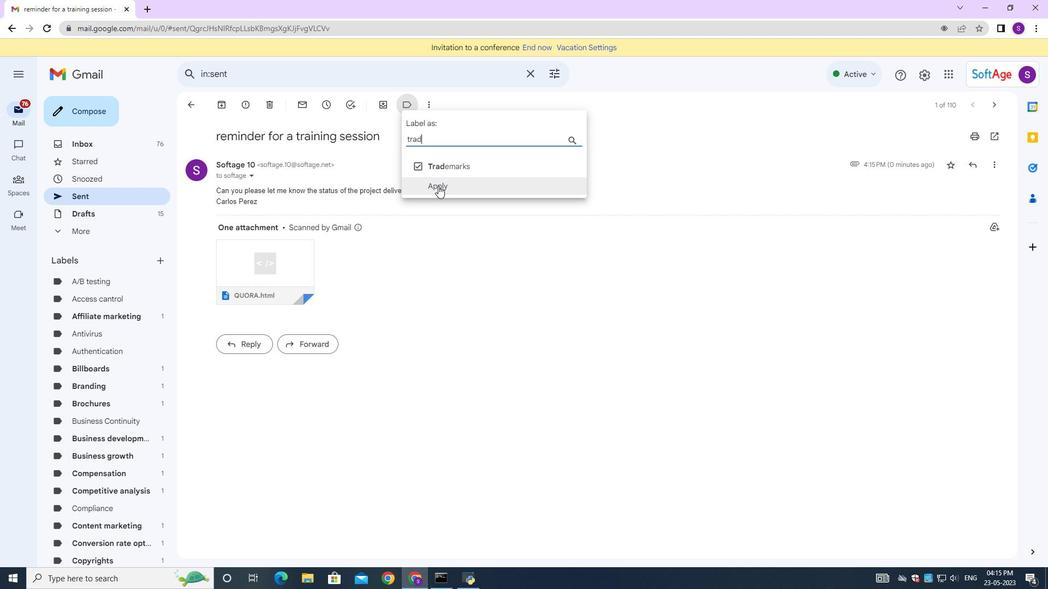 
Action: Mouse moved to (543, 204)
Screenshot: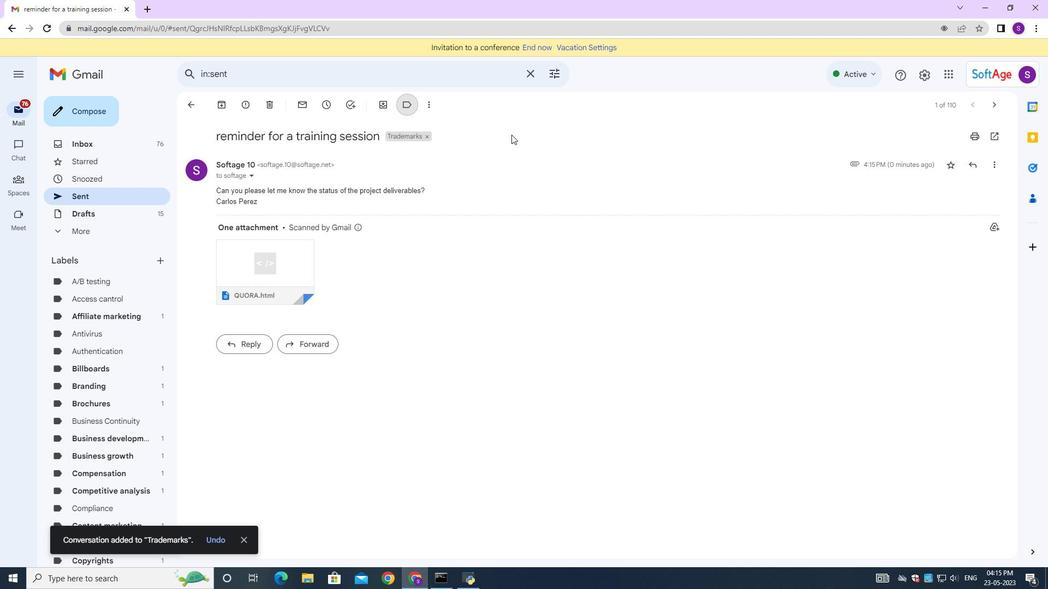
